 Task: Find connections with filter location Bad Essen with filter topic #jobsearchwith filter profile language English with filter current company HPCL-Mittal Energy Limited with filter school COEP Technological University with filter industry Funds and Trusts with filter service category NotaryOnline Research with filter keywords title Line Cook
Action: Mouse moved to (597, 82)
Screenshot: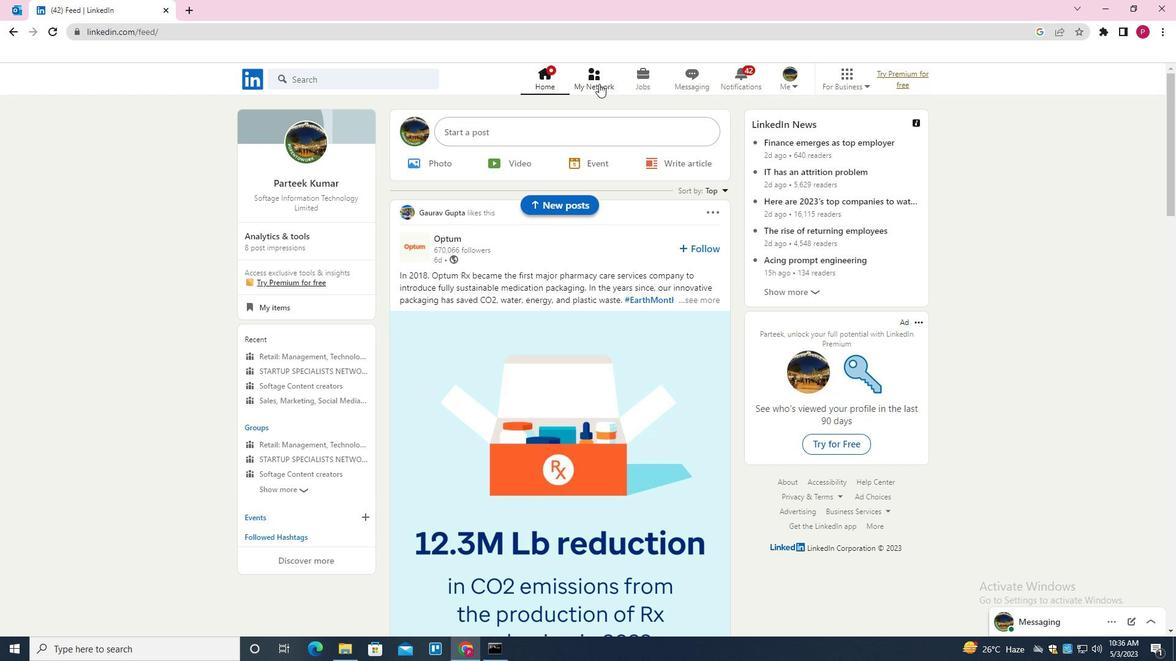 
Action: Mouse pressed left at (597, 82)
Screenshot: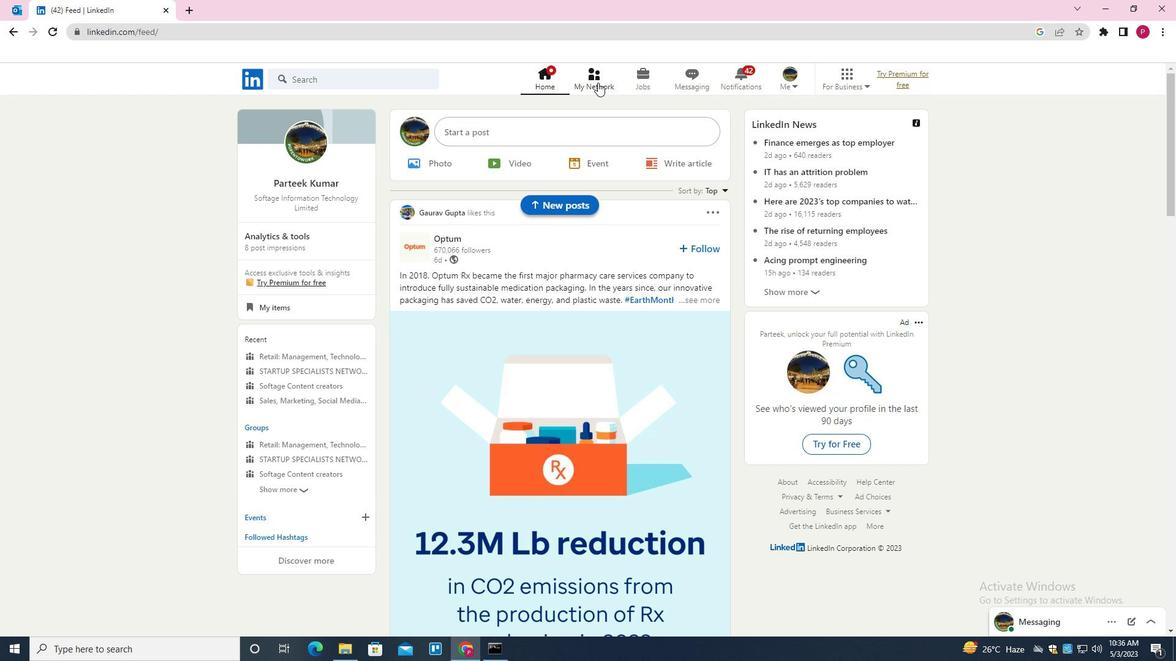 
Action: Mouse moved to (393, 142)
Screenshot: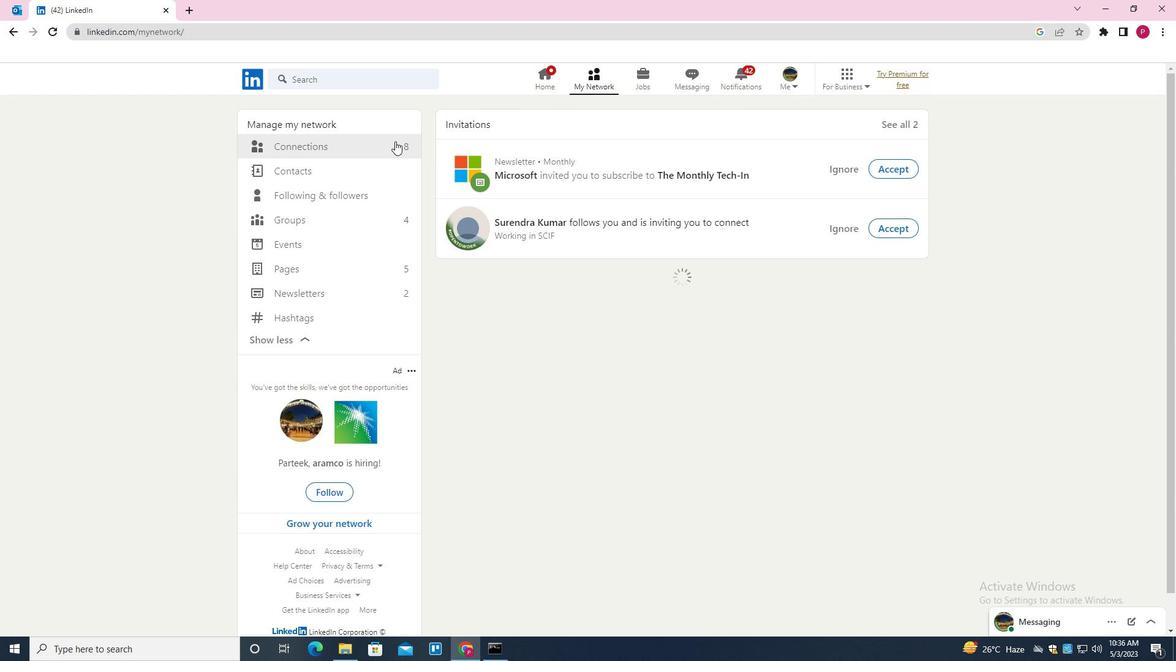 
Action: Mouse pressed left at (393, 142)
Screenshot: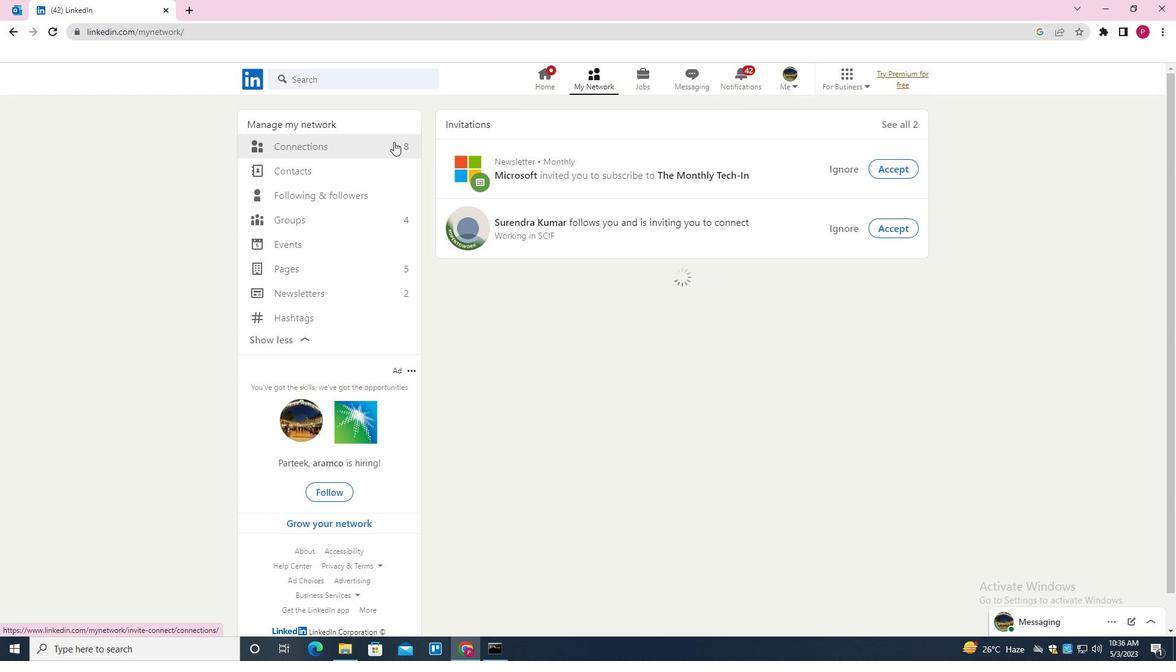 
Action: Mouse moved to (663, 145)
Screenshot: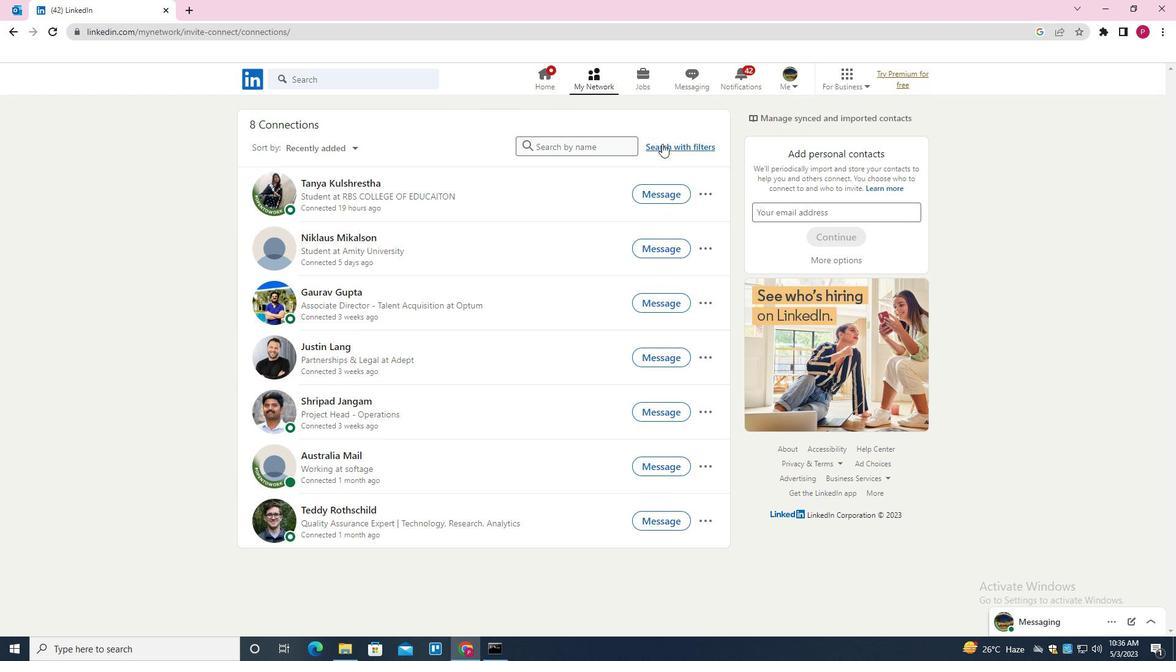 
Action: Mouse pressed left at (663, 145)
Screenshot: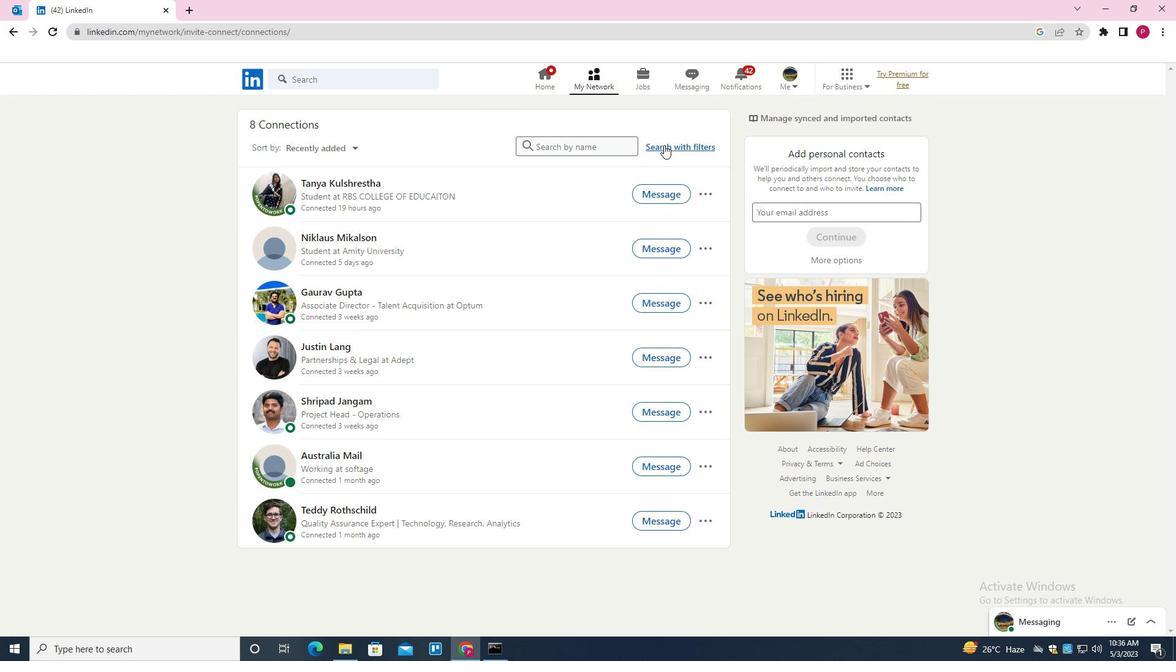 
Action: Mouse moved to (624, 116)
Screenshot: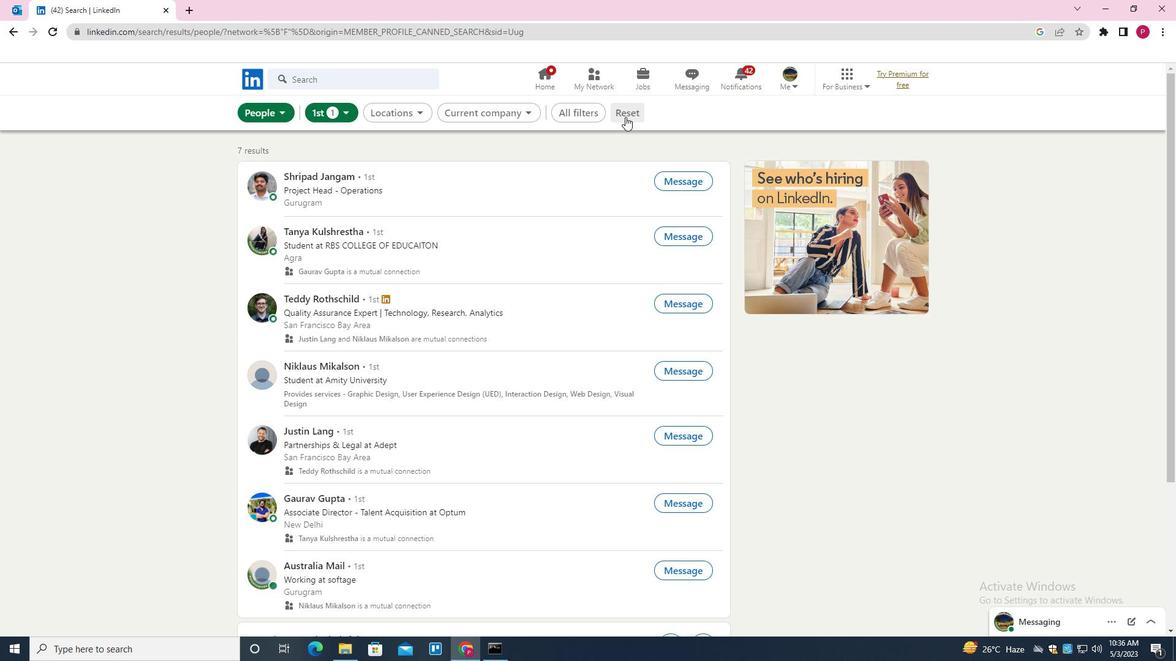 
Action: Mouse pressed left at (624, 116)
Screenshot: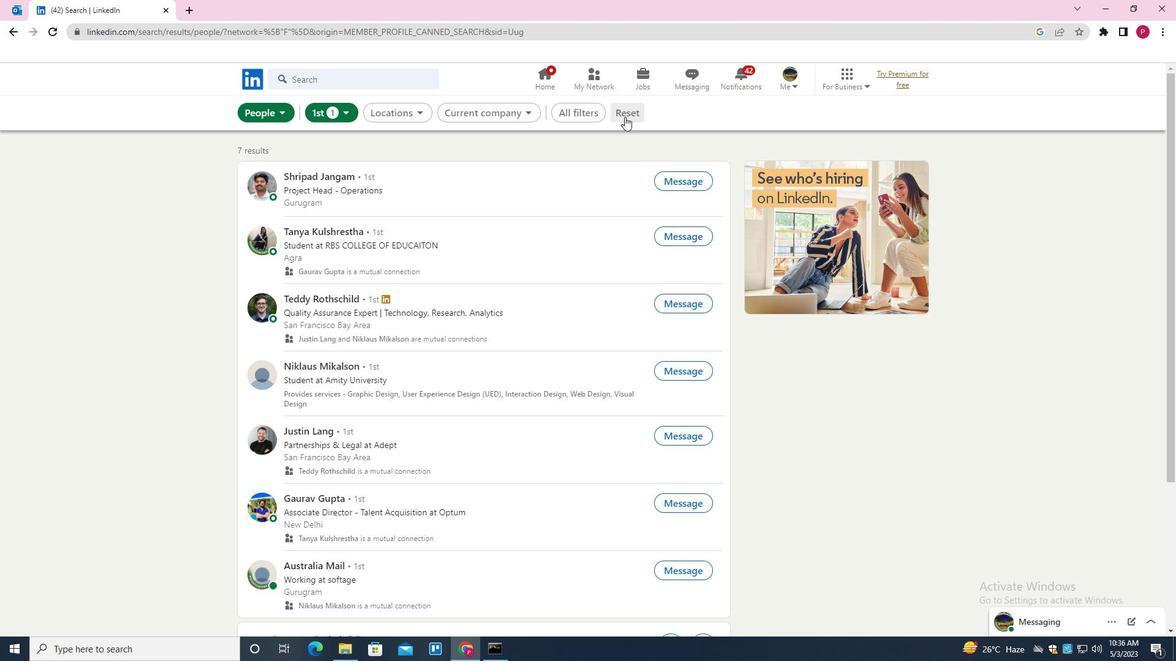 
Action: Mouse moved to (612, 112)
Screenshot: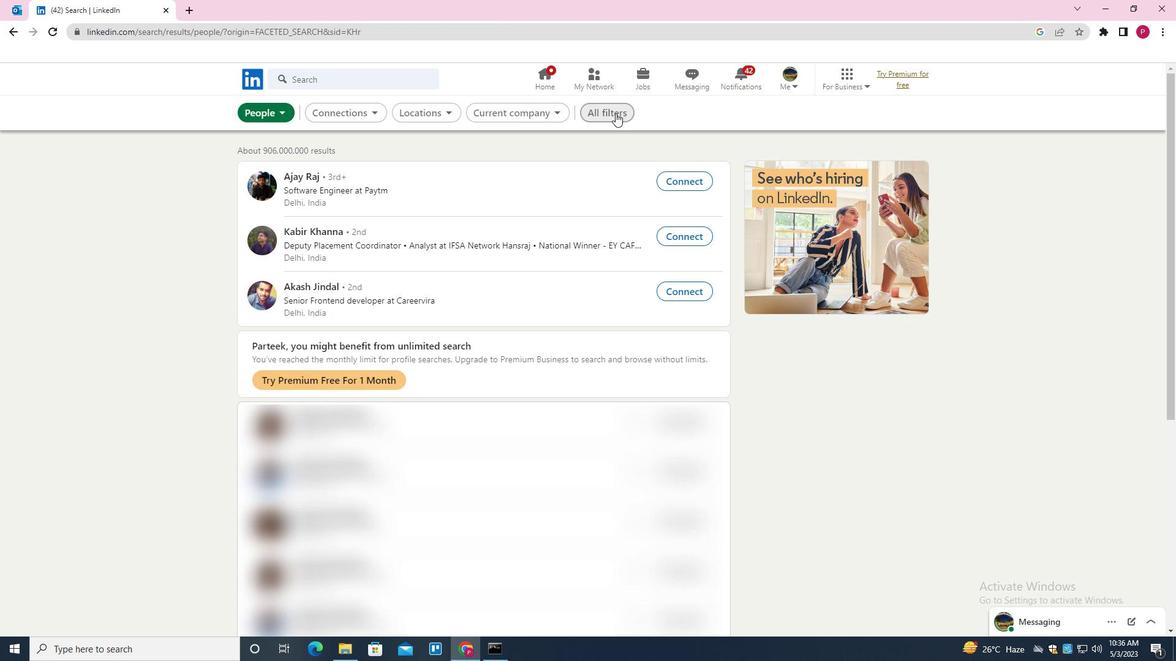 
Action: Mouse pressed left at (612, 112)
Screenshot: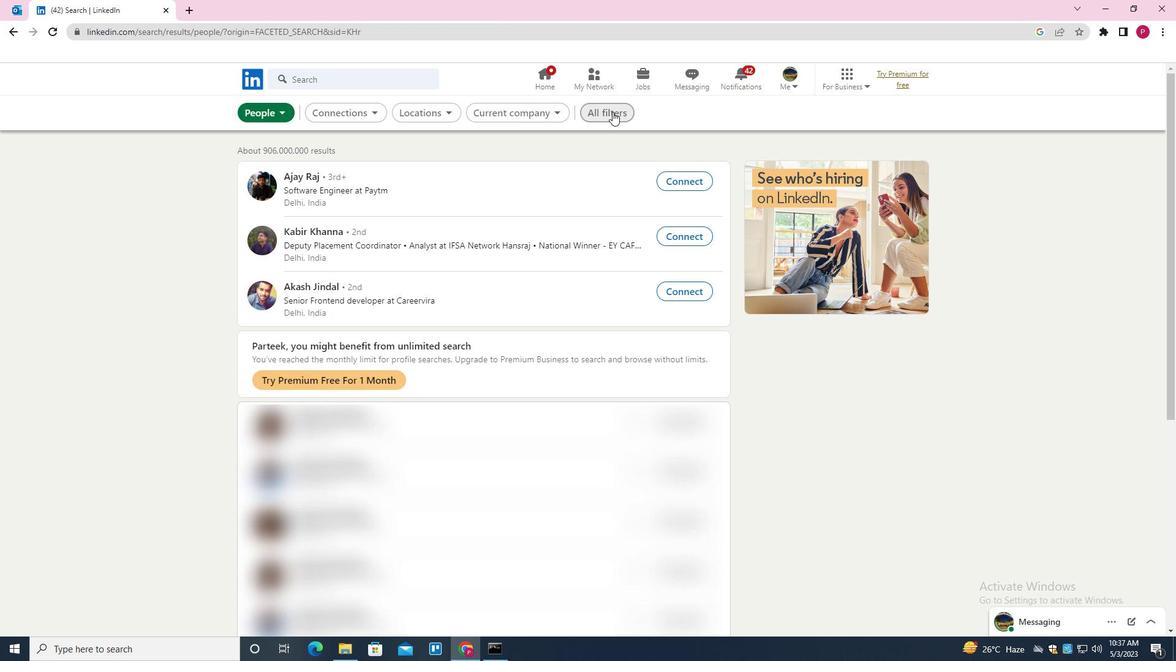 
Action: Mouse moved to (943, 278)
Screenshot: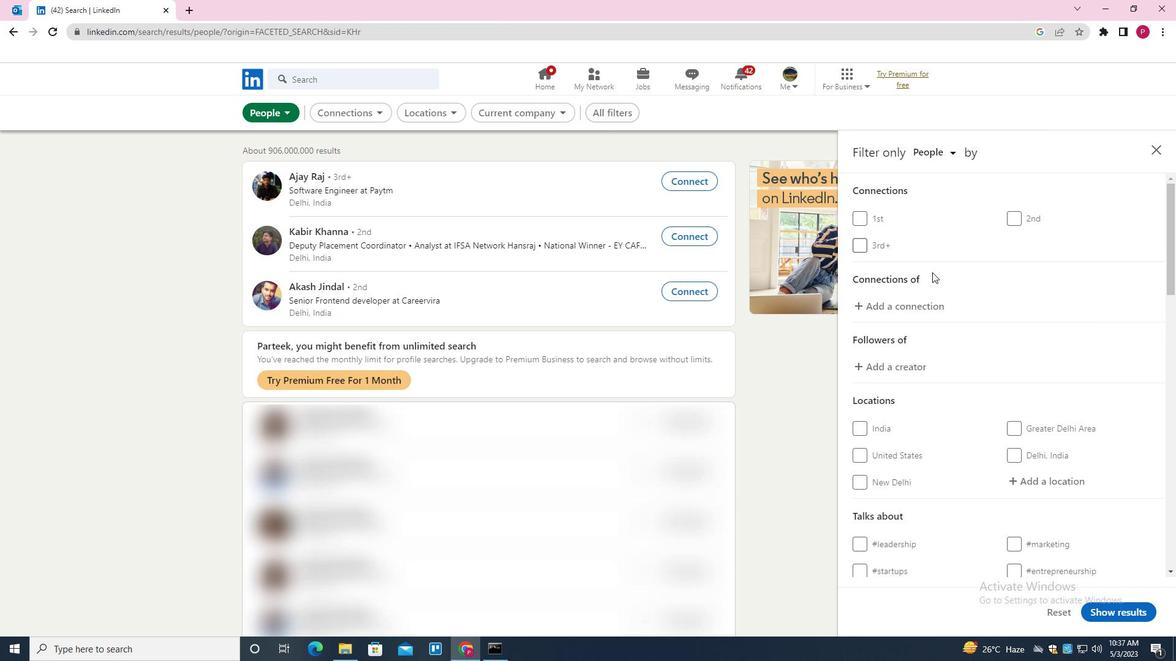 
Action: Mouse scrolled (943, 277) with delta (0, 0)
Screenshot: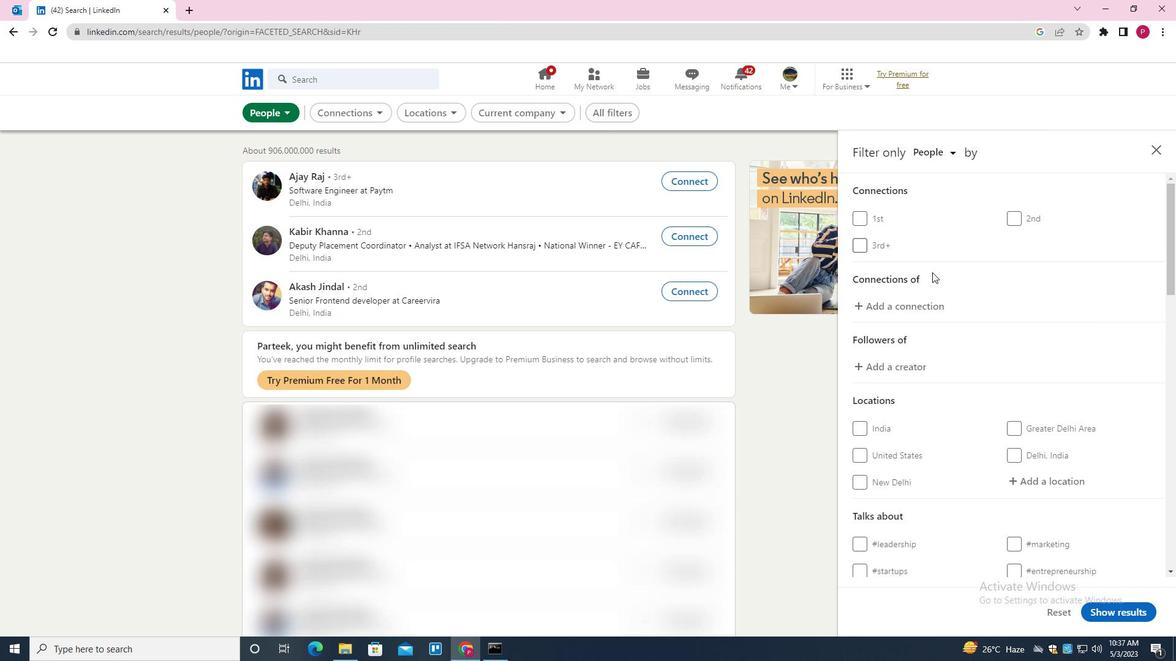
Action: Mouse moved to (944, 279)
Screenshot: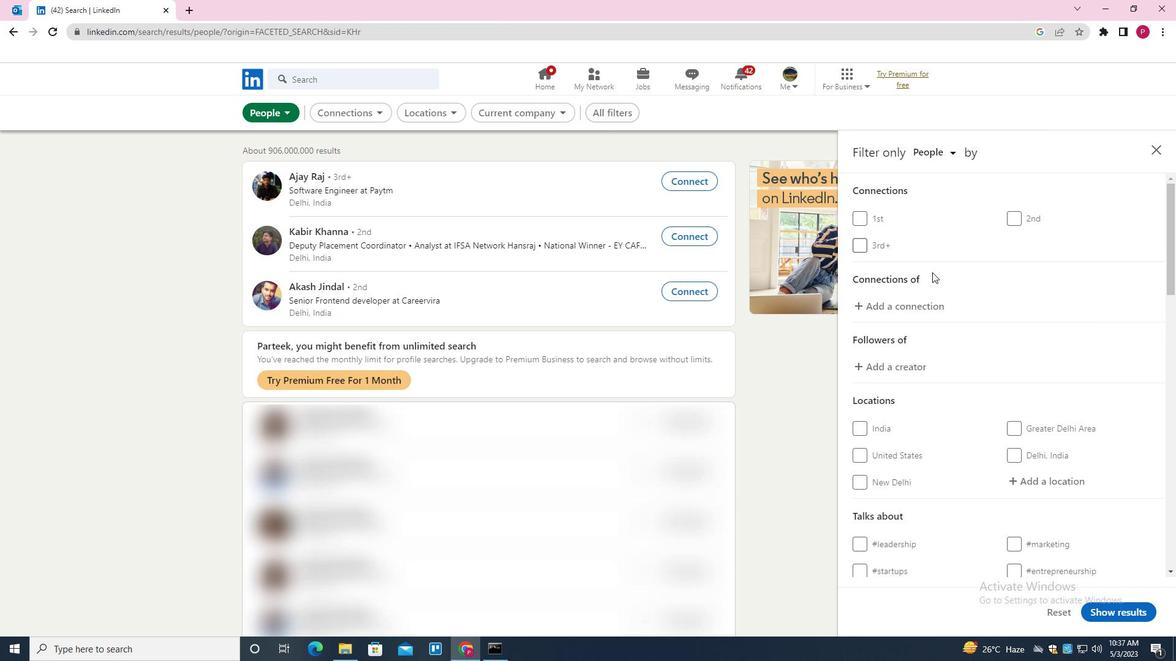 
Action: Mouse scrolled (944, 278) with delta (0, 0)
Screenshot: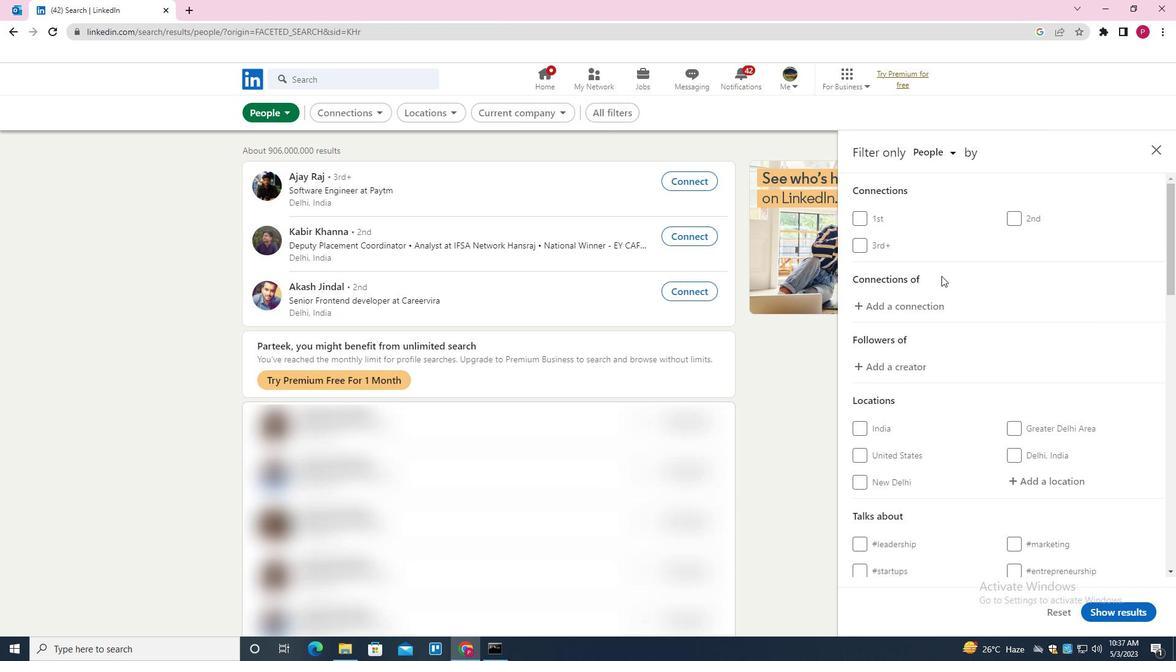 
Action: Mouse moved to (945, 279)
Screenshot: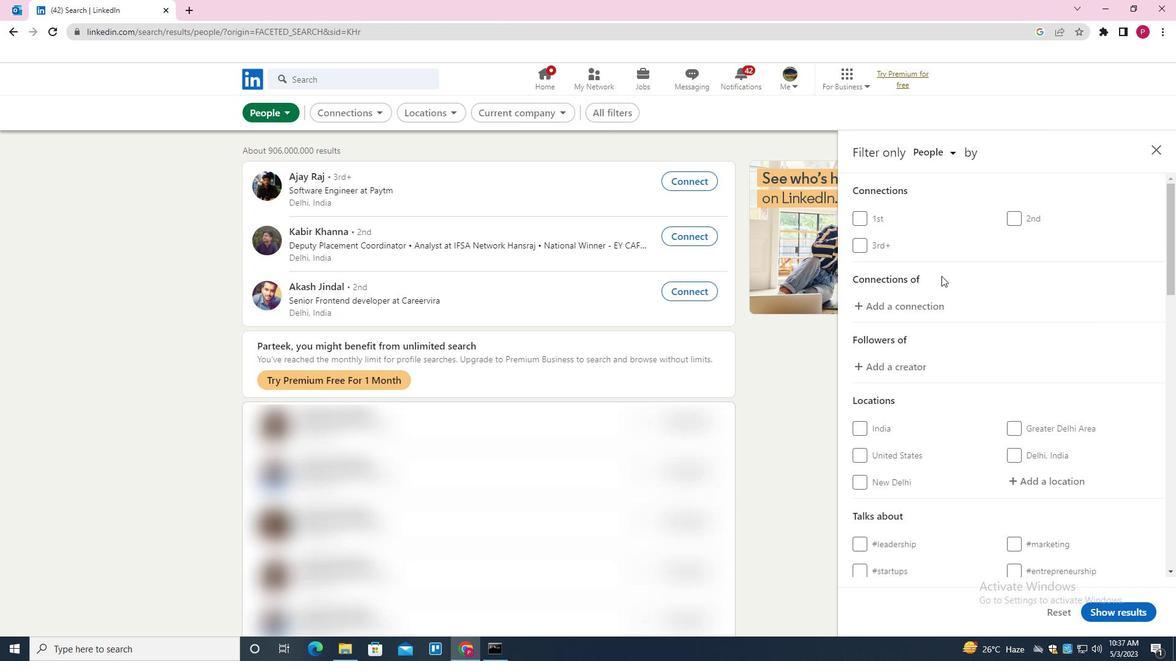 
Action: Mouse scrolled (945, 279) with delta (0, 0)
Screenshot: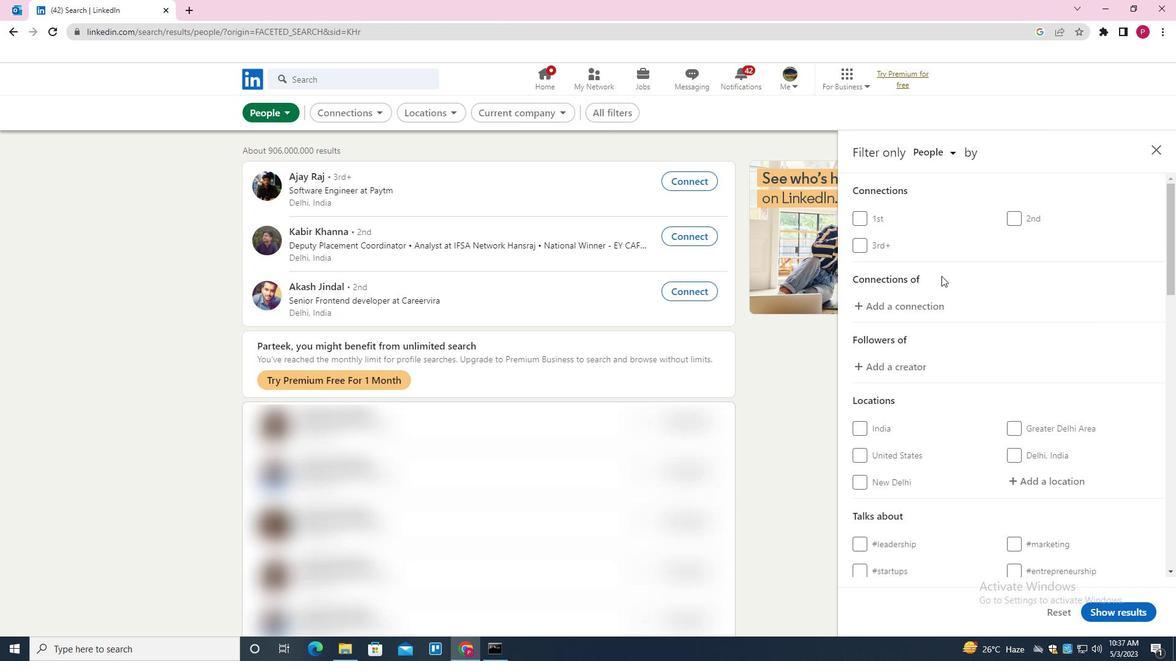 
Action: Mouse moved to (1033, 292)
Screenshot: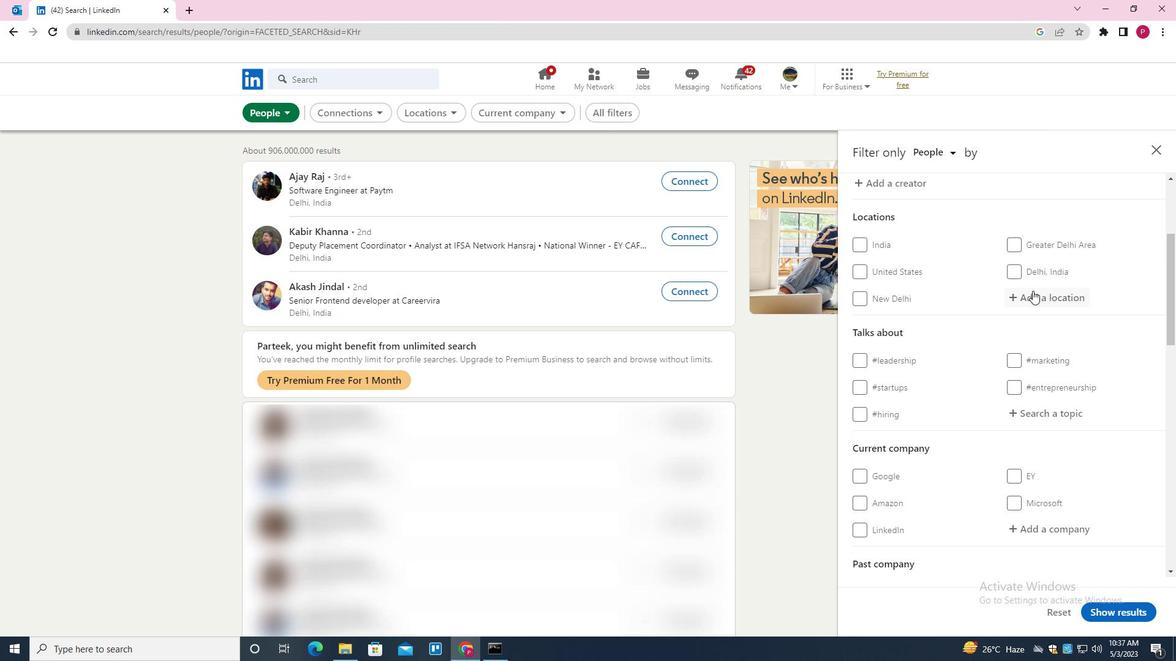 
Action: Mouse pressed left at (1033, 292)
Screenshot: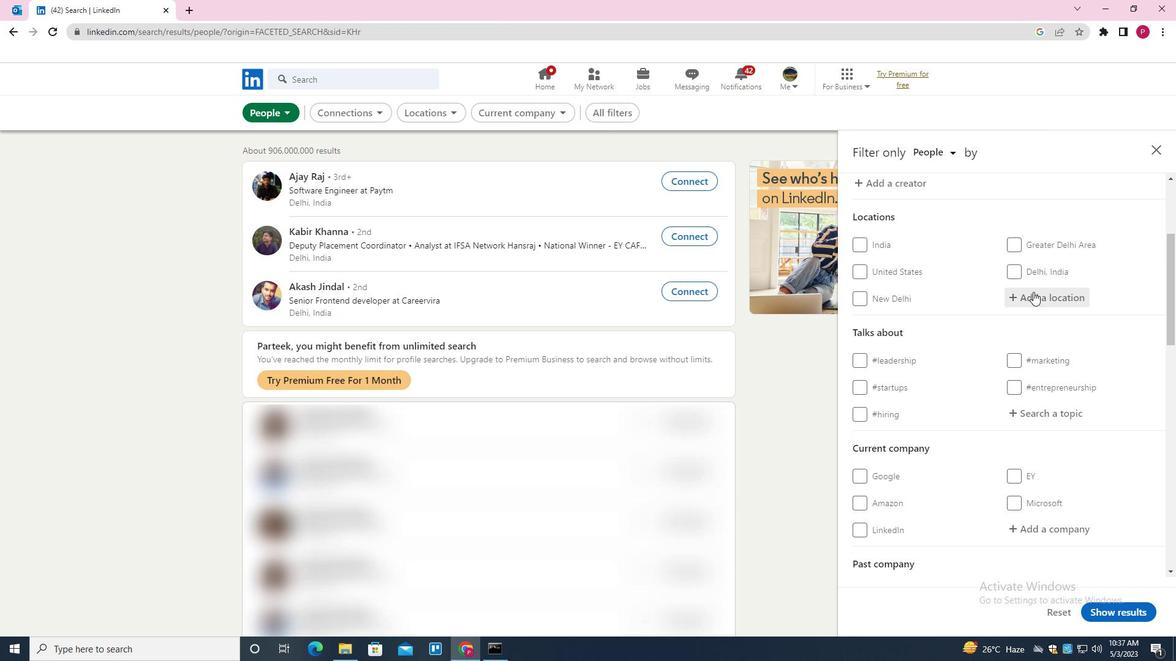 
Action: Key pressed <Key.shift>BAD<Key.space><Key.shift><Key.shift>ESSEN<Key.down><Key.enter>
Screenshot: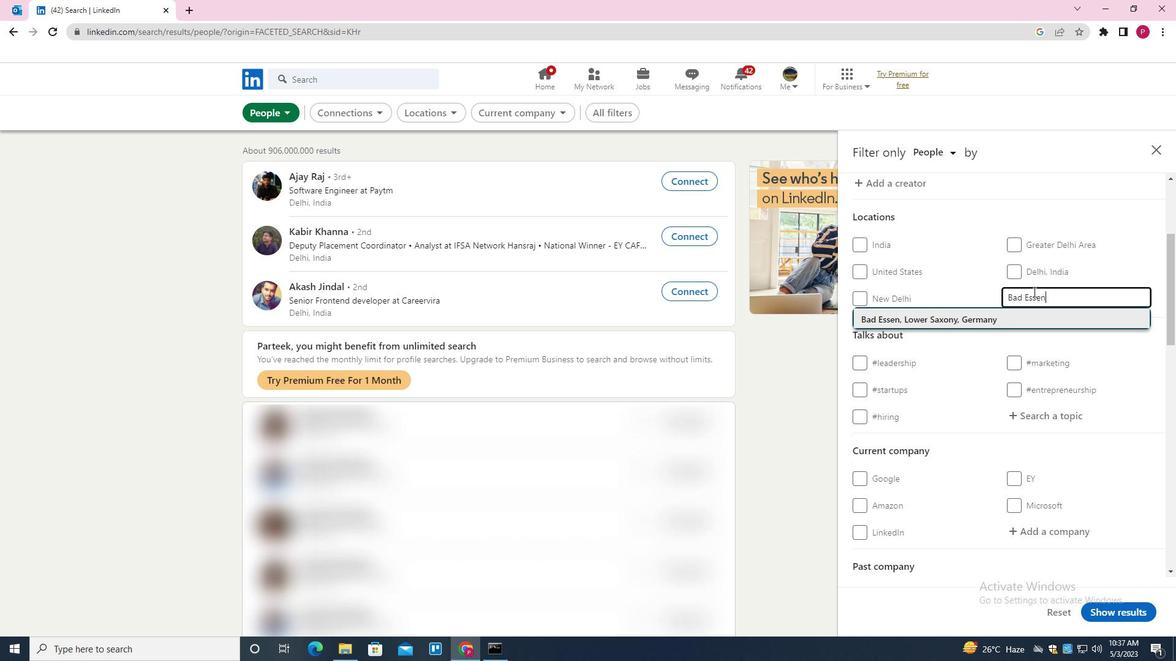 
Action: Mouse moved to (891, 286)
Screenshot: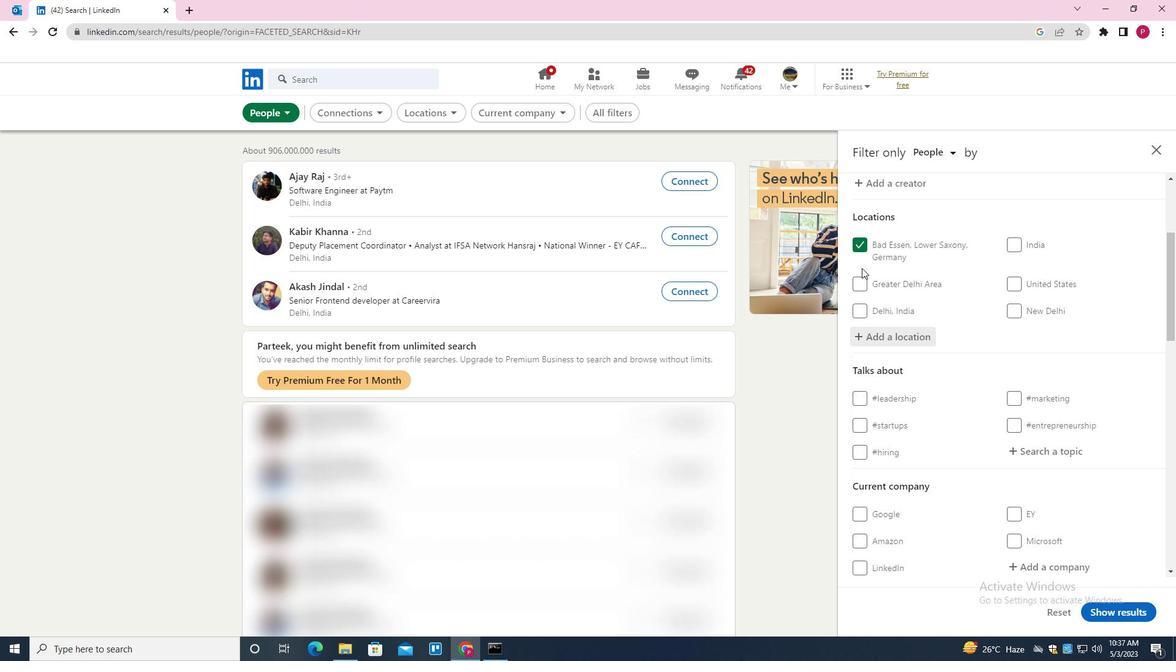 
Action: Mouse scrolled (891, 286) with delta (0, 0)
Screenshot: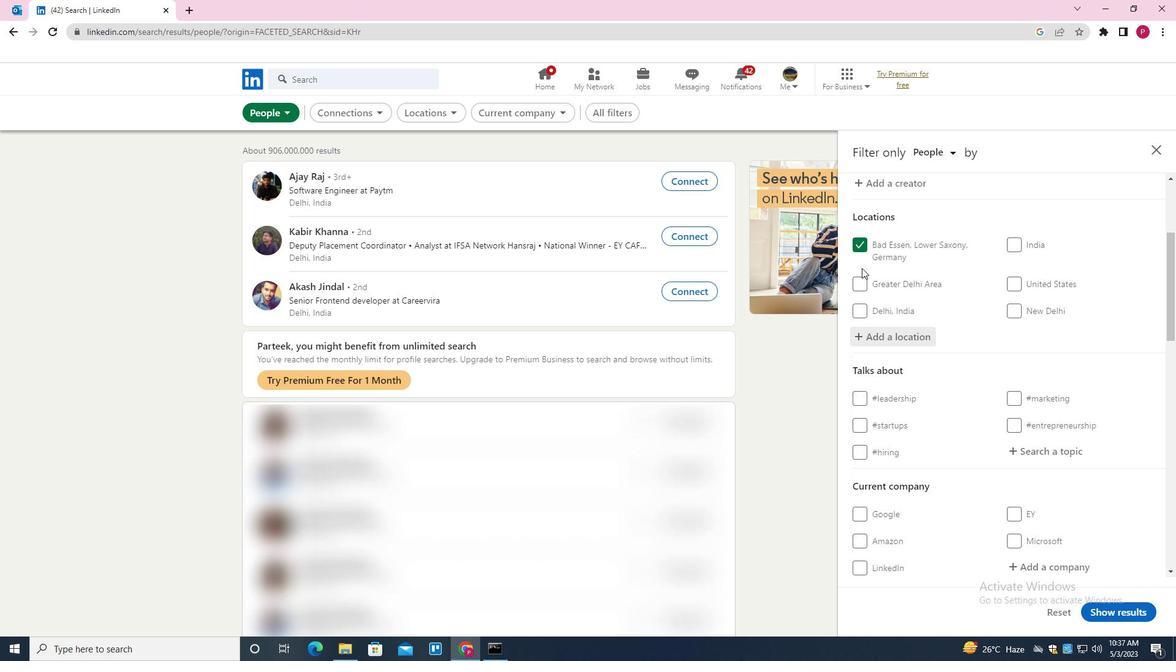 
Action: Mouse moved to (921, 301)
Screenshot: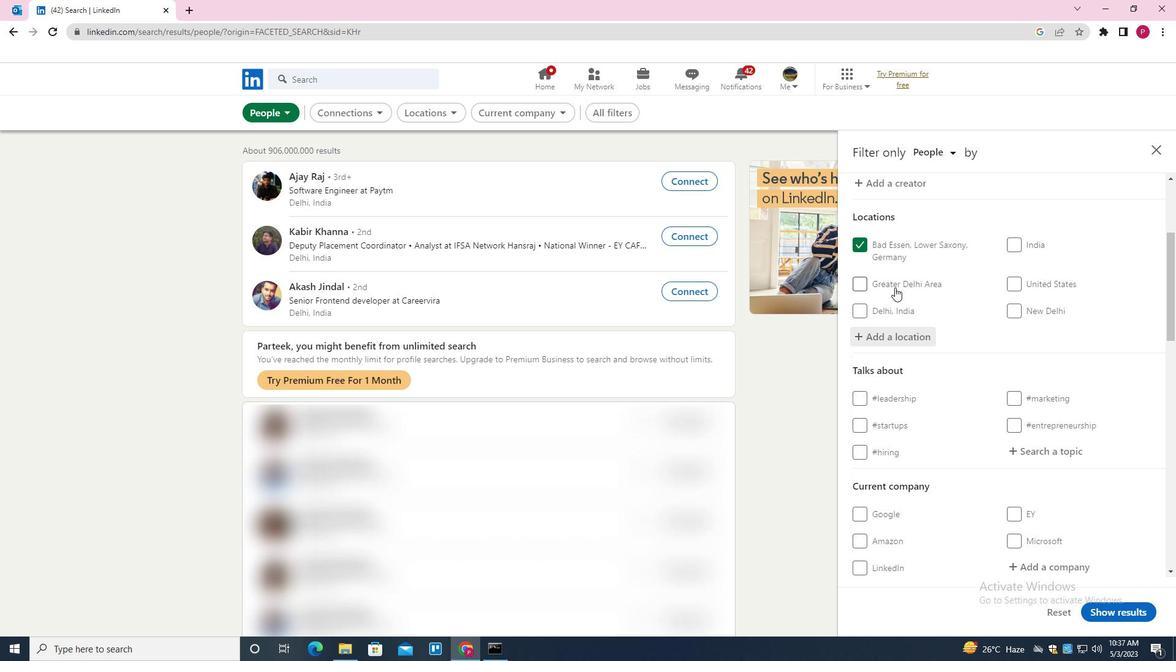 
Action: Mouse scrolled (921, 300) with delta (0, 0)
Screenshot: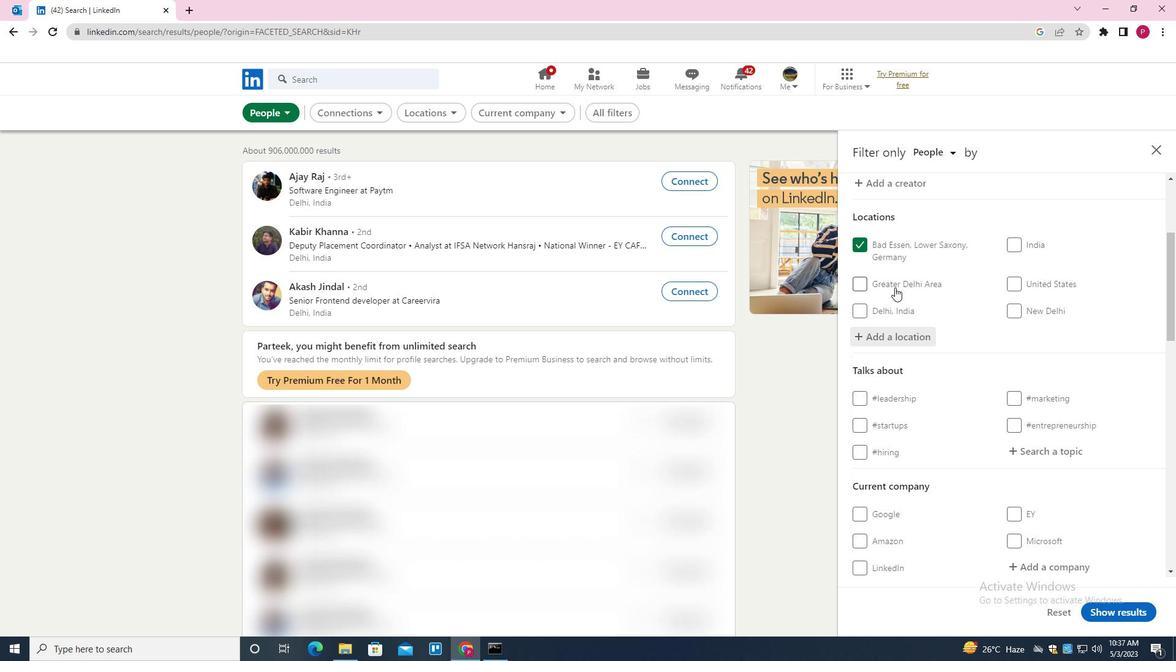
Action: Mouse moved to (930, 304)
Screenshot: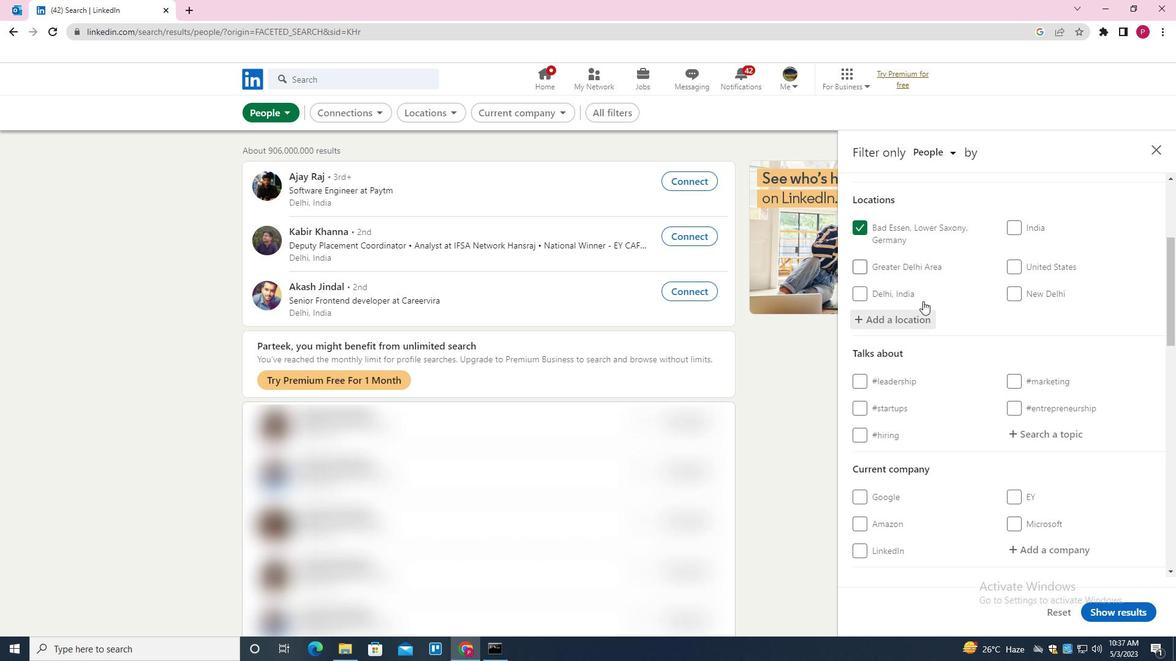 
Action: Mouse scrolled (930, 303) with delta (0, 0)
Screenshot: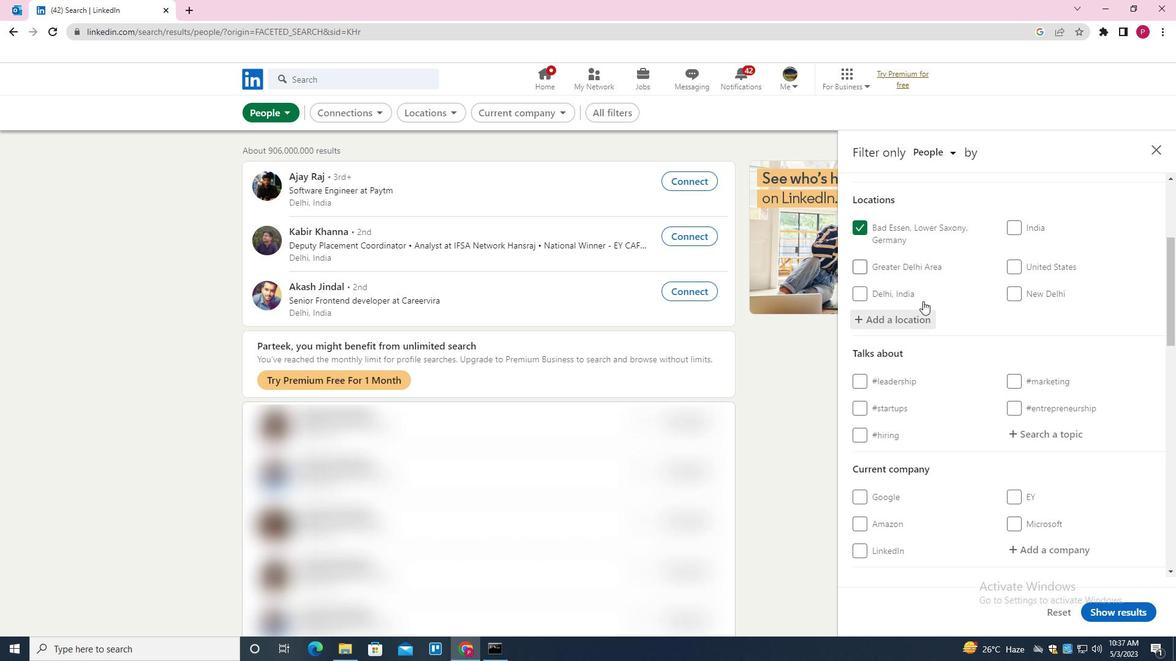 
Action: Mouse moved to (1048, 268)
Screenshot: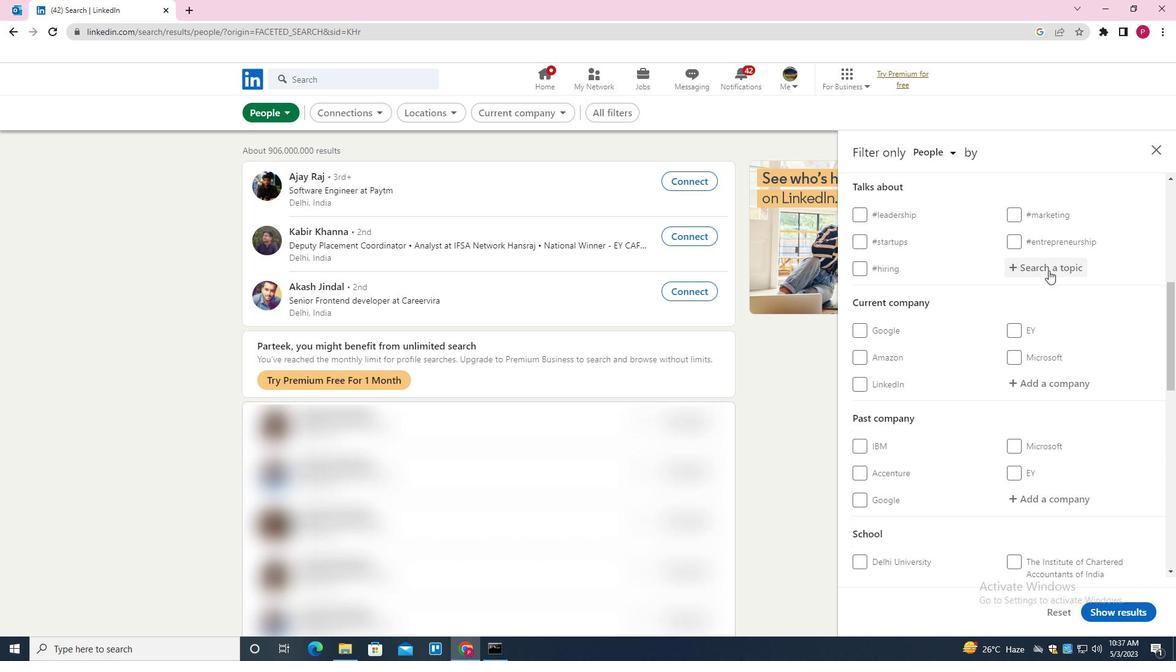 
Action: Mouse pressed left at (1048, 268)
Screenshot: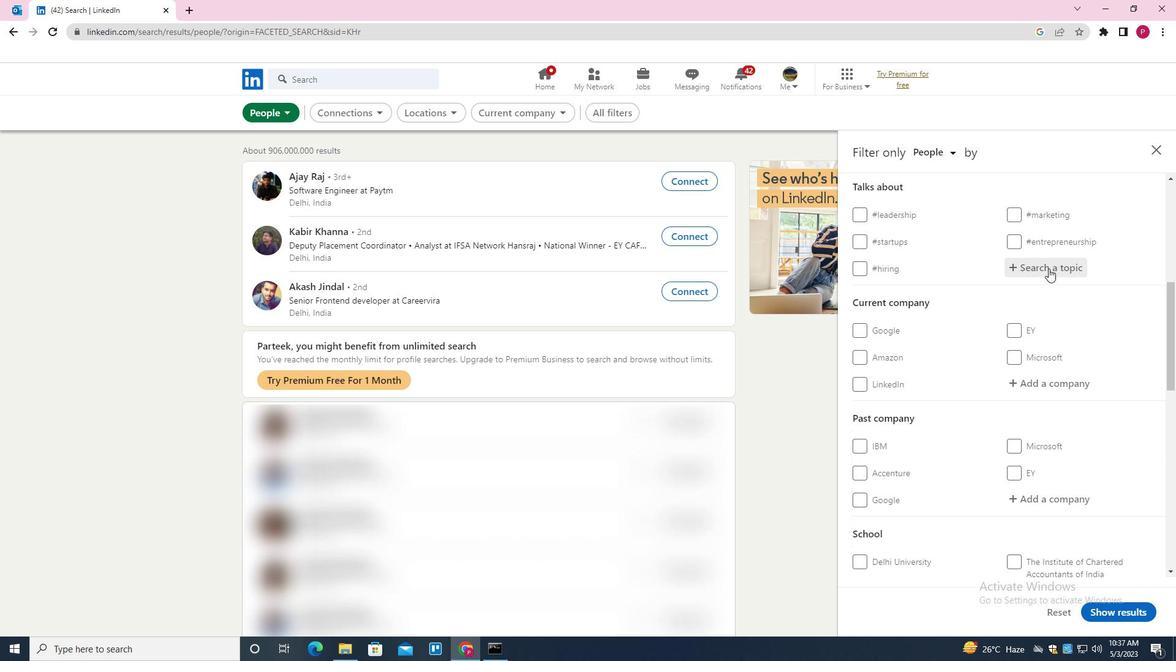 
Action: Key pressed <Key.shift><Key.shift><Key.shift><Key.shift><Key.shift><Key.shift><Key.shift><Key.shift><Key.shift>JOBSEARCH<Key.down><Key.enter>
Screenshot: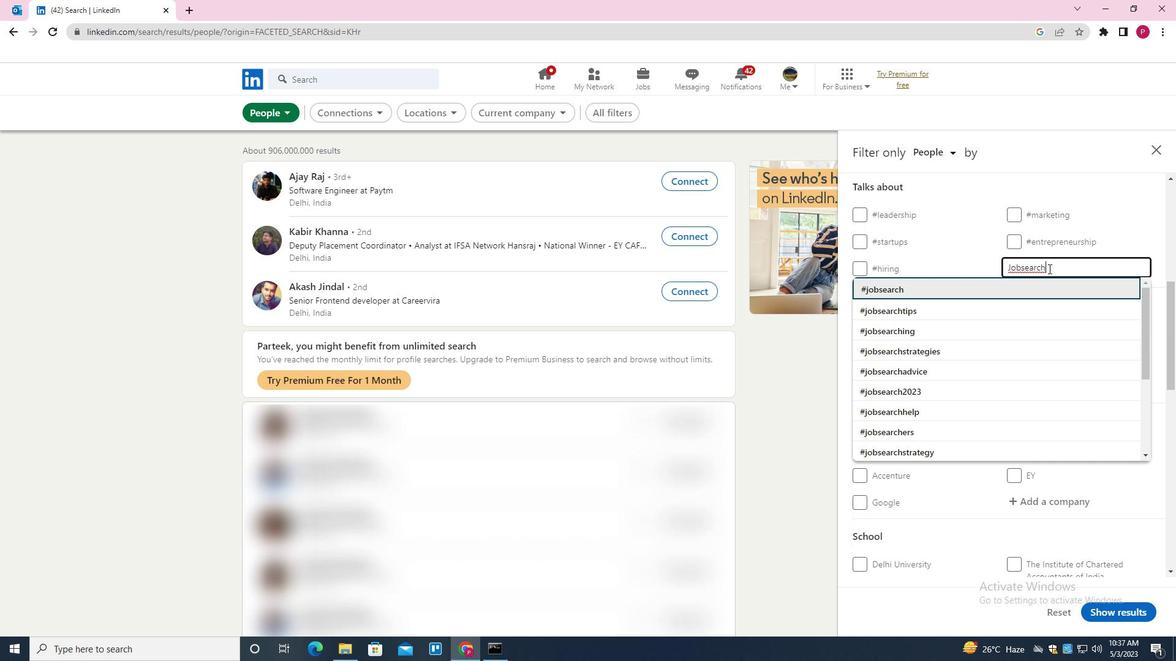
Action: Mouse moved to (937, 282)
Screenshot: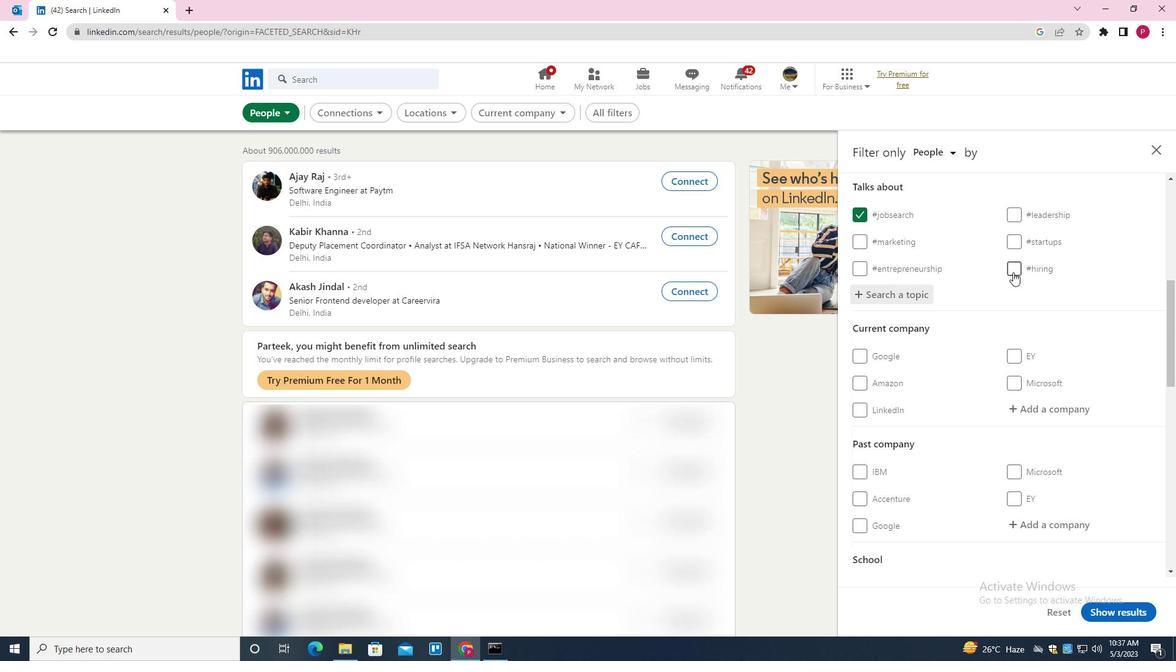 
Action: Mouse scrolled (937, 282) with delta (0, 0)
Screenshot: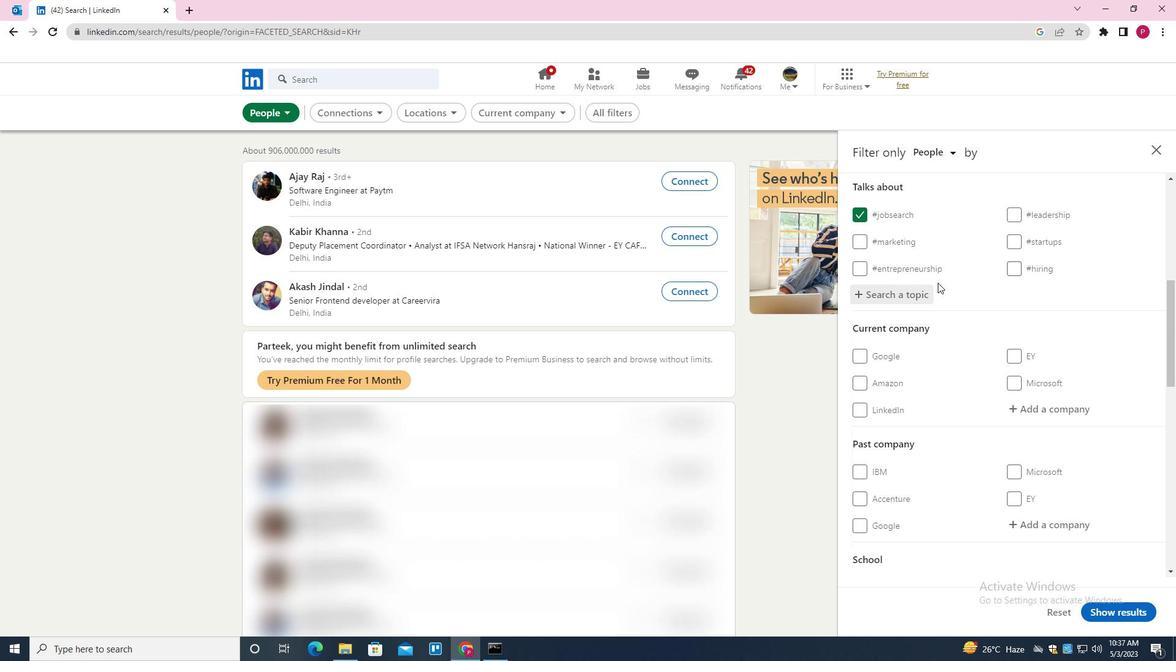 
Action: Mouse moved to (937, 284)
Screenshot: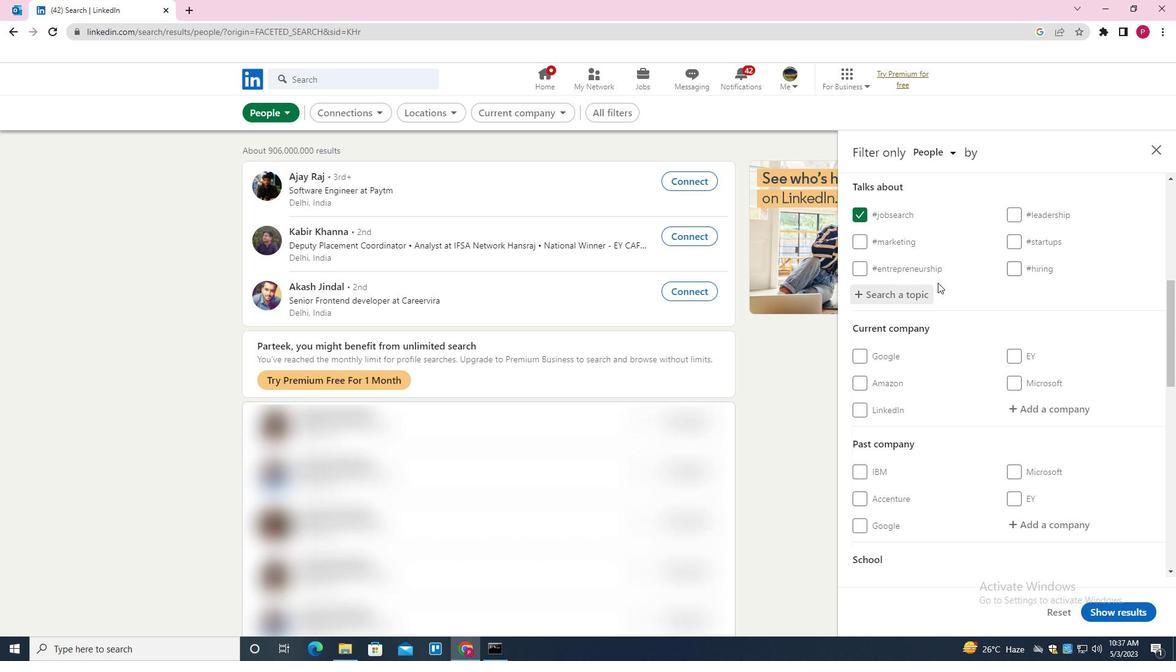 
Action: Mouse scrolled (937, 283) with delta (0, 0)
Screenshot: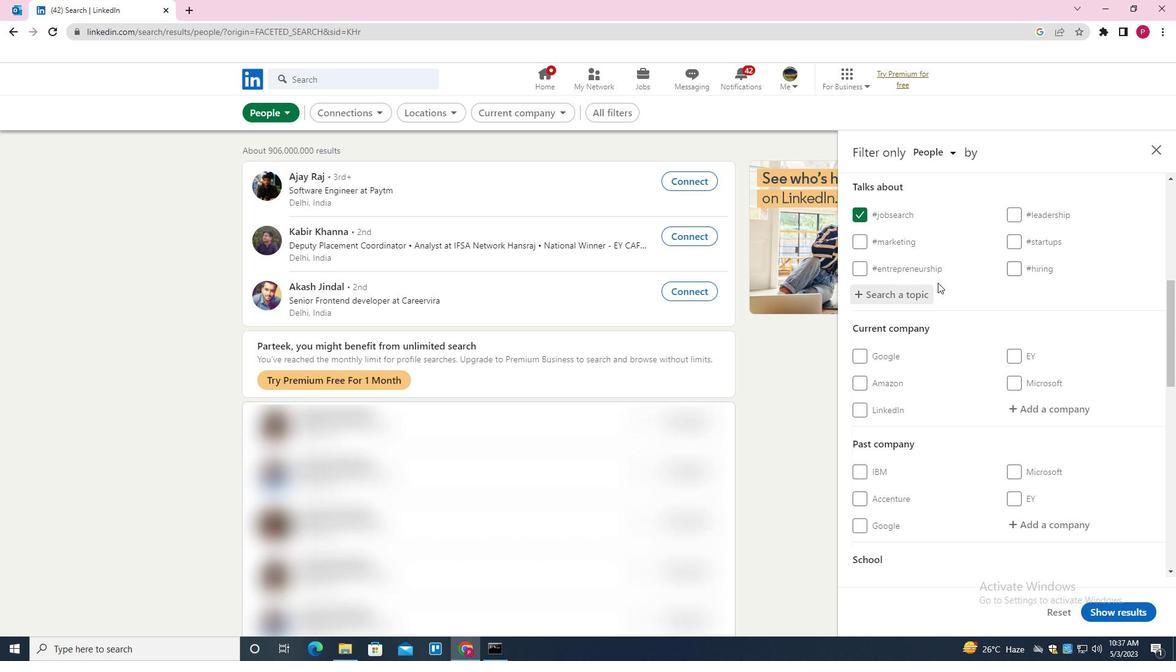 
Action: Mouse scrolled (937, 283) with delta (0, 0)
Screenshot: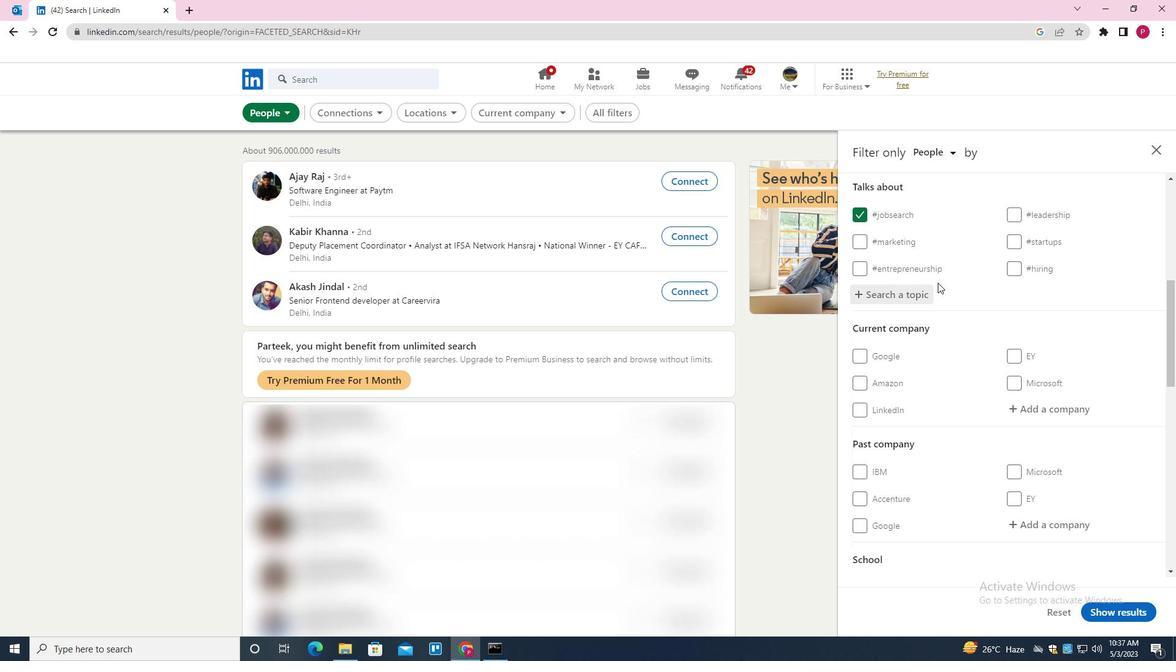 
Action: Mouse scrolled (937, 283) with delta (0, 0)
Screenshot: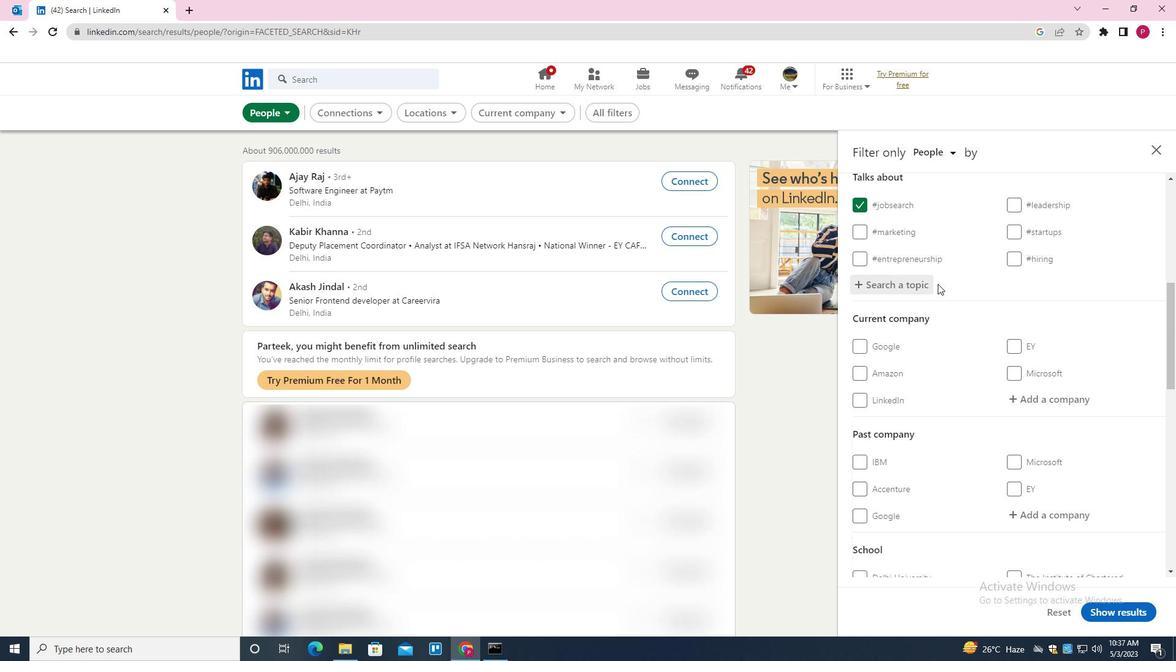 
Action: Mouse scrolled (937, 283) with delta (0, 0)
Screenshot: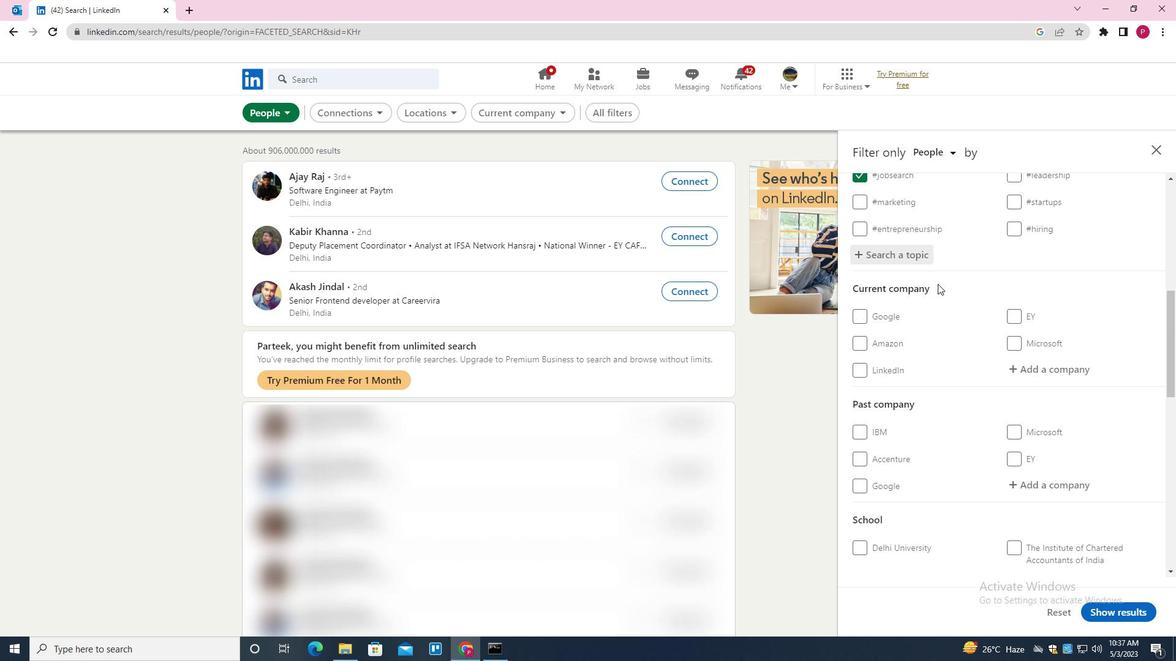 
Action: Mouse scrolled (937, 283) with delta (0, 0)
Screenshot: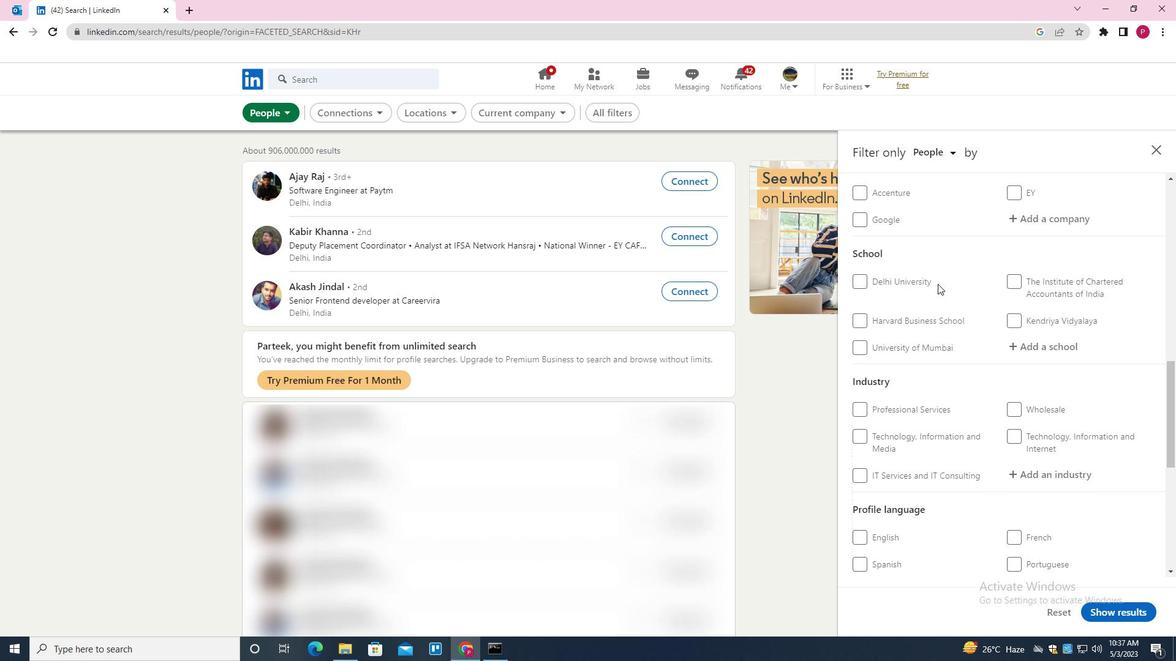 
Action: Mouse scrolled (937, 283) with delta (0, 0)
Screenshot: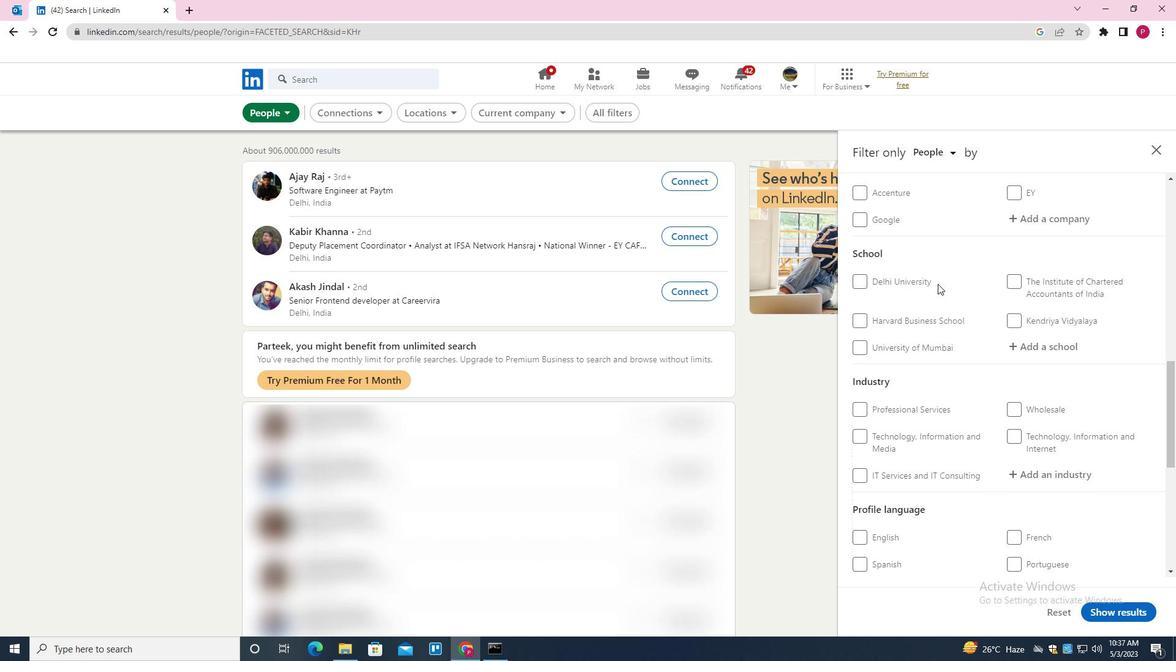 
Action: Mouse scrolled (937, 283) with delta (0, 0)
Screenshot: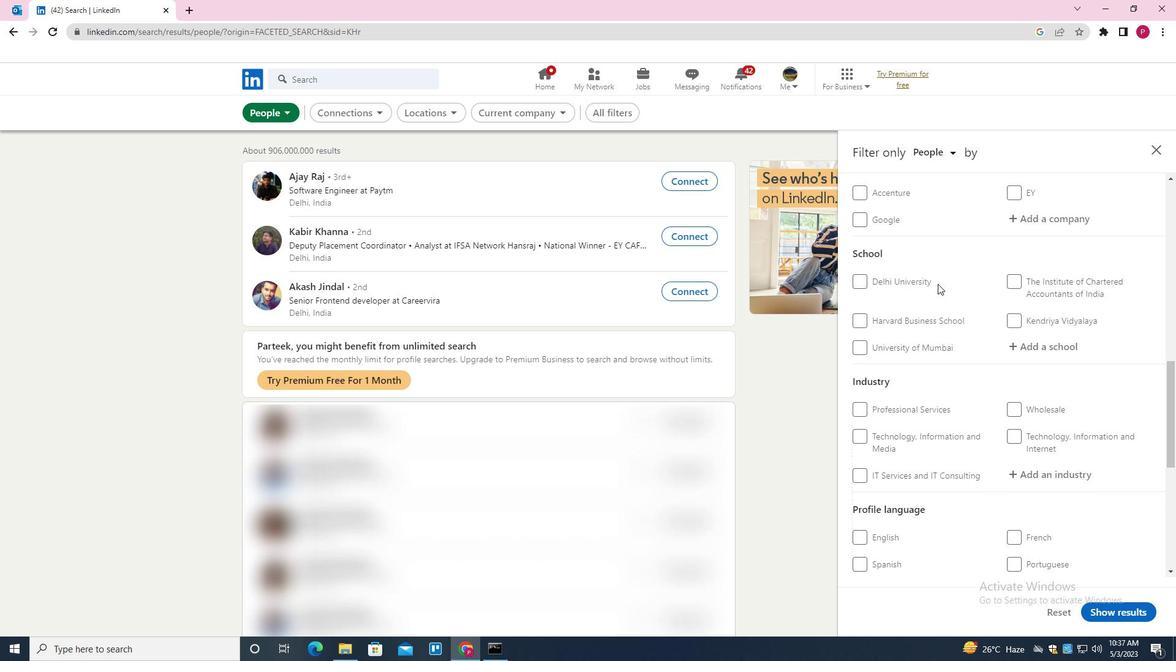 
Action: Mouse scrolled (937, 283) with delta (0, 0)
Screenshot: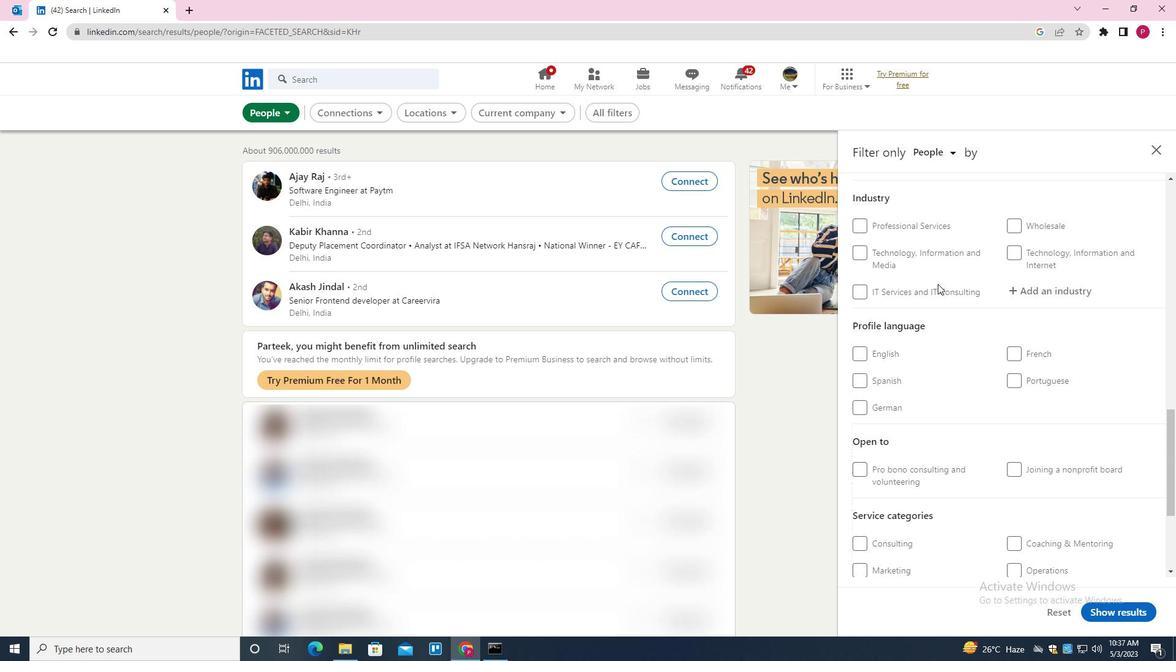 
Action: Mouse scrolled (937, 283) with delta (0, 0)
Screenshot: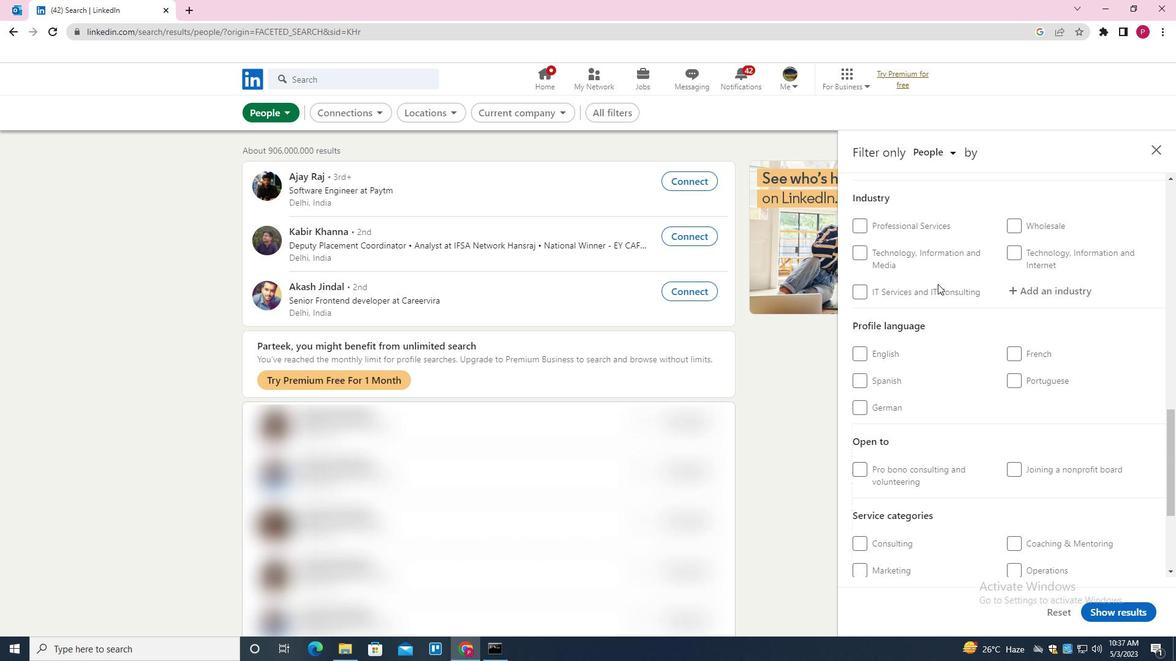 
Action: Mouse moved to (861, 239)
Screenshot: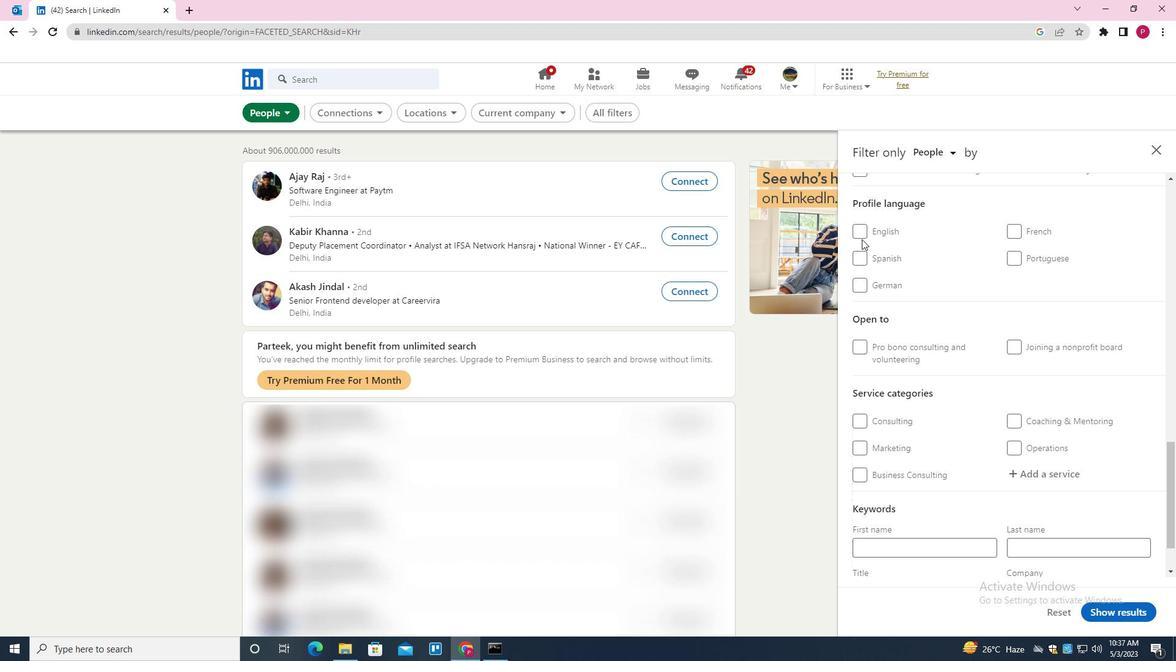 
Action: Mouse pressed left at (861, 239)
Screenshot: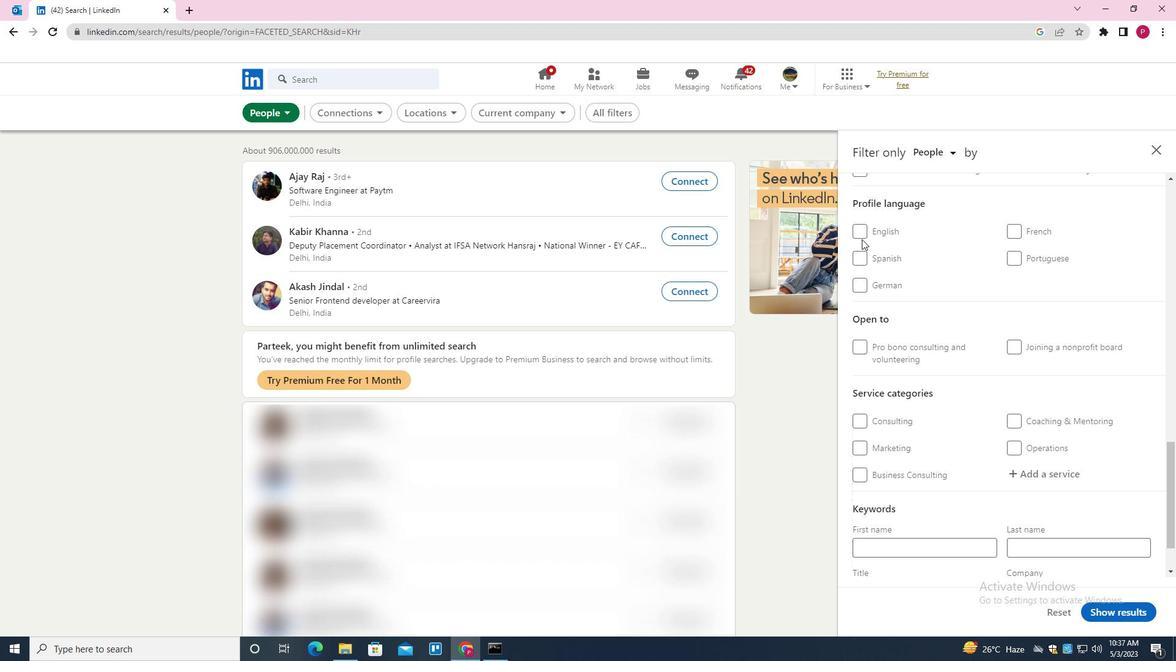 
Action: Mouse moved to (861, 233)
Screenshot: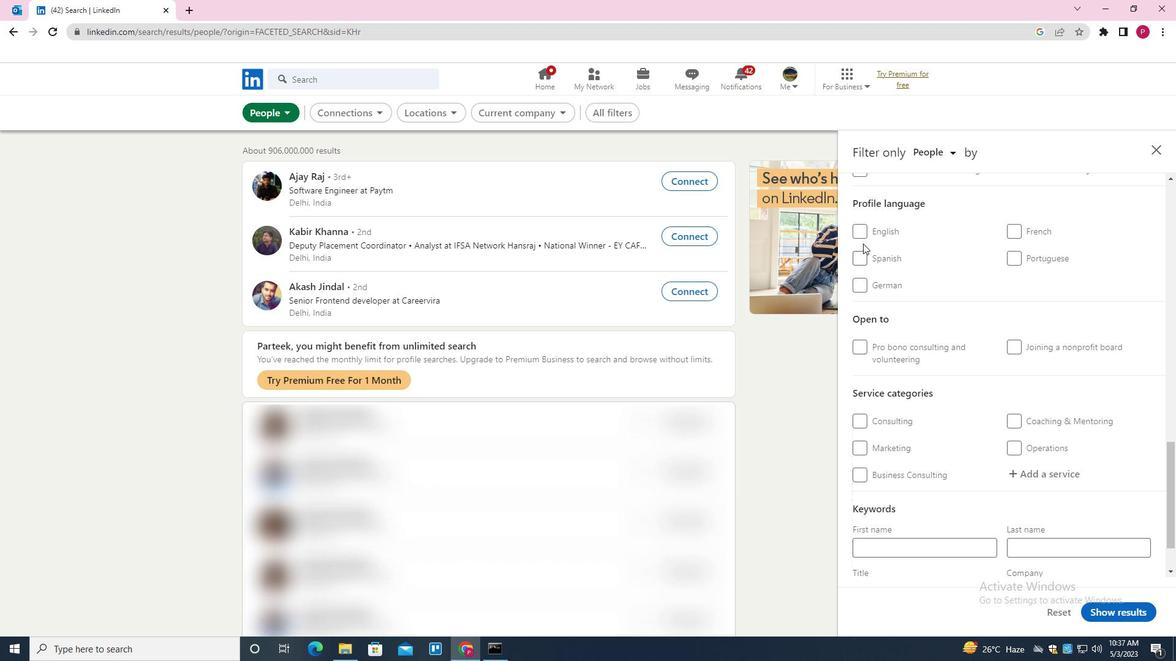 
Action: Mouse pressed left at (861, 233)
Screenshot: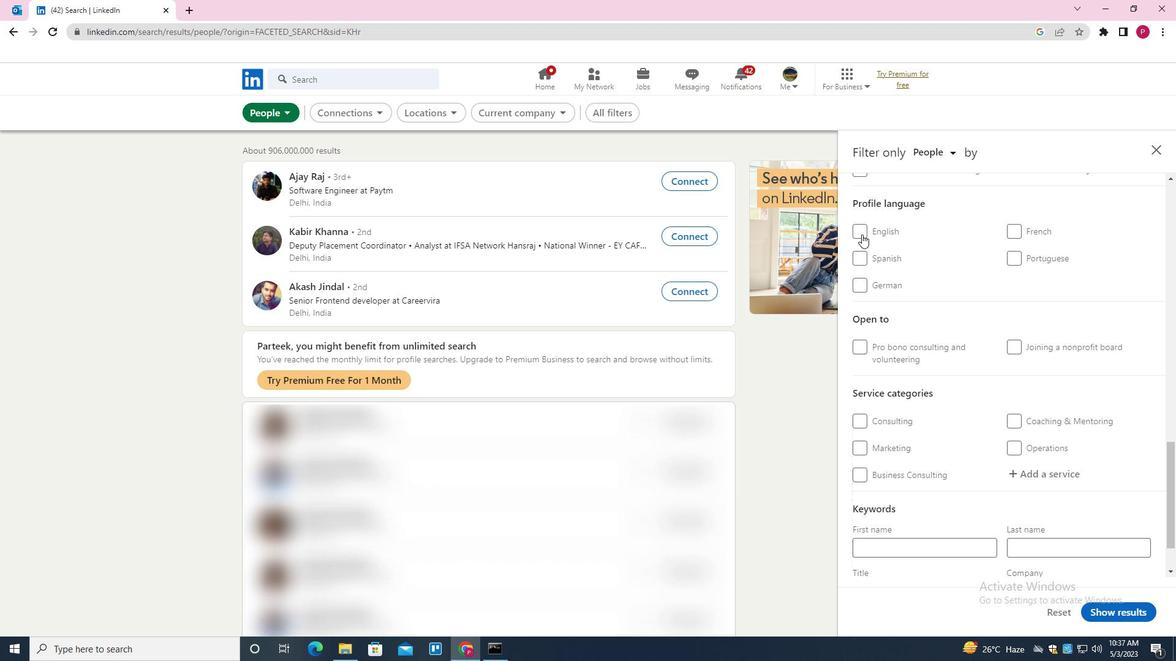 
Action: Mouse moved to (916, 270)
Screenshot: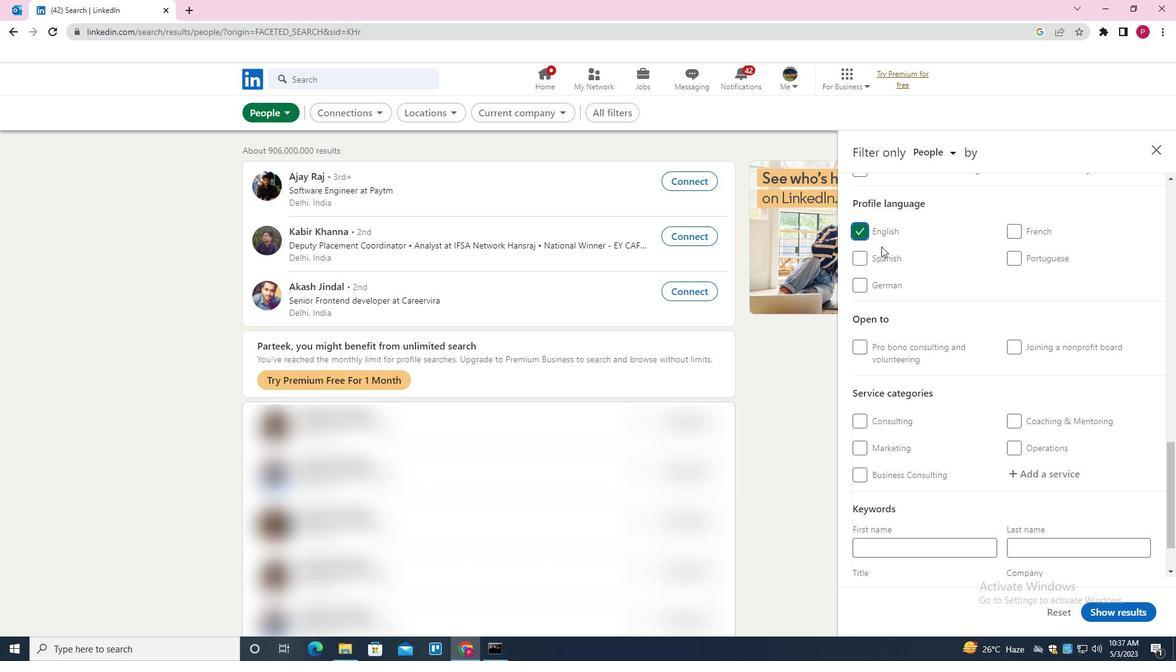 
Action: Mouse scrolled (916, 270) with delta (0, 0)
Screenshot: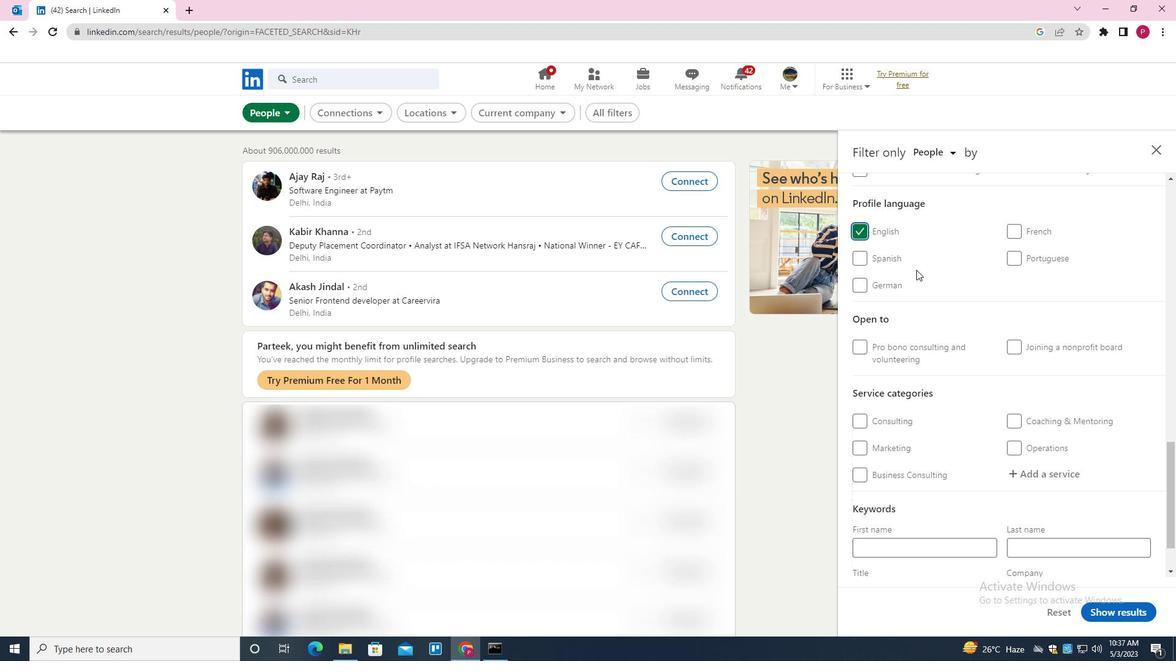 
Action: Mouse scrolled (916, 270) with delta (0, 0)
Screenshot: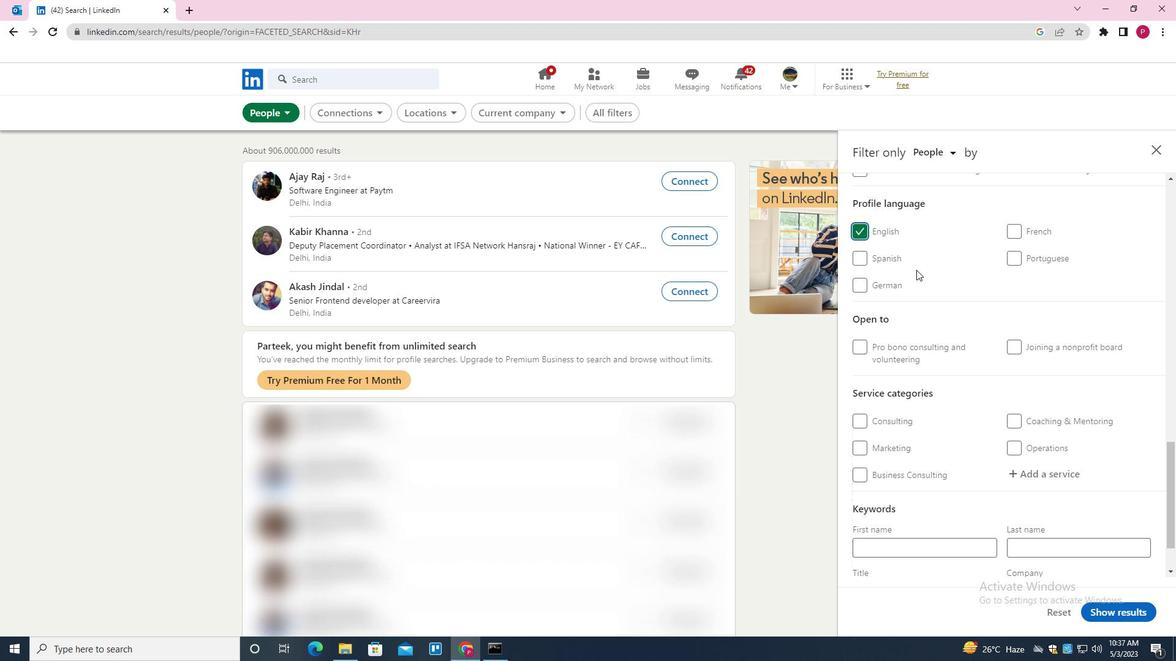 
Action: Mouse scrolled (916, 270) with delta (0, 0)
Screenshot: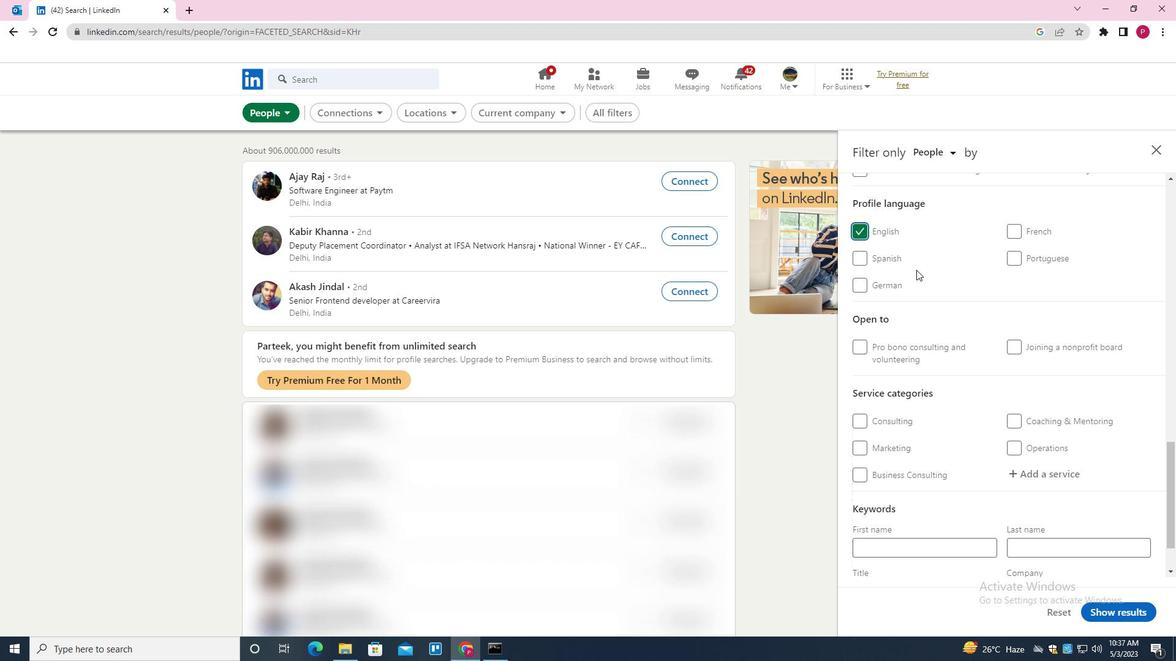 
Action: Mouse scrolled (916, 270) with delta (0, 0)
Screenshot: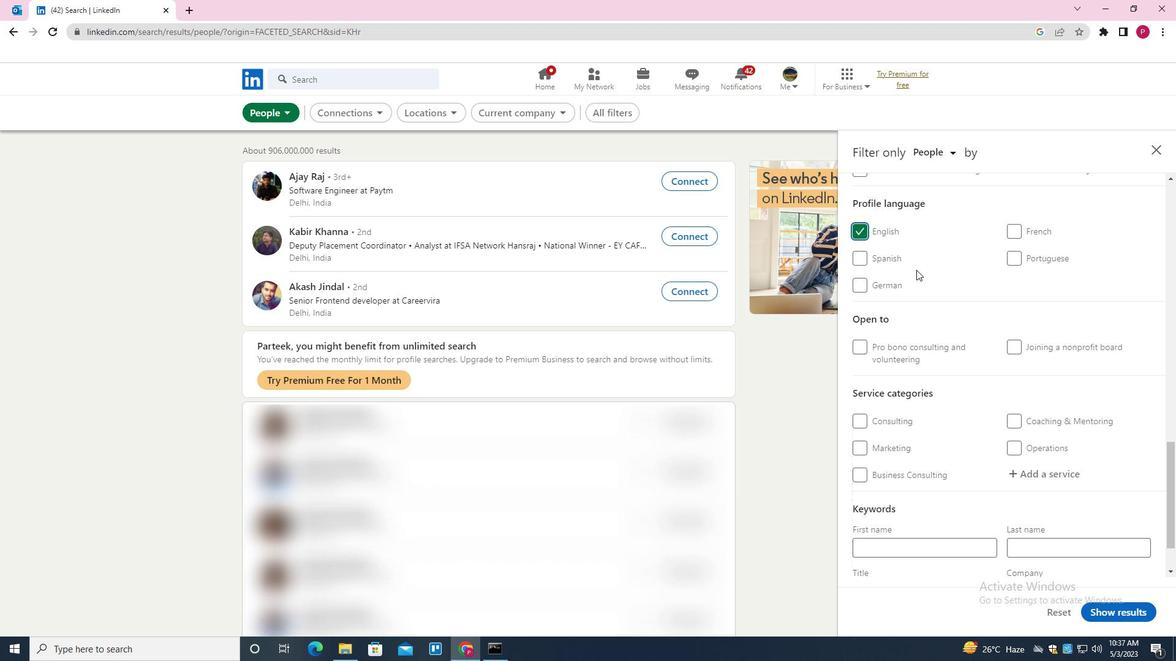 
Action: Mouse scrolled (916, 270) with delta (0, 0)
Screenshot: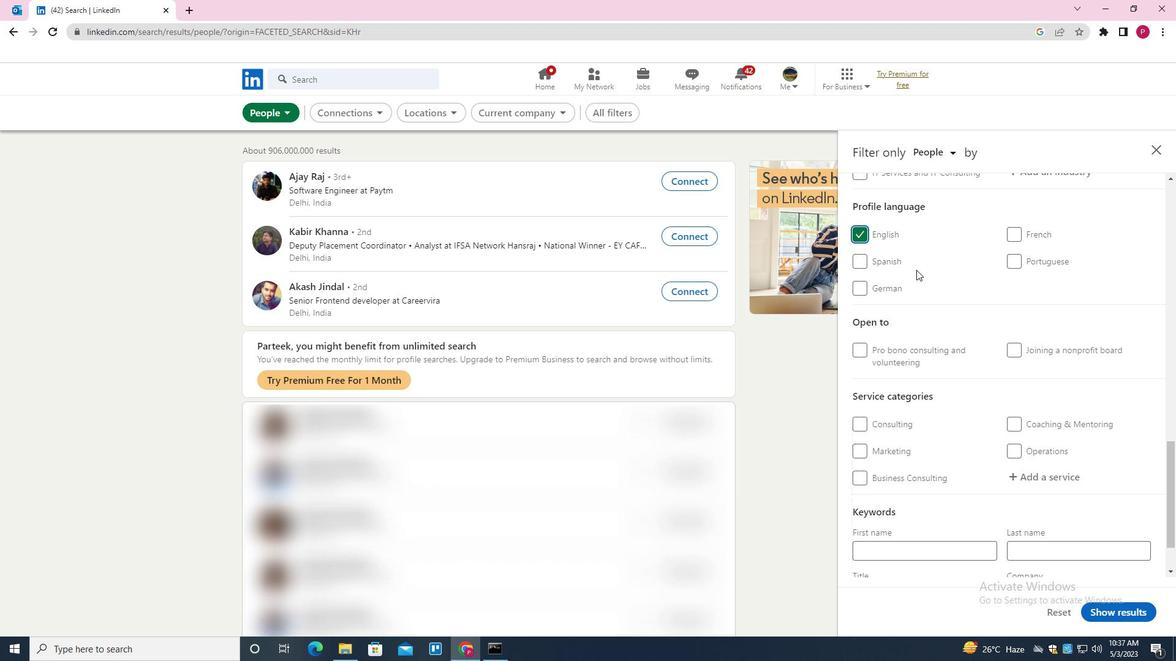 
Action: Mouse scrolled (916, 270) with delta (0, 0)
Screenshot: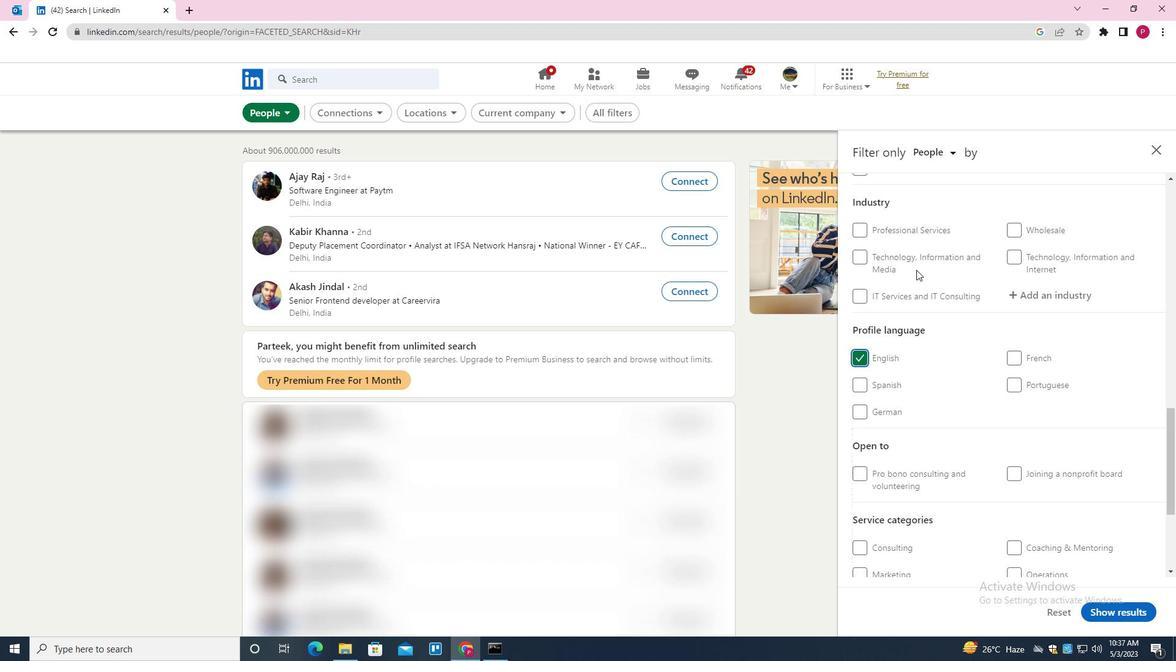 
Action: Mouse moved to (920, 279)
Screenshot: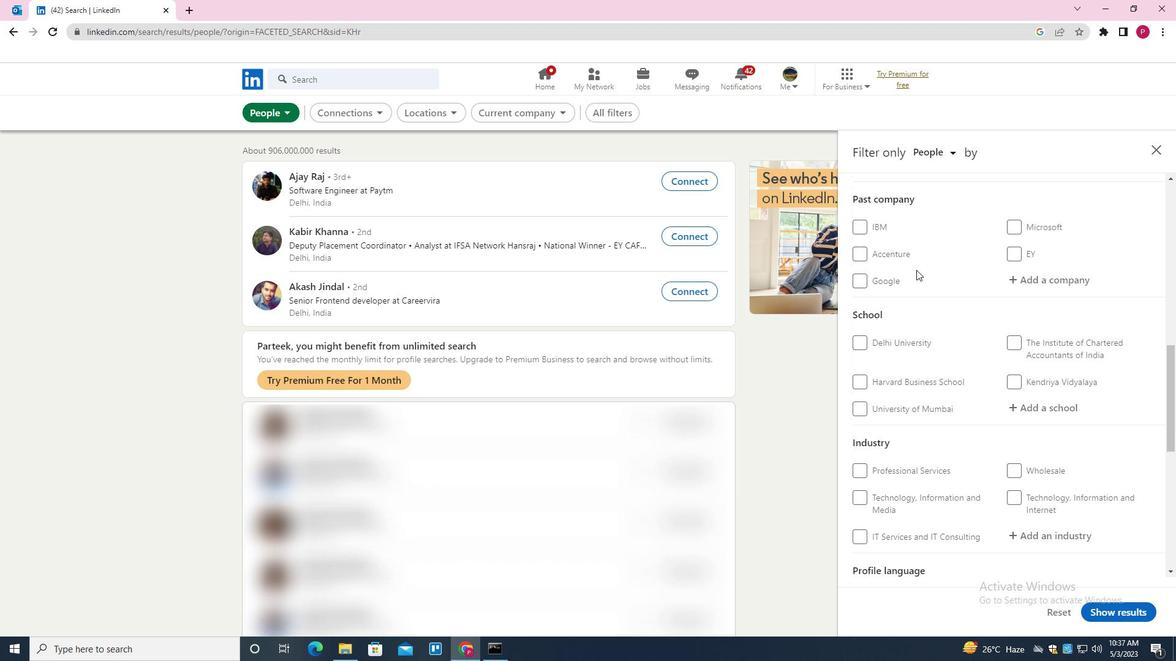 
Action: Mouse scrolled (920, 280) with delta (0, 0)
Screenshot: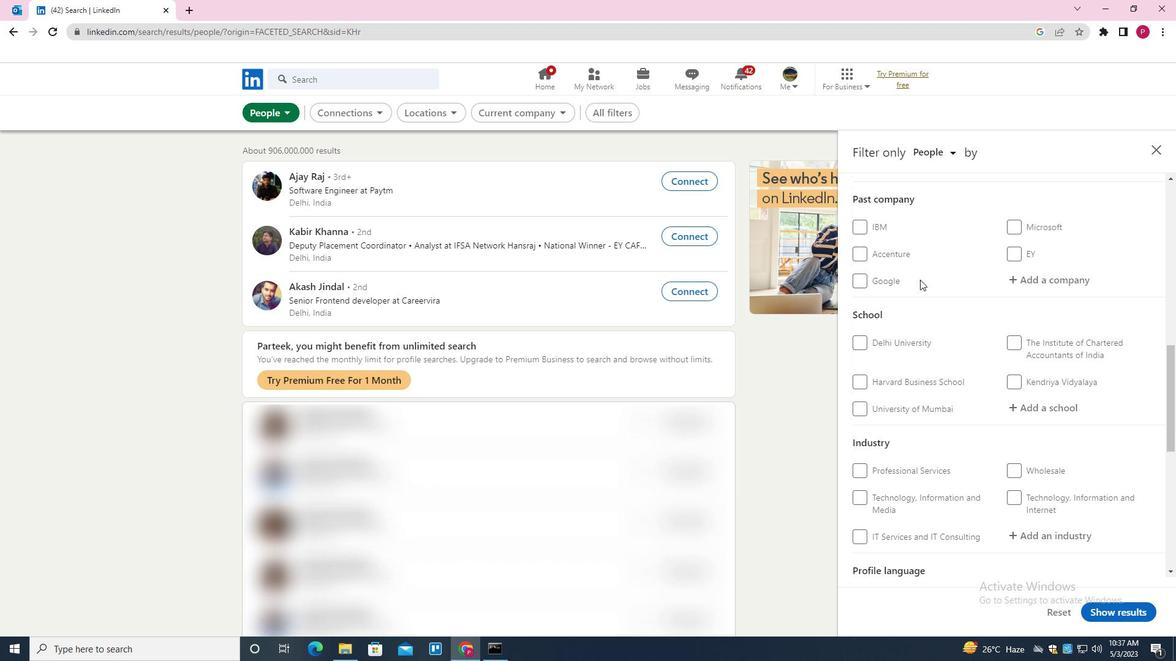 
Action: Mouse scrolled (920, 280) with delta (0, 0)
Screenshot: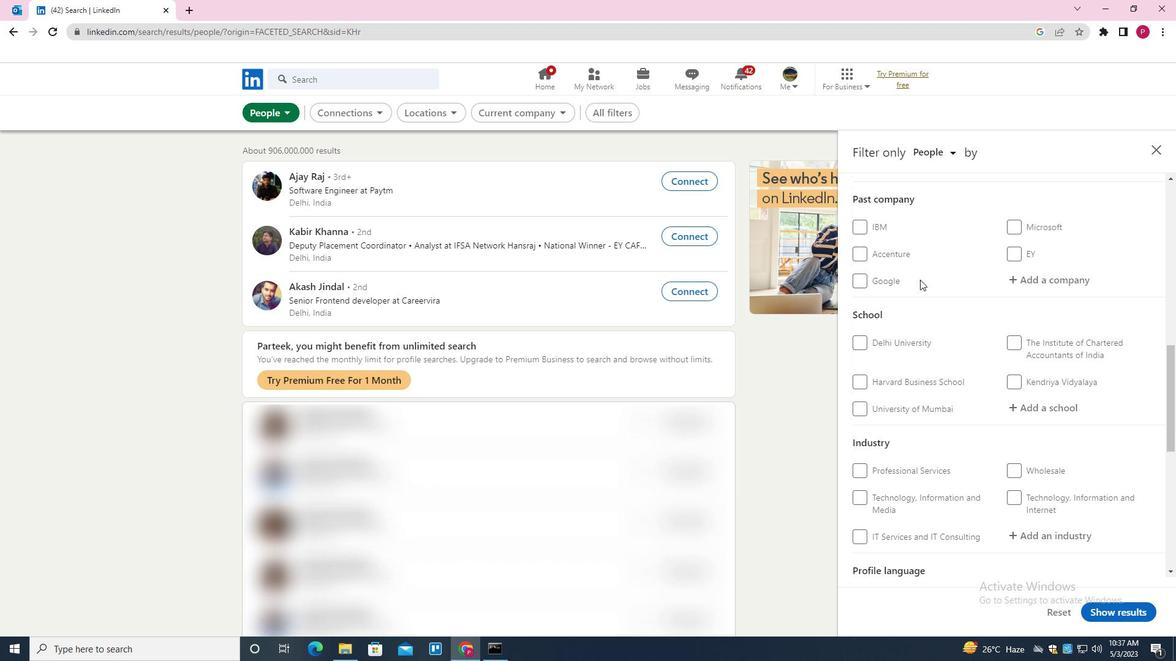 
Action: Mouse moved to (1043, 285)
Screenshot: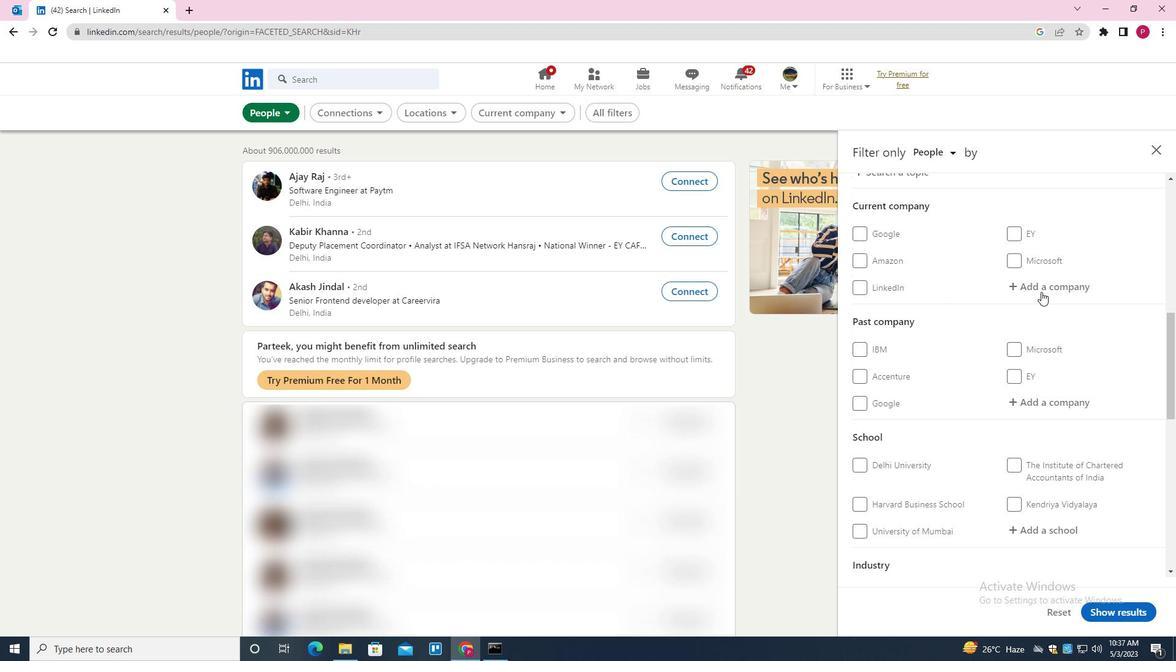 
Action: Mouse pressed left at (1043, 285)
Screenshot: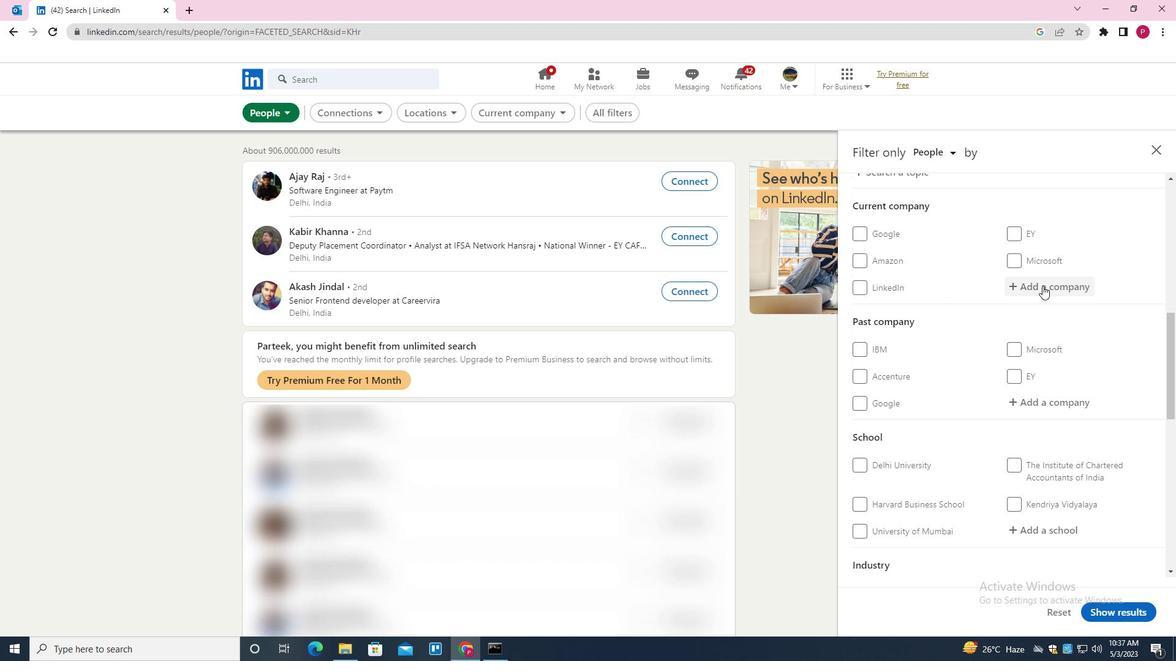 
Action: Key pressed <Key.shift><Key.shift><Key.shift><Key.shift><Key.shift><Key.shift><Key.shift><Key.shift><Key.shift><Key.shift><Key.shift><Key.shift><Key.shift><Key.shift><Key.shift><Key.shift><Key.shift><Key.shift><Key.shift><Key.shift><Key.shift><Key.shift><Key.shift><Key.shift><Key.shift><Key.shift><Key.shift><Key.shift><Key.shift><Key.shift><Key.shift>HPCL-<Key.shift>MITAL<Key.backspace><Key.backspace><Key.backspace>TTAL<Key.space><Key.shift><Key.shift><Key.shift><Key.shift><Key.shift><Key.shift>ENERGY<Key.space><Key.shift>LIMITED<Key.down><Key.enter>
Screenshot: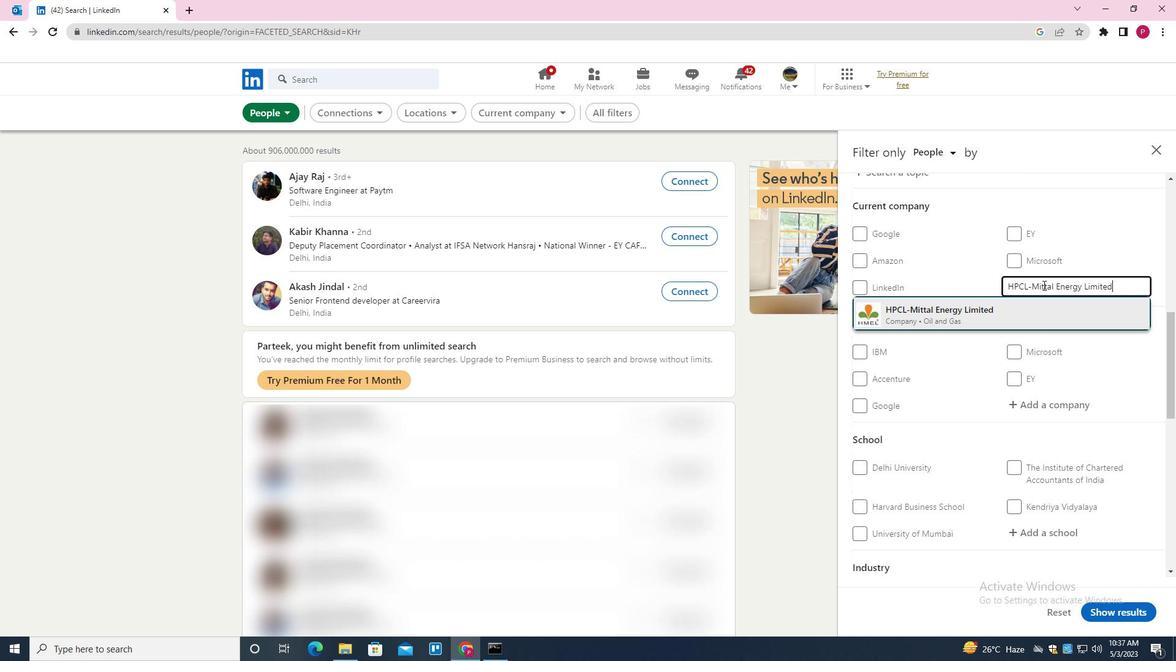 
Action: Mouse moved to (1054, 308)
Screenshot: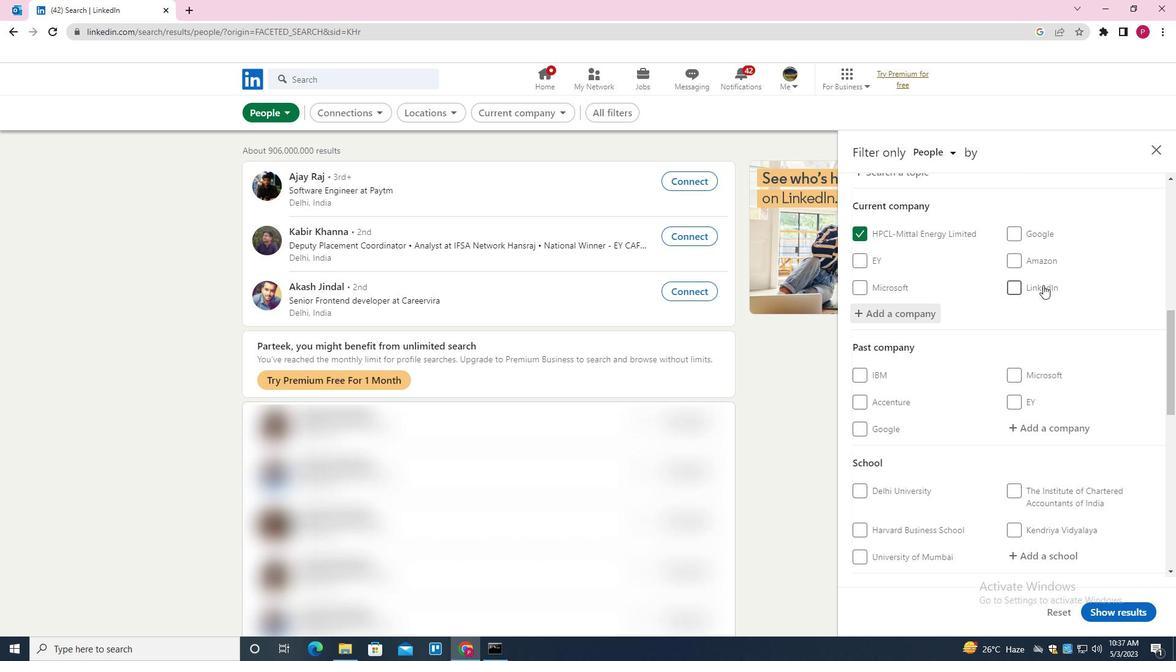 
Action: Mouse scrolled (1054, 308) with delta (0, 0)
Screenshot: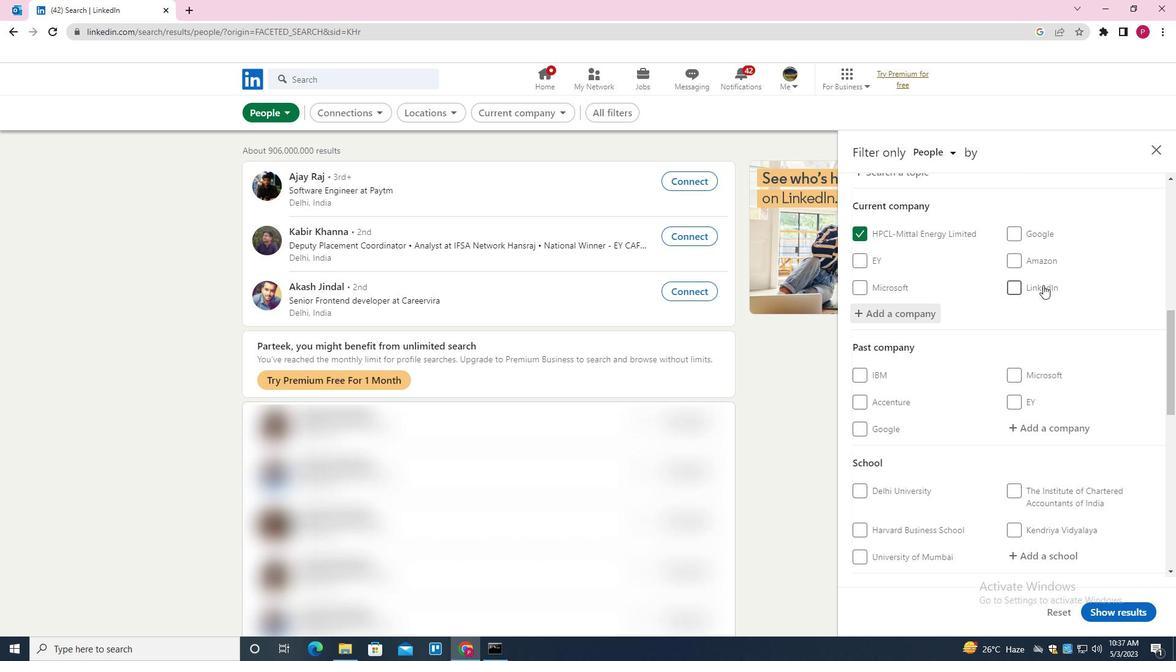 
Action: Mouse moved to (1054, 309)
Screenshot: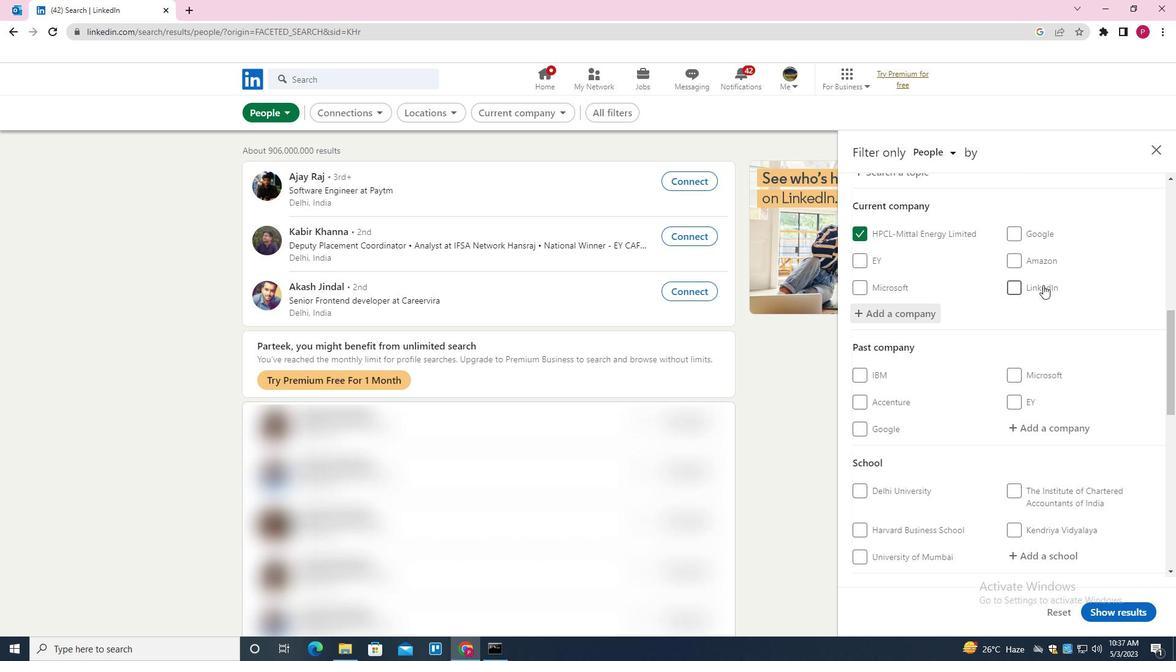 
Action: Mouse scrolled (1054, 308) with delta (0, 0)
Screenshot: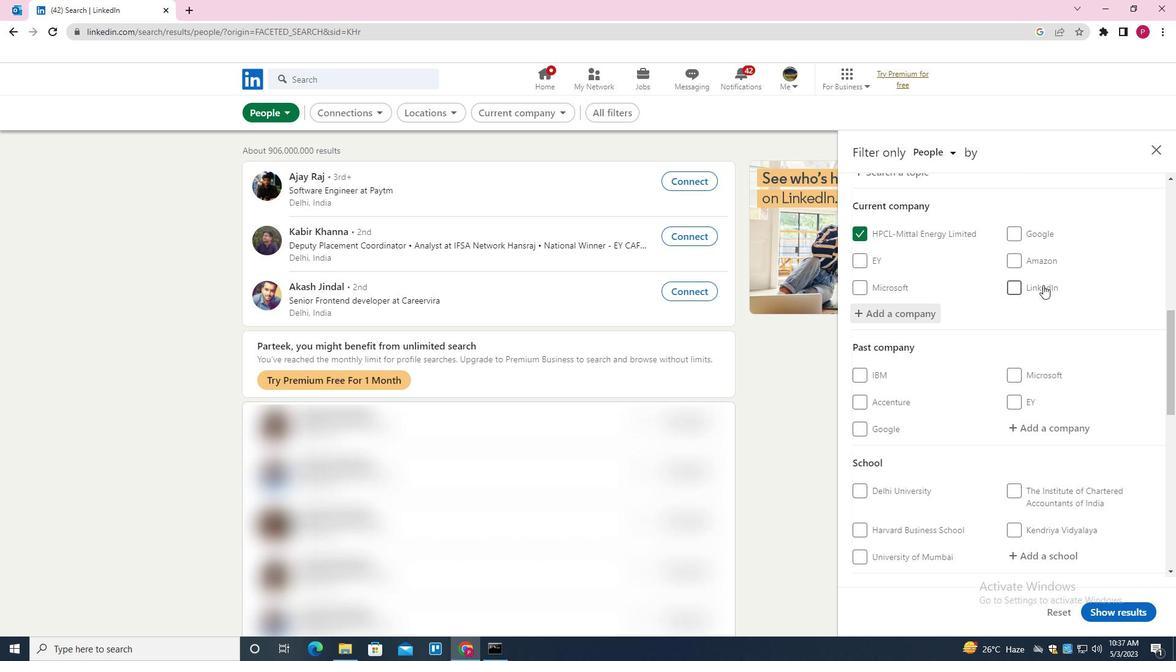 
Action: Mouse scrolled (1054, 308) with delta (0, 0)
Screenshot: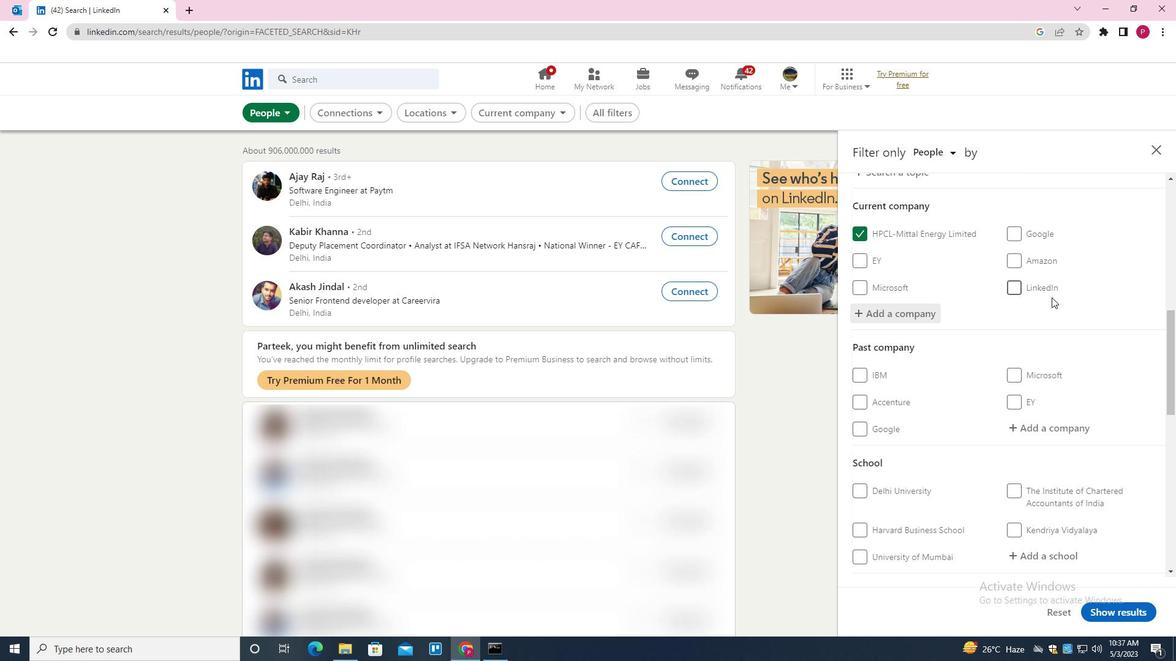 
Action: Mouse moved to (1054, 311)
Screenshot: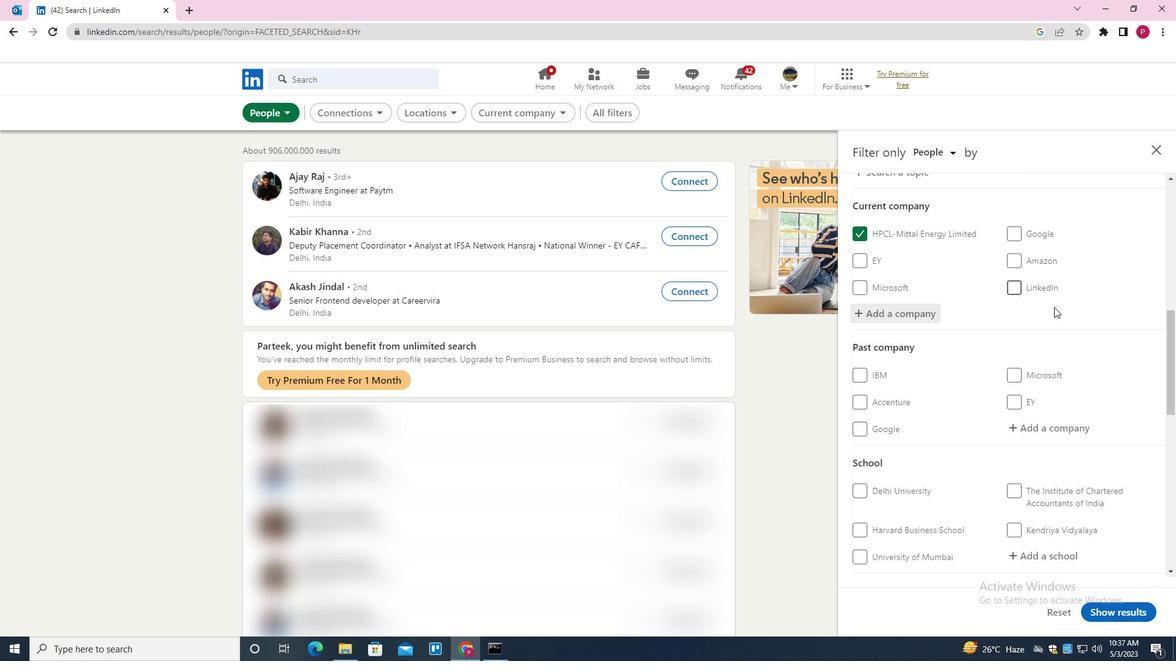 
Action: Mouse scrolled (1054, 311) with delta (0, 0)
Screenshot: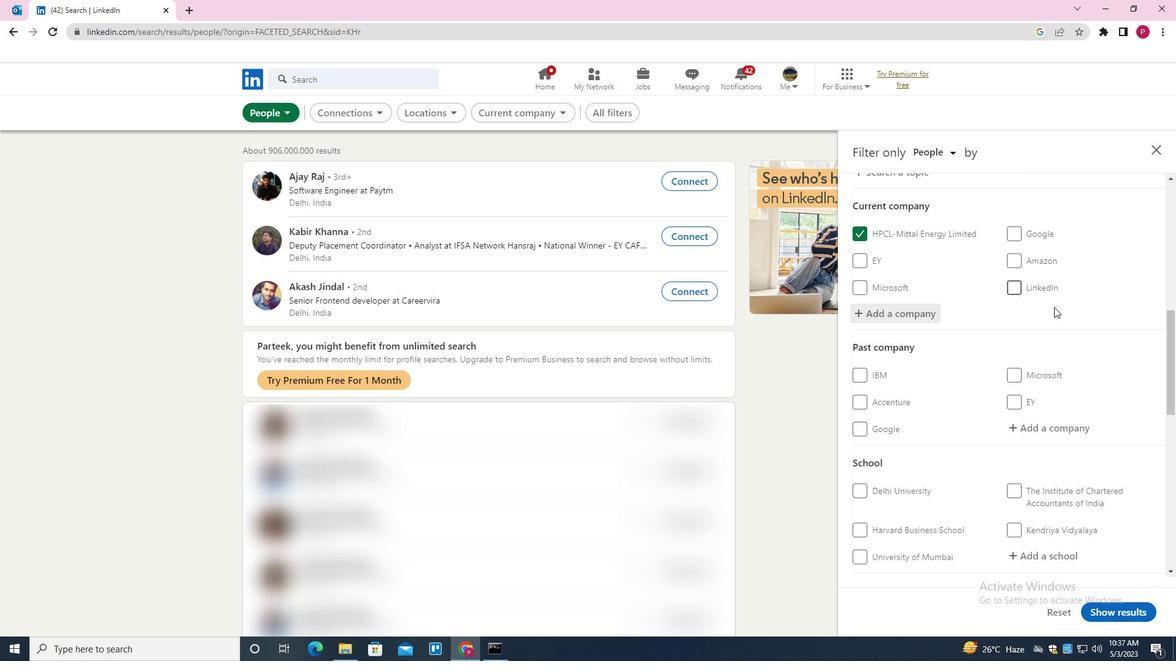 
Action: Mouse moved to (1032, 309)
Screenshot: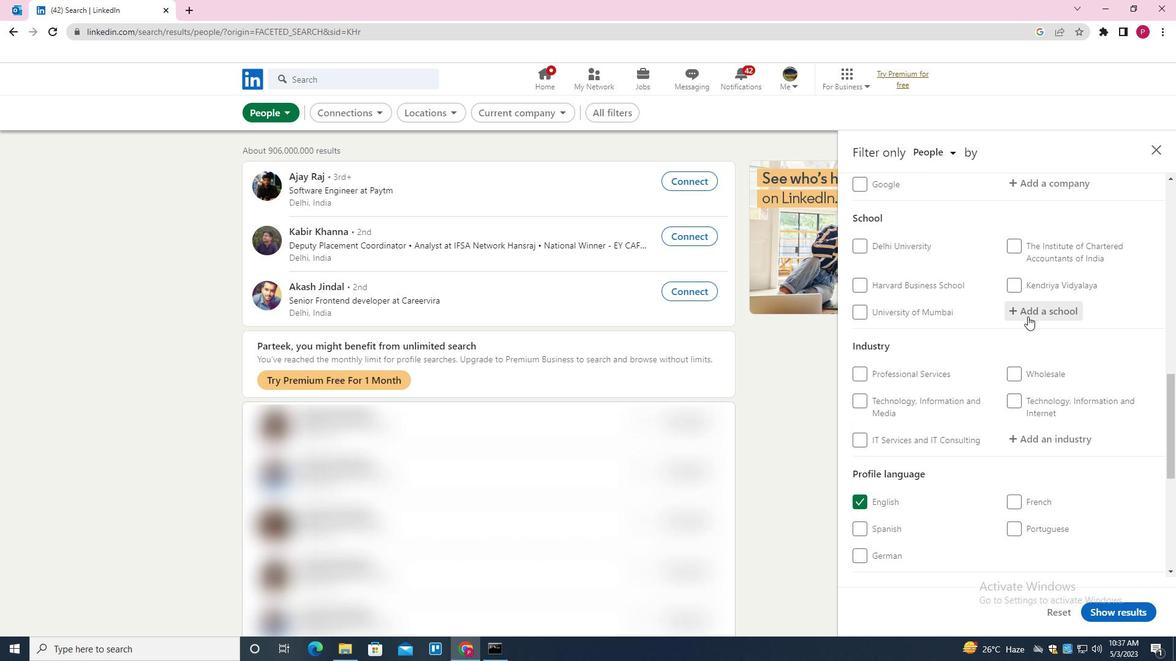
Action: Mouse pressed left at (1032, 309)
Screenshot: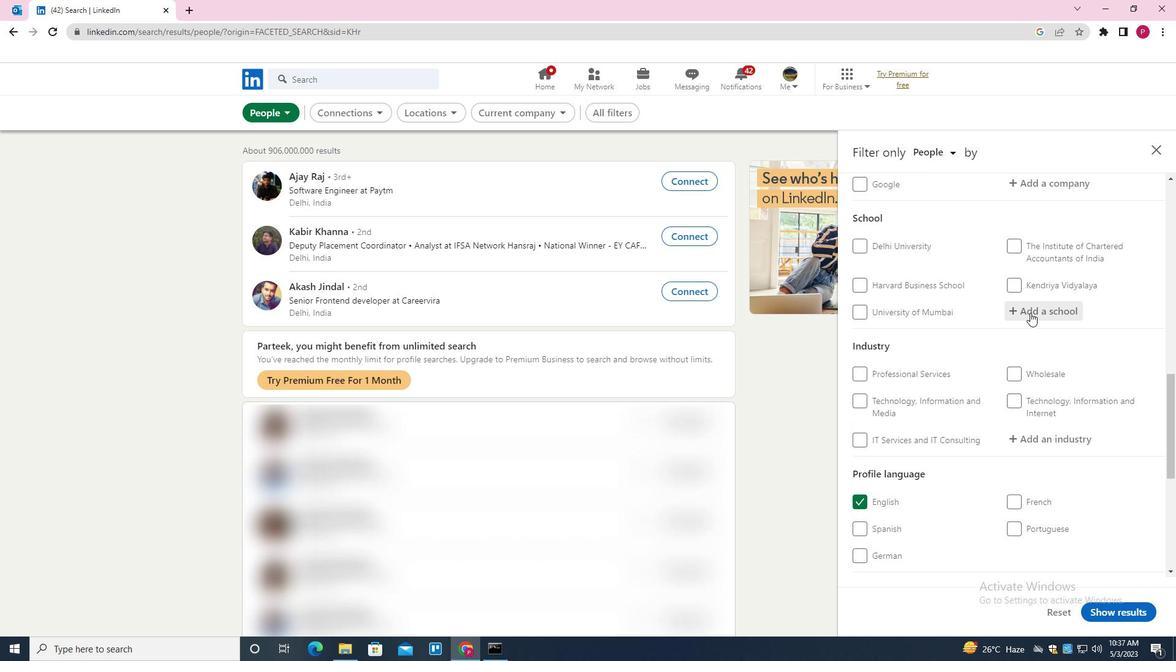 
Action: Key pressed <Key.shift><Key.shift><Key.shift><Key.shift><Key.shift><Key.shift><Key.shift><Key.shift><Key.shift><Key.shift><Key.shift><Key.shift><Key.shift><Key.shift><Key.shift><Key.shift><Key.shift><Key.shift><Key.shift><Key.shift><Key.shift><Key.shift>COEP<Key.space><Key.shift><Key.shift>TECHNOLOGIES<Key.space><Key.backspace><Key.backspace><Key.backspace><Key.backspace>ICAL<Key.space><Key.shift>UNIVERSITY<Key.down><Key.enter>
Screenshot: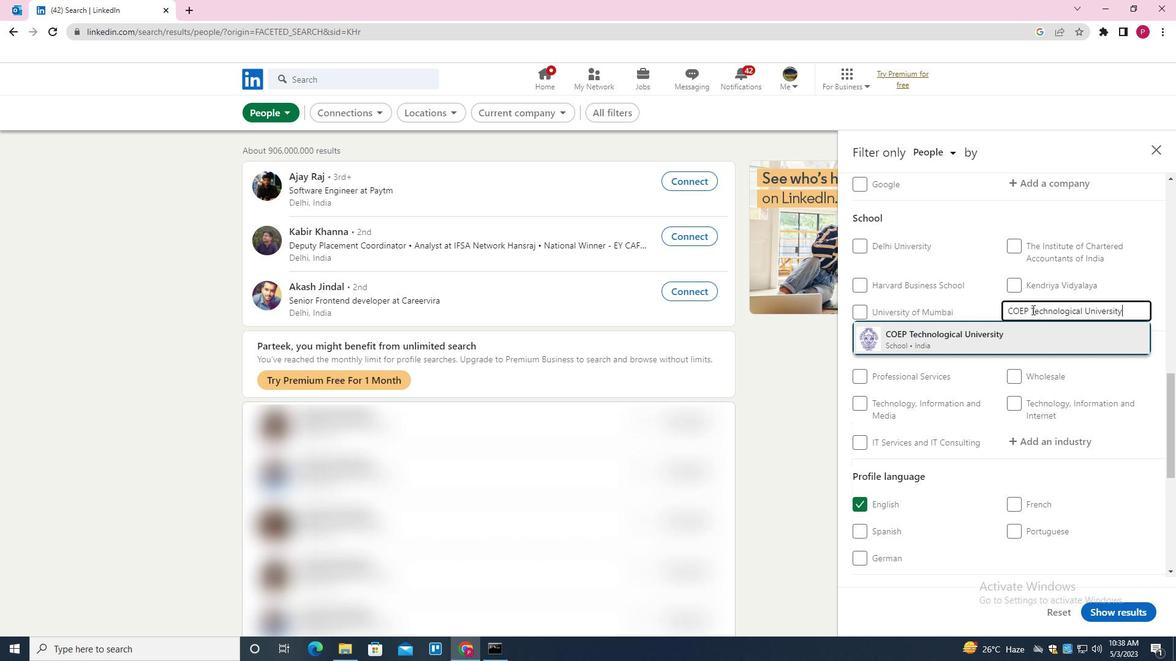 
Action: Mouse moved to (1032, 324)
Screenshot: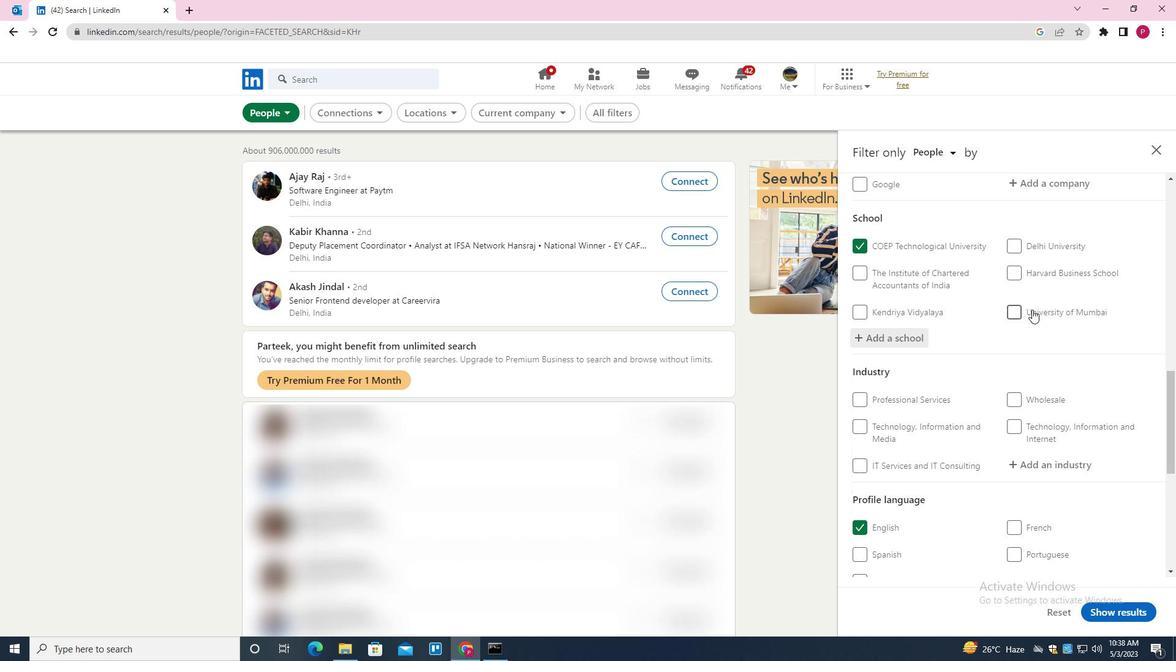 
Action: Mouse scrolled (1032, 323) with delta (0, 0)
Screenshot: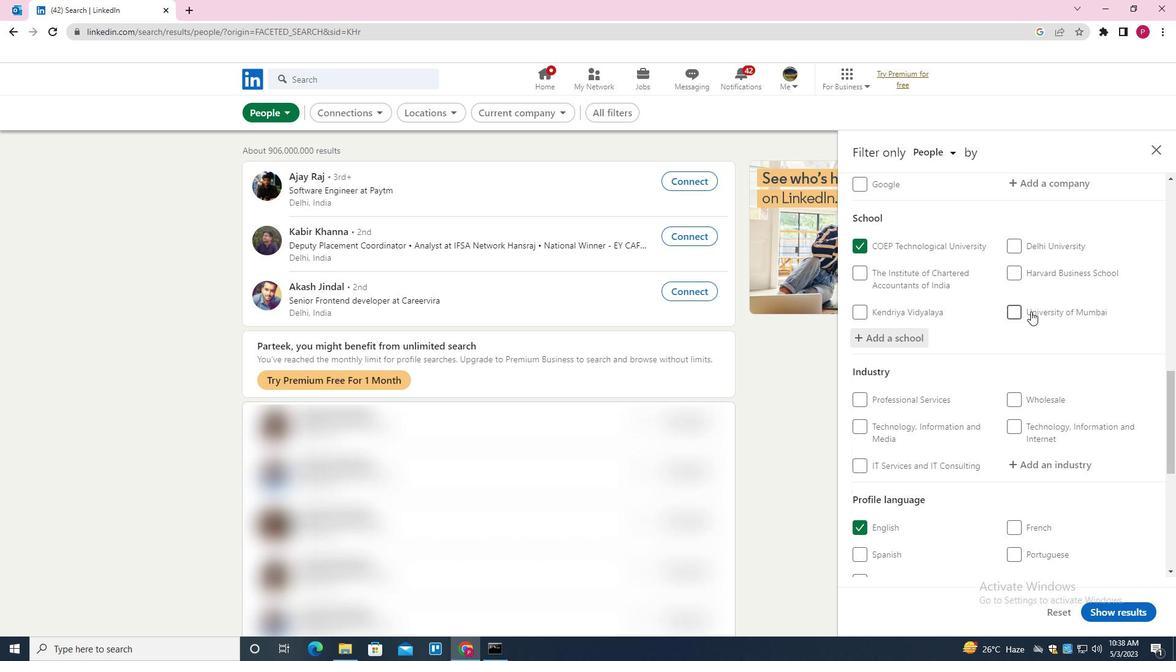 
Action: Mouse scrolled (1032, 323) with delta (0, 0)
Screenshot: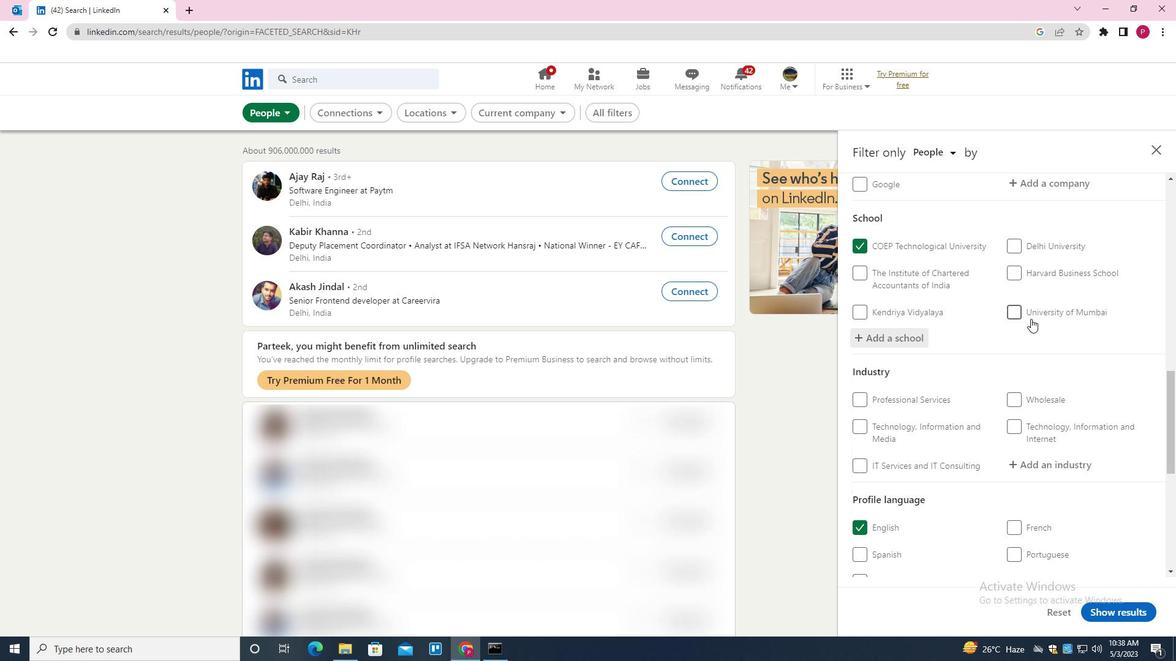 
Action: Mouse moved to (1032, 325)
Screenshot: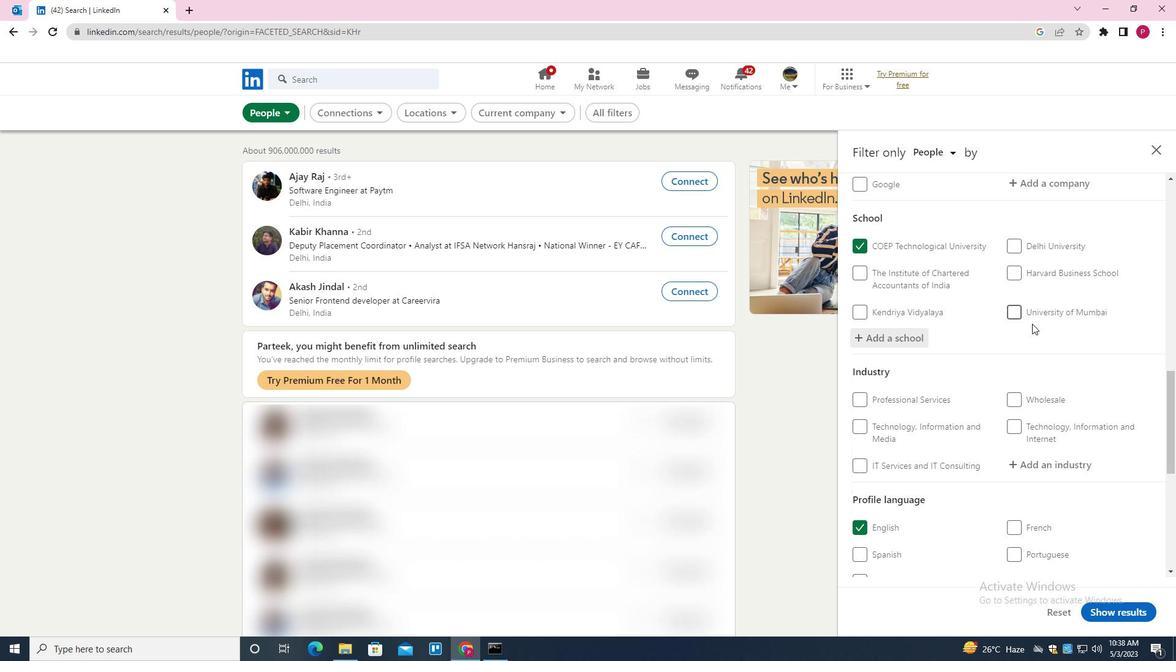 
Action: Mouse scrolled (1032, 325) with delta (0, 0)
Screenshot: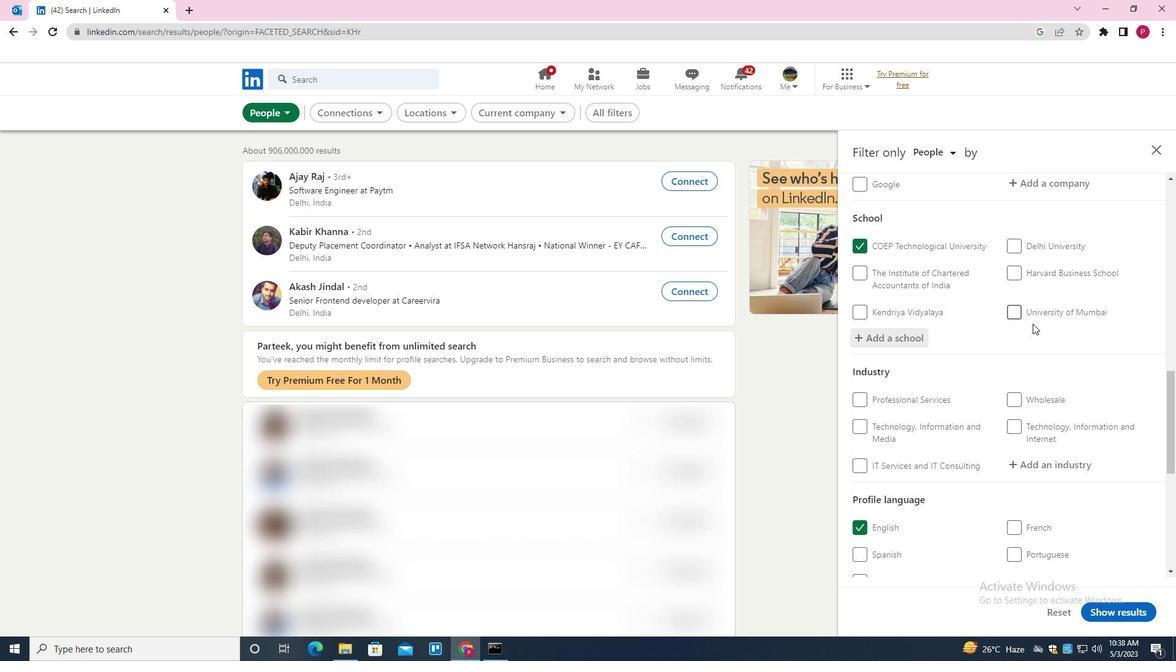 
Action: Mouse moved to (1054, 286)
Screenshot: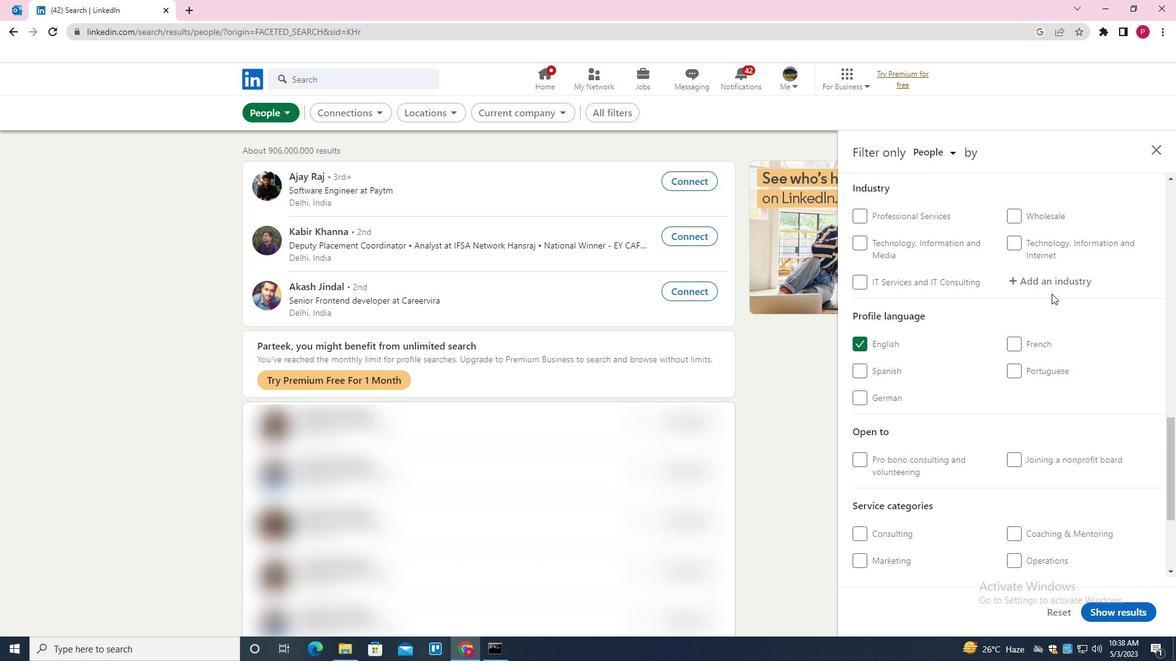 
Action: Mouse pressed left at (1054, 286)
Screenshot: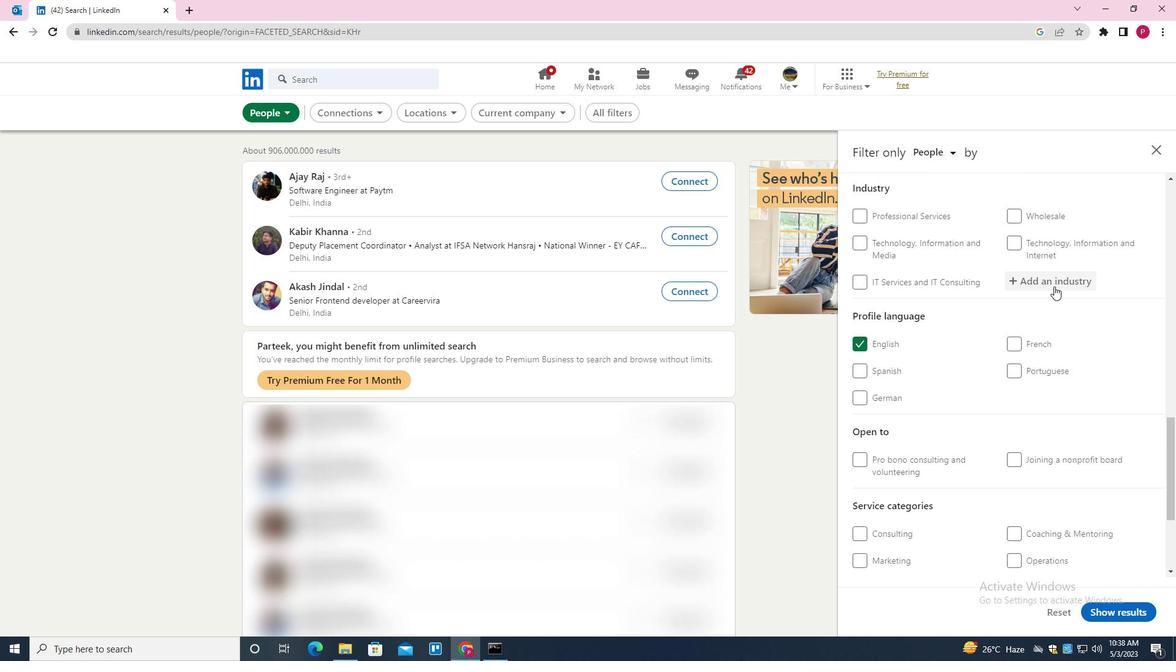
Action: Key pressed <Key.shift><Key.shift><Key.shift><Key.shift><Key.shift><Key.shift><Key.shift>FUNDS<Key.space>AND<Key.space><Key.shift><Key.shift><Key.shift><Key.shift>TRUSTS<Key.down><Key.enter>
Screenshot: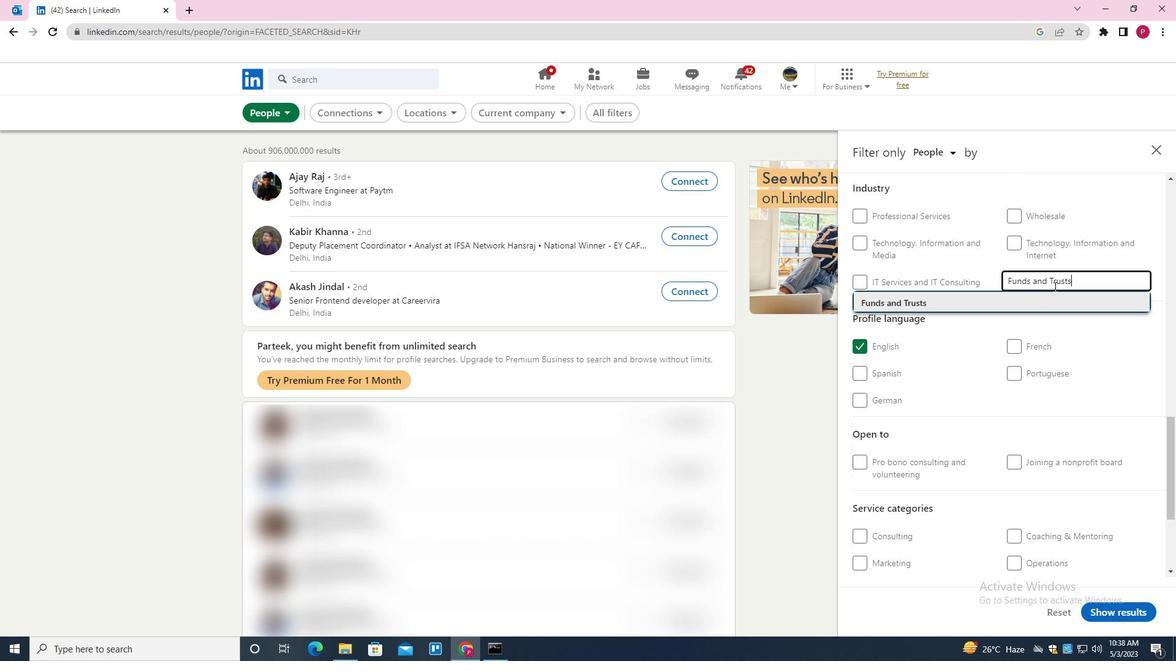 
Action: Mouse moved to (1059, 302)
Screenshot: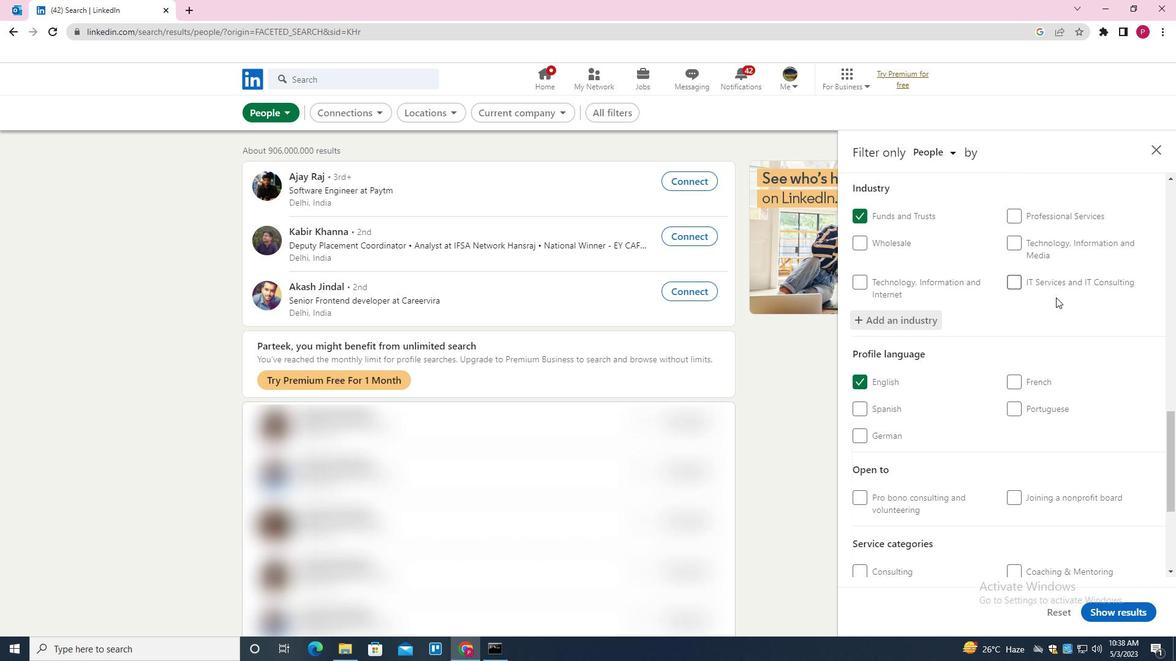 
Action: Mouse scrolled (1059, 301) with delta (0, 0)
Screenshot: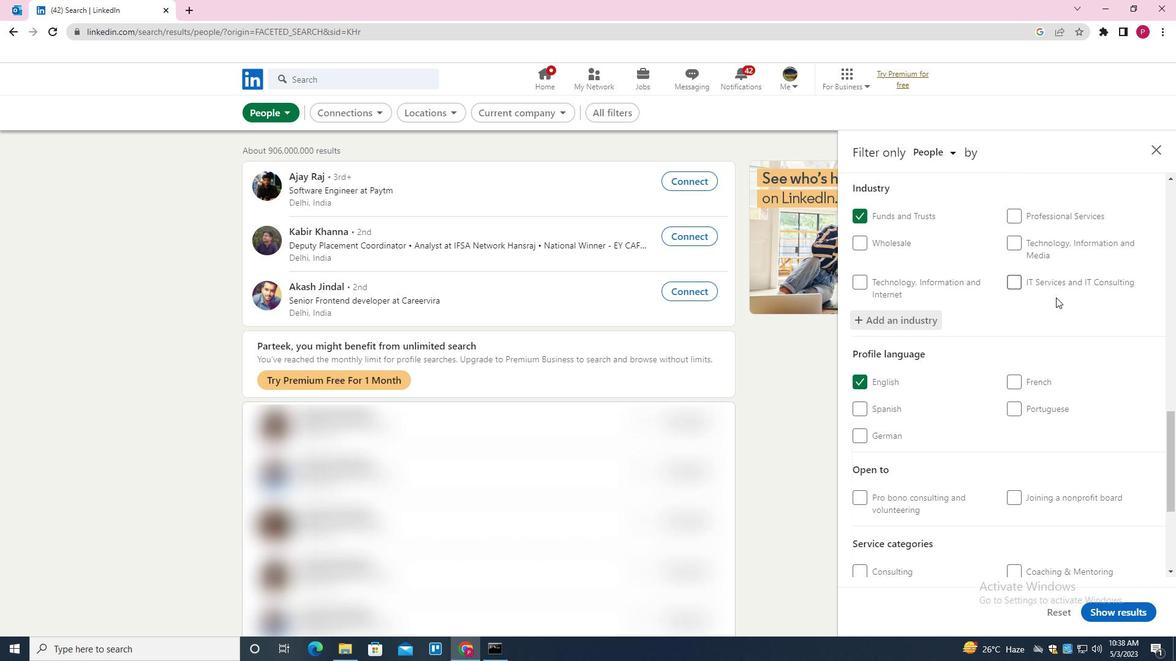 
Action: Mouse moved to (1059, 303)
Screenshot: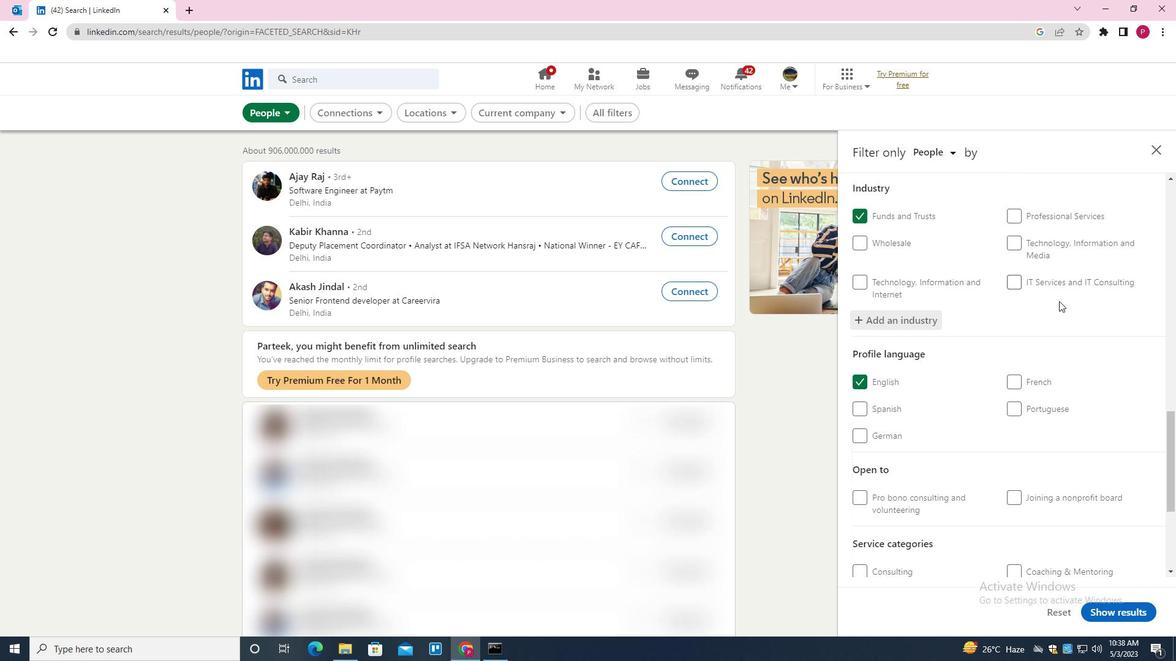 
Action: Mouse scrolled (1059, 303) with delta (0, 0)
Screenshot: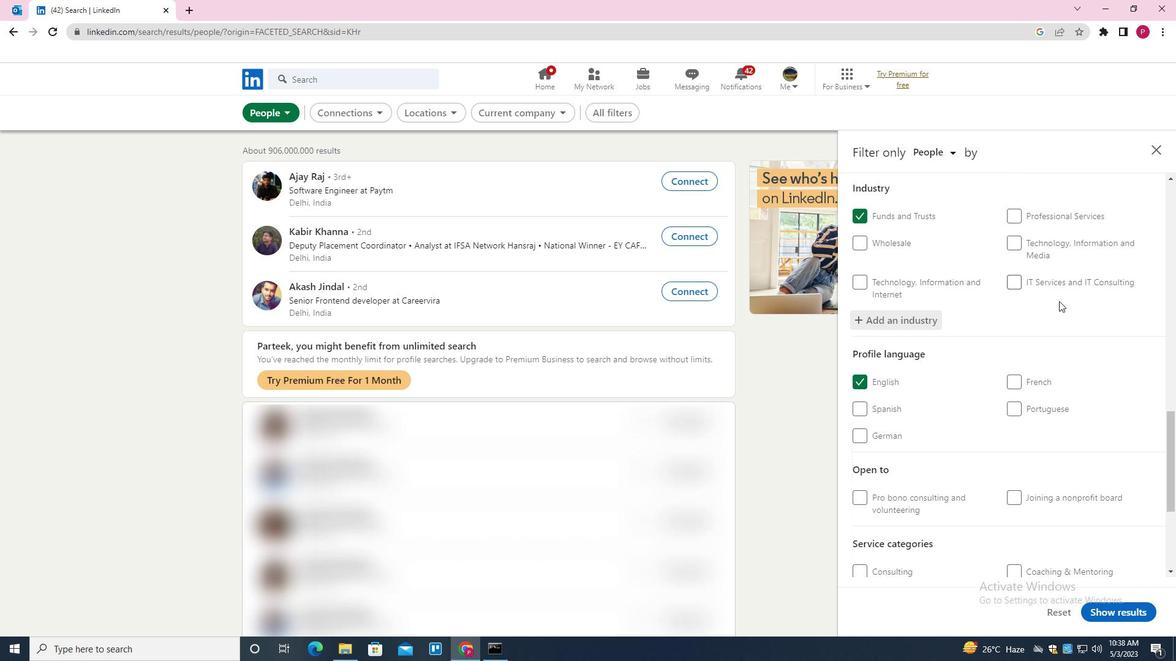 
Action: Mouse moved to (1059, 304)
Screenshot: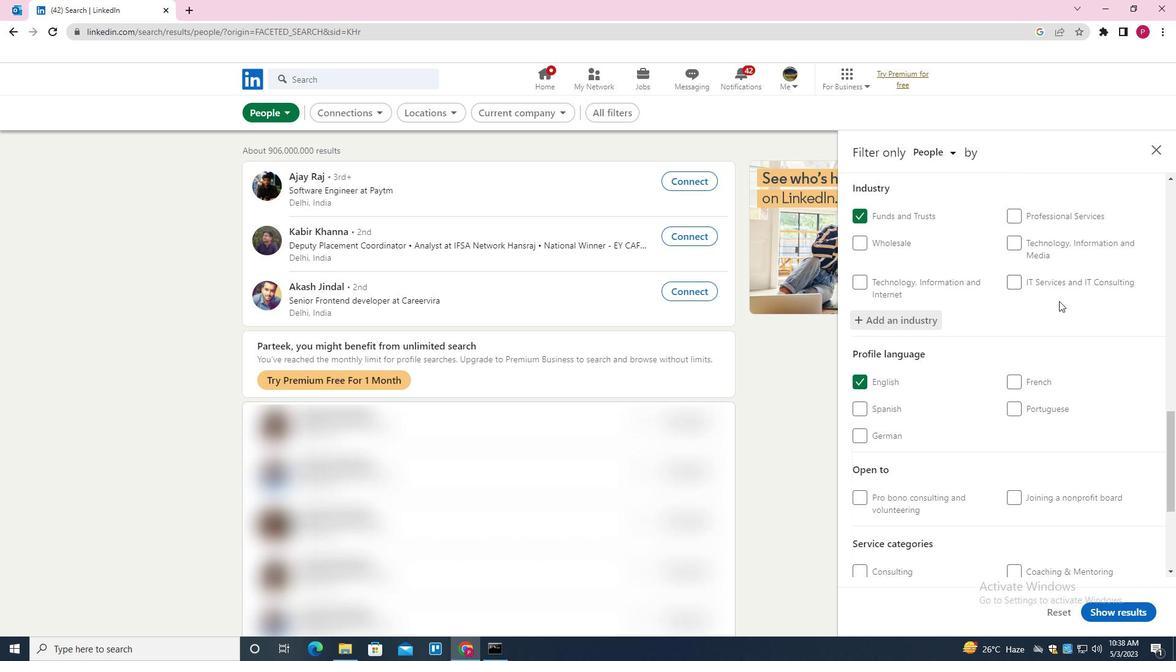 
Action: Mouse scrolled (1059, 303) with delta (0, 0)
Screenshot: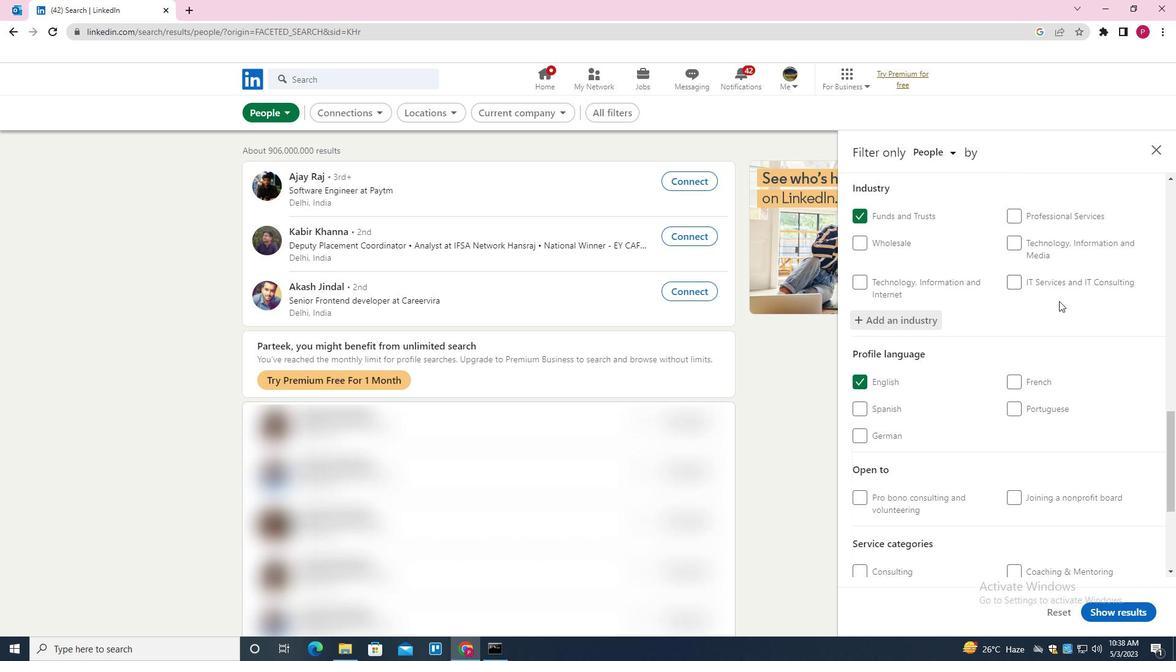 
Action: Mouse moved to (1059, 308)
Screenshot: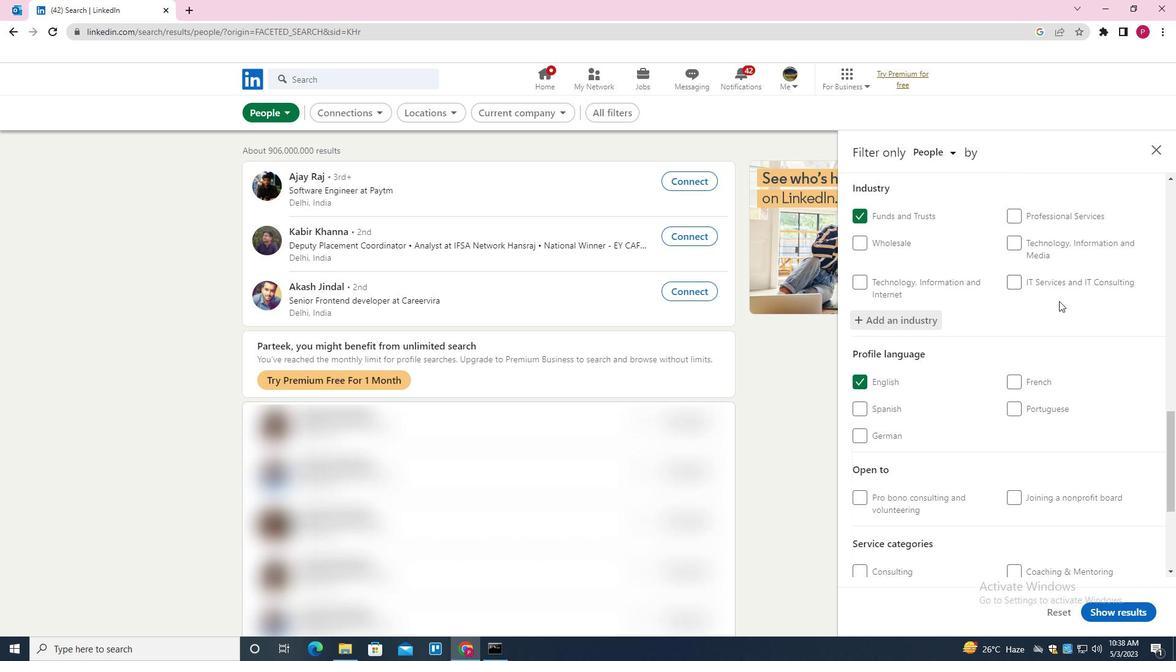 
Action: Mouse scrolled (1059, 307) with delta (0, 0)
Screenshot: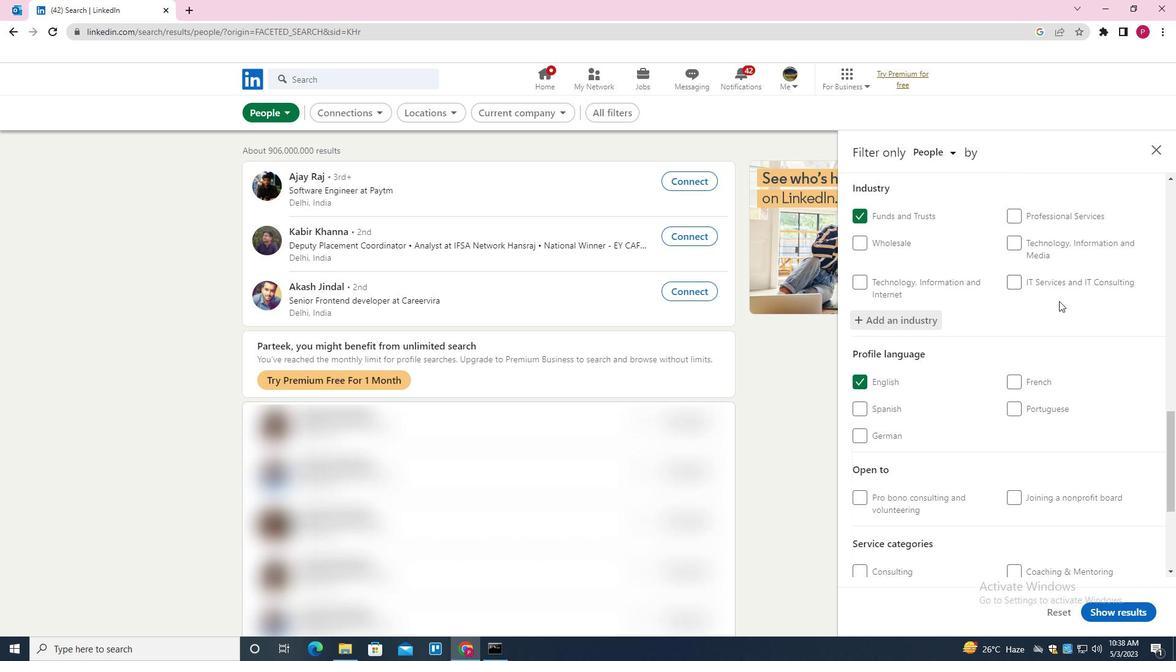 
Action: Mouse moved to (1047, 402)
Screenshot: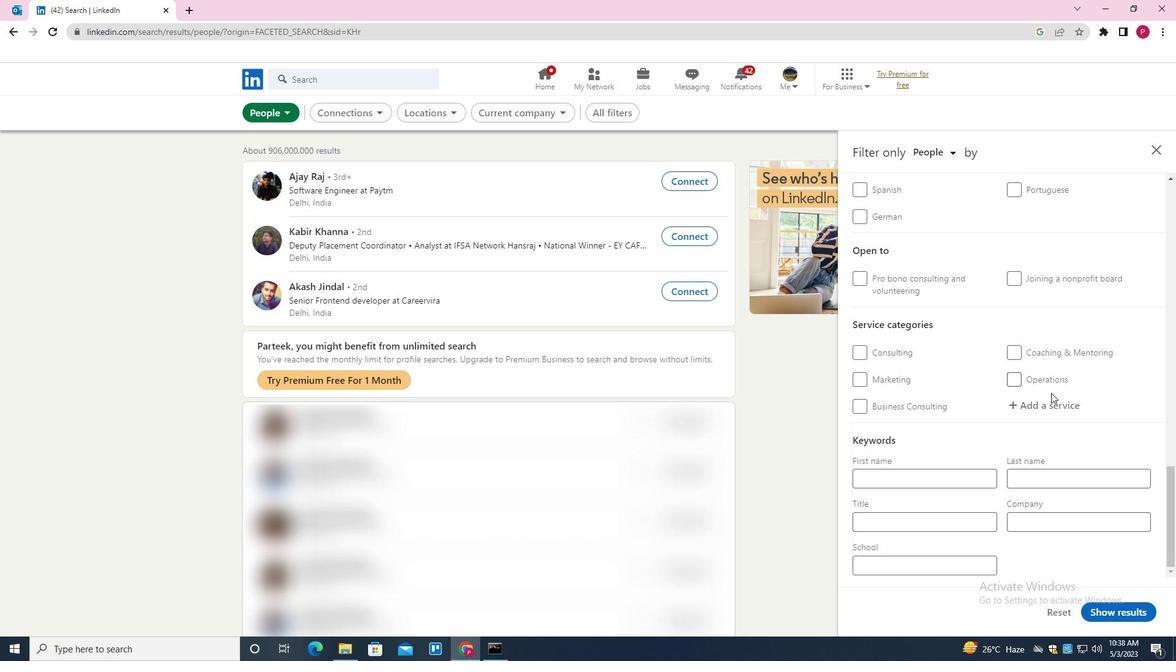 
Action: Mouse pressed left at (1047, 402)
Screenshot: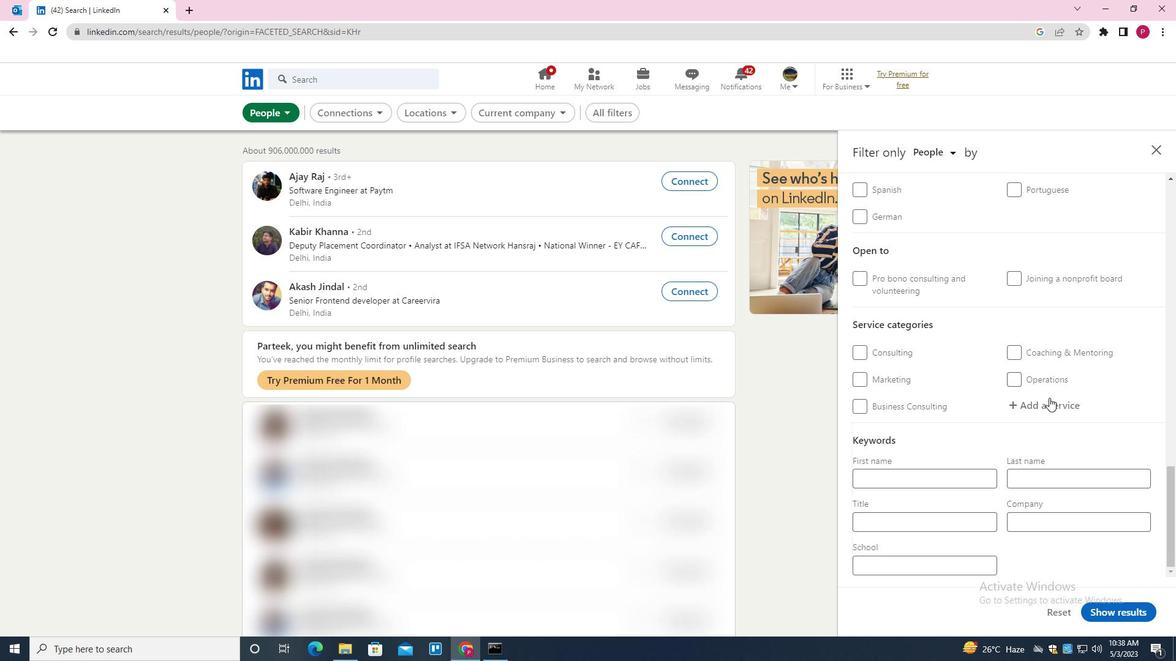 
Action: Key pressed <Key.shift><Key.shift><Key.shift><Key.shift><Key.shift><Key.shift><Key.shift><Key.shift><Key.shift><Key.shift><Key.shift><Key.shift><Key.shift><Key.shift><Key.shift><Key.shift><Key.shift><Key.shift><Key.shift><Key.shift><Key.shift><Key.shift><Key.shift><Key.shift><Key.shift><Key.shift><Key.shift><Key.shift><Key.shift><Key.shift><Key.shift><Key.shift><Key.shift><Key.shift><Key.shift><Key.shift><Key.shift><Key.shift>NOTARY<Key.down><Key.enter>
Screenshot: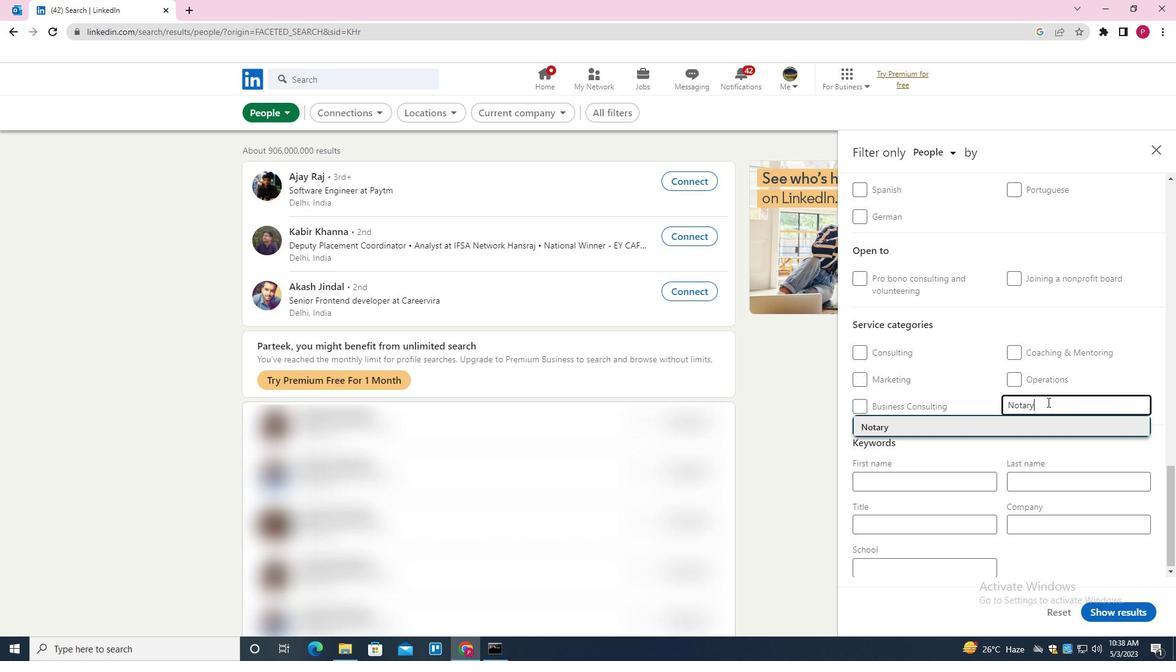 
Action: Mouse scrolled (1047, 401) with delta (0, 0)
Screenshot: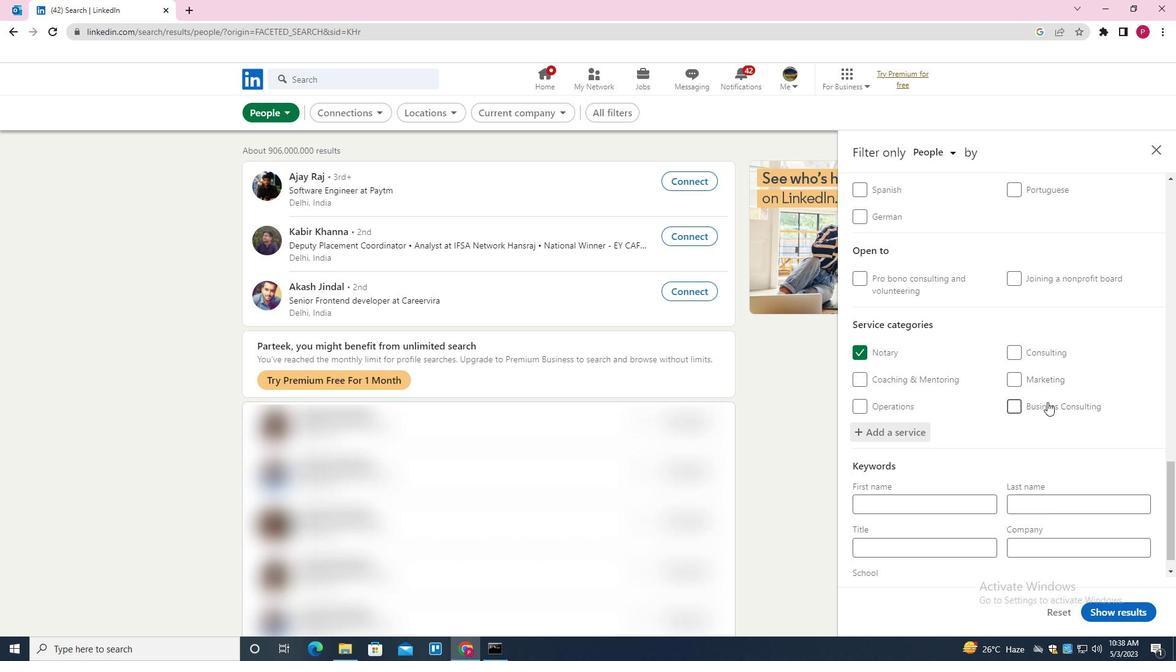 
Action: Mouse moved to (1046, 403)
Screenshot: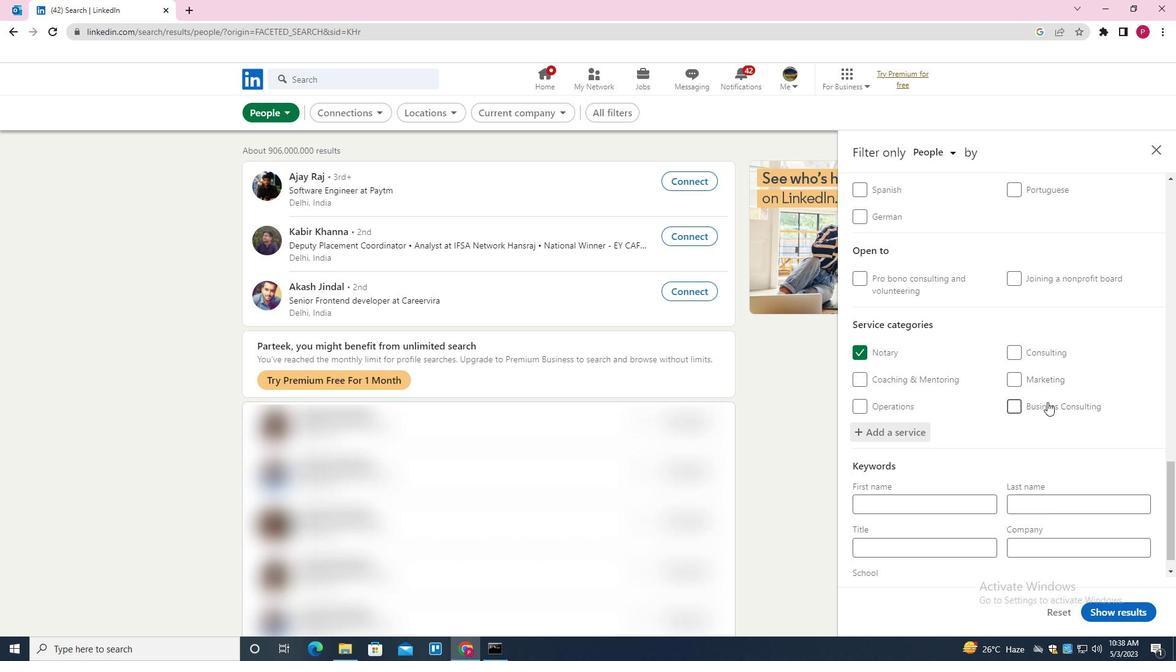 
Action: Mouse scrolled (1046, 402) with delta (0, 0)
Screenshot: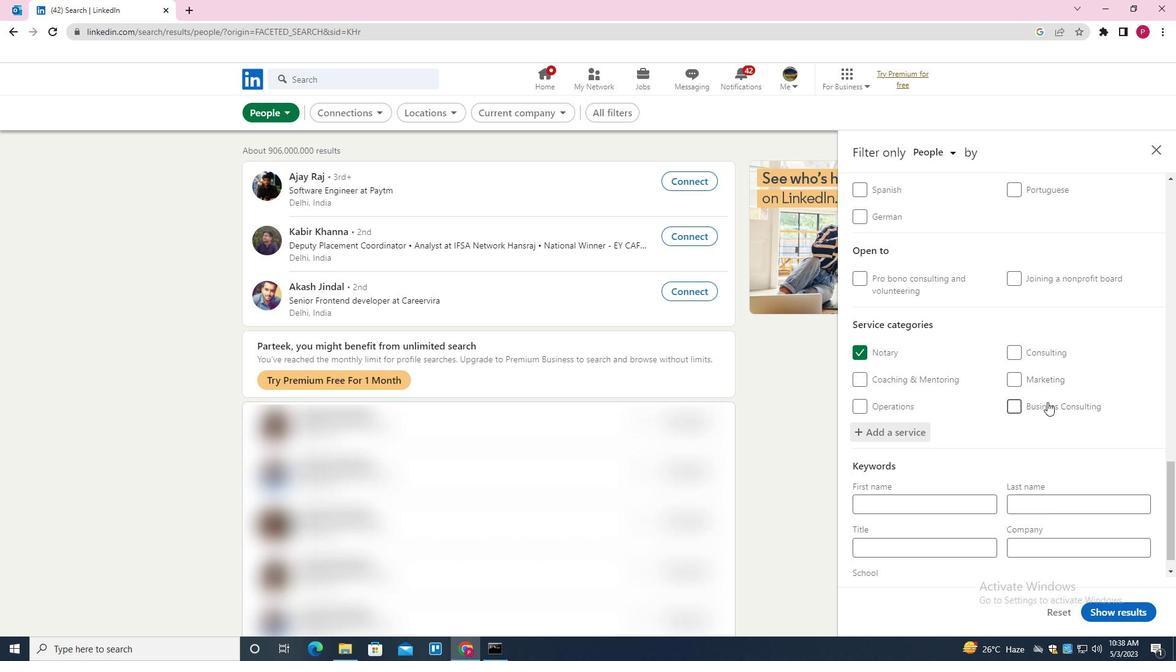 
Action: Mouse moved to (1040, 406)
Screenshot: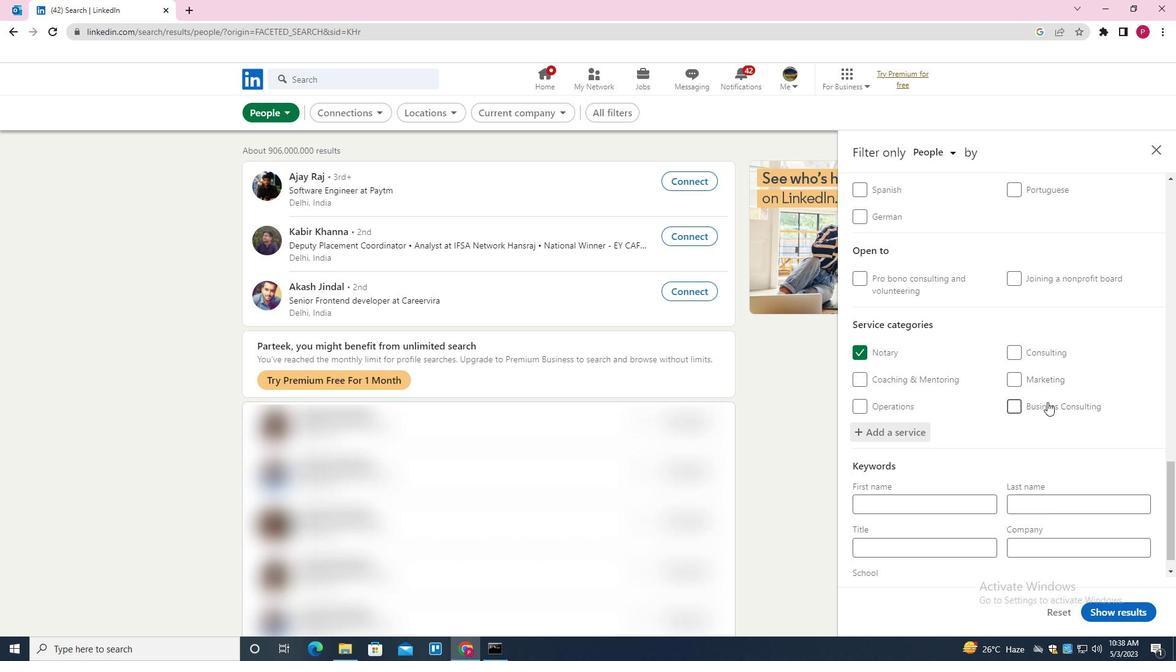 
Action: Mouse scrolled (1040, 405) with delta (0, 0)
Screenshot: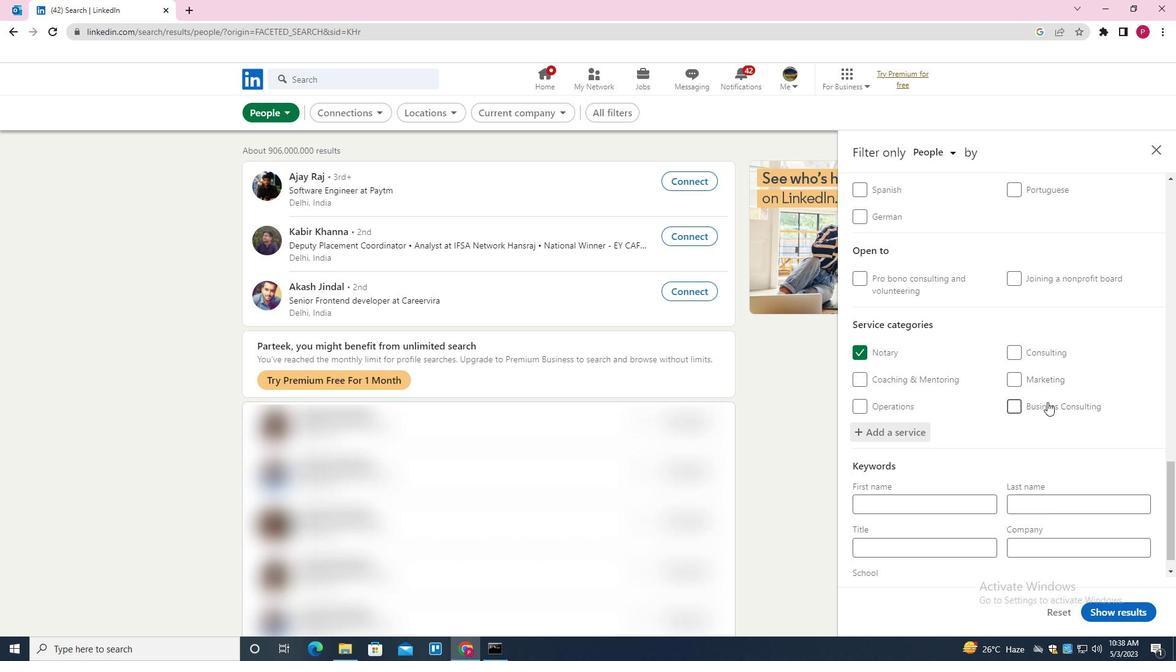 
Action: Mouse moved to (1033, 411)
Screenshot: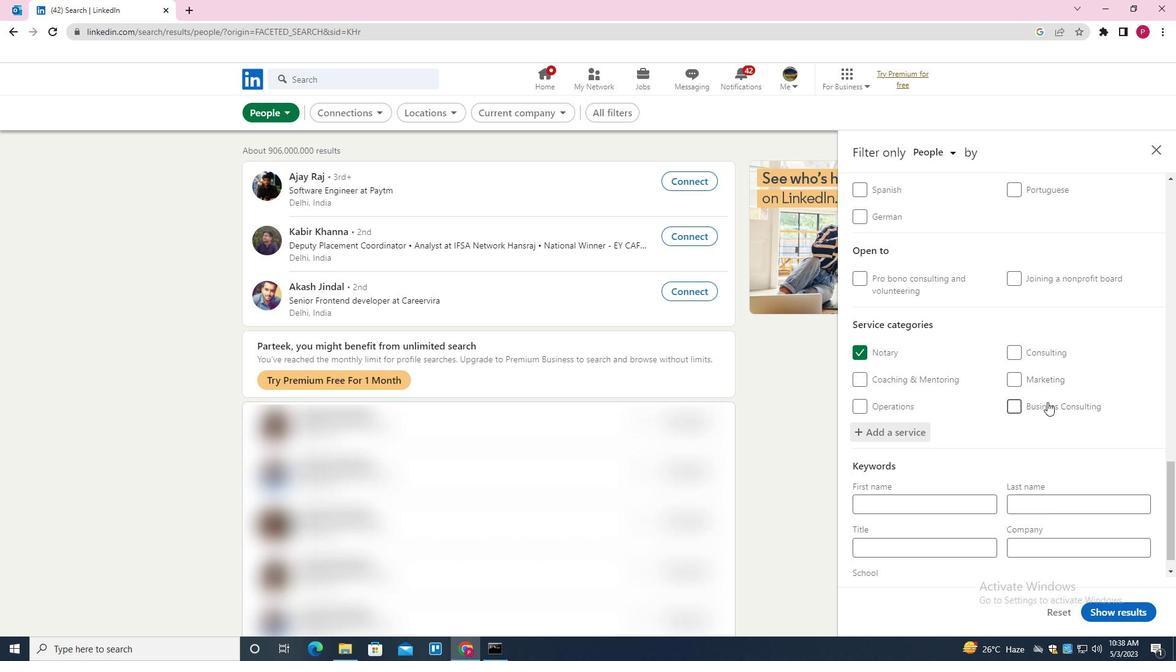 
Action: Mouse scrolled (1033, 411) with delta (0, 0)
Screenshot: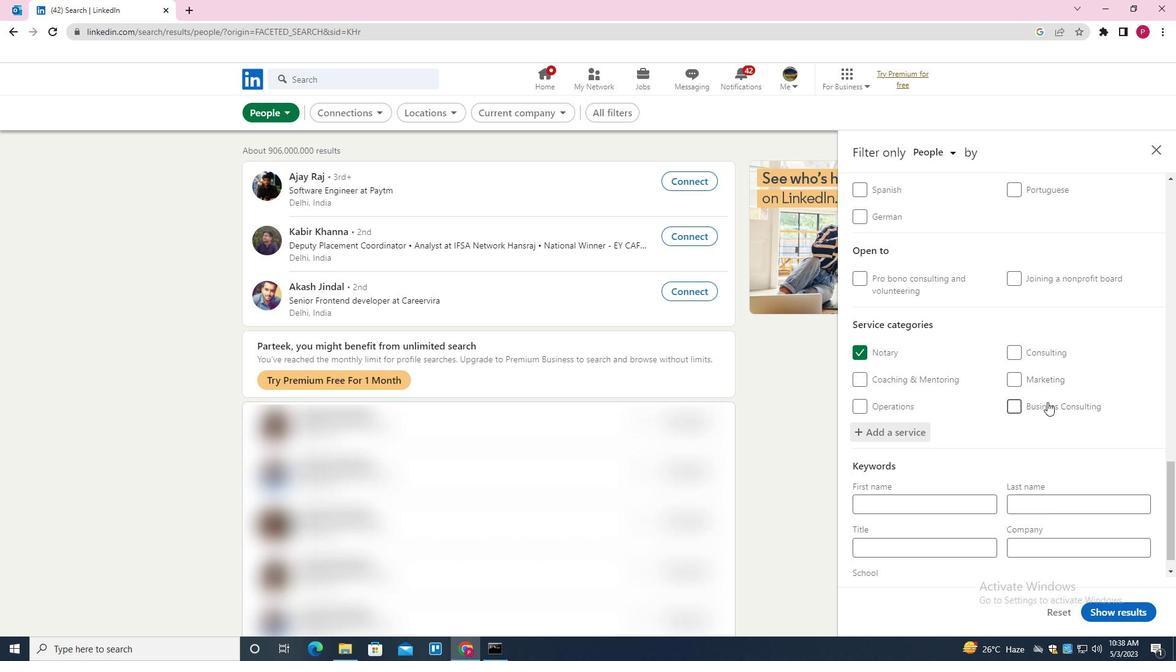 
Action: Mouse moved to (1024, 416)
Screenshot: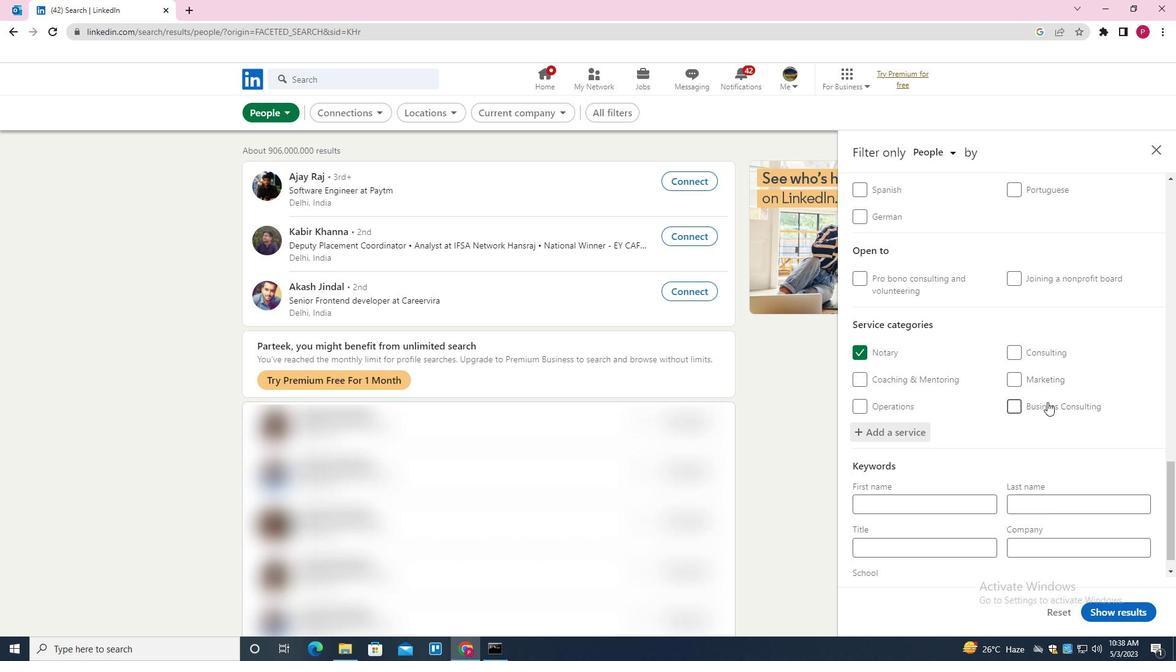 
Action: Mouse scrolled (1024, 415) with delta (0, 0)
Screenshot: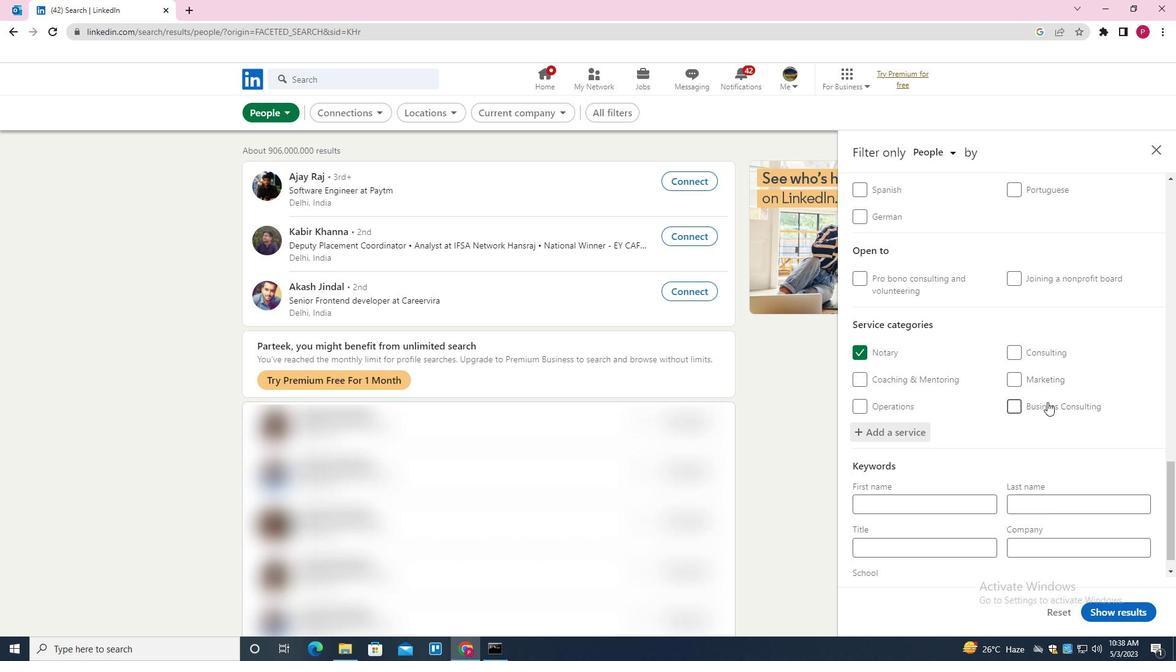 
Action: Mouse moved to (896, 523)
Screenshot: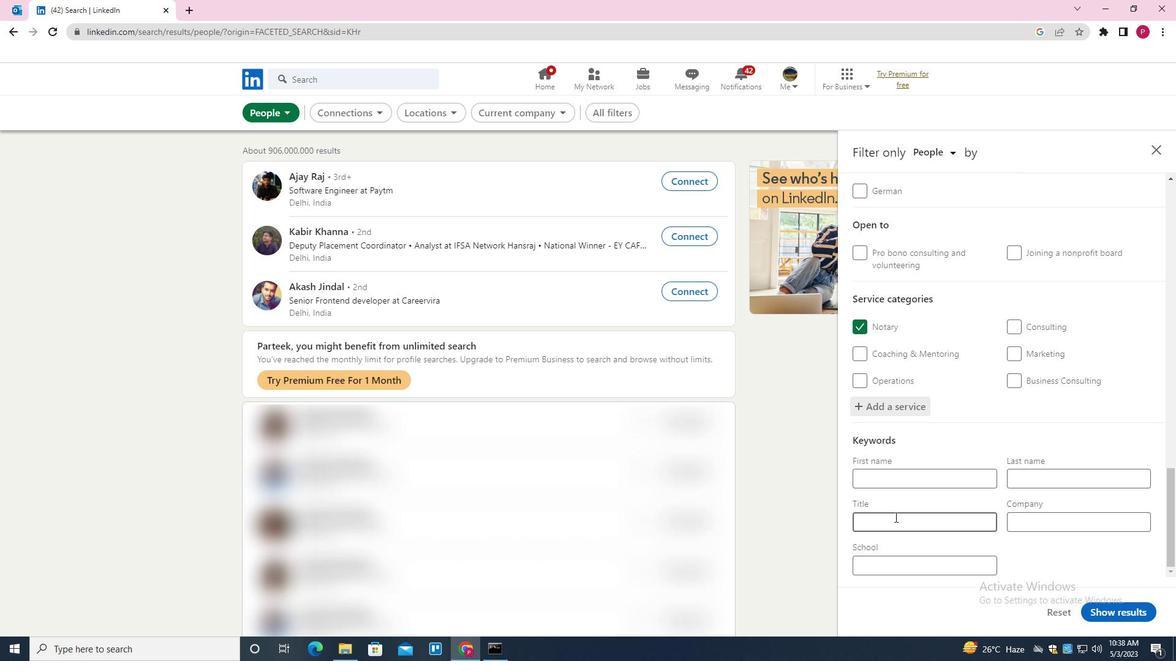 
Action: Mouse pressed left at (896, 523)
Screenshot: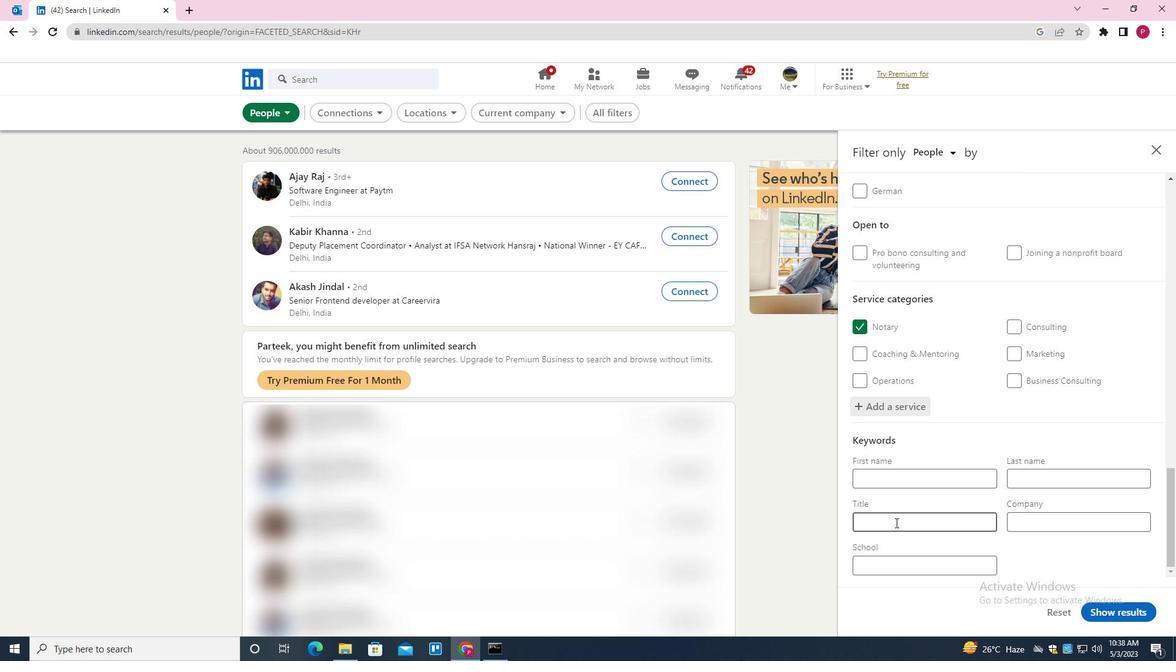 
Action: Mouse moved to (909, 512)
Screenshot: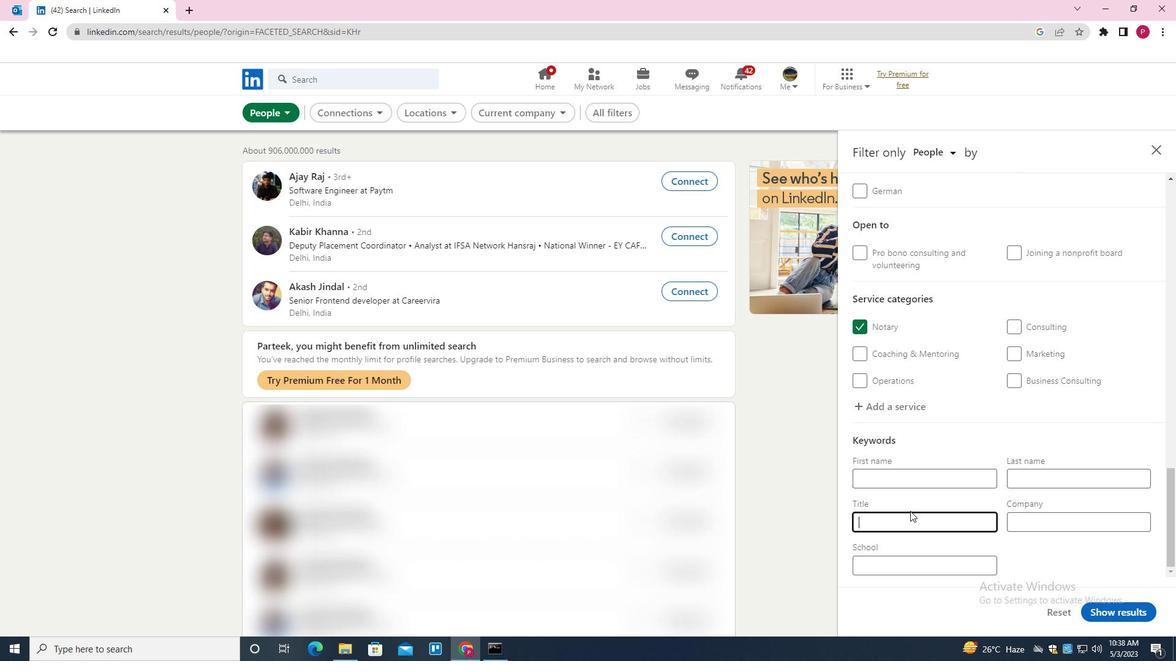 
Action: Key pressed <Key.shift><Key.shift><Key.shift><Key.shift><Key.shift><Key.shift><Key.shift><Key.shift><Key.shift><Key.shift><Key.shift><Key.shift><Key.shift><Key.shift><Key.shift><Key.shift><Key.shift><Key.shift><Key.shift><Key.shift><Key.shift><Key.shift><Key.shift><Key.shift>LINE<Key.space><Key.shift>COOK
Screenshot: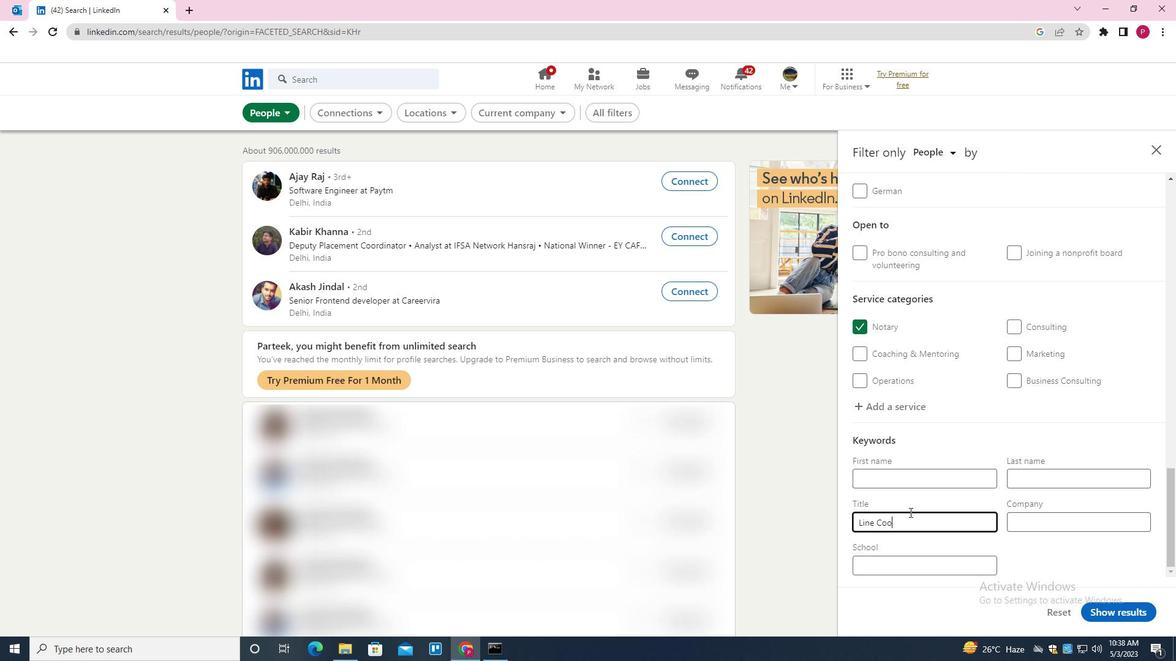 
Action: Mouse moved to (1125, 613)
Screenshot: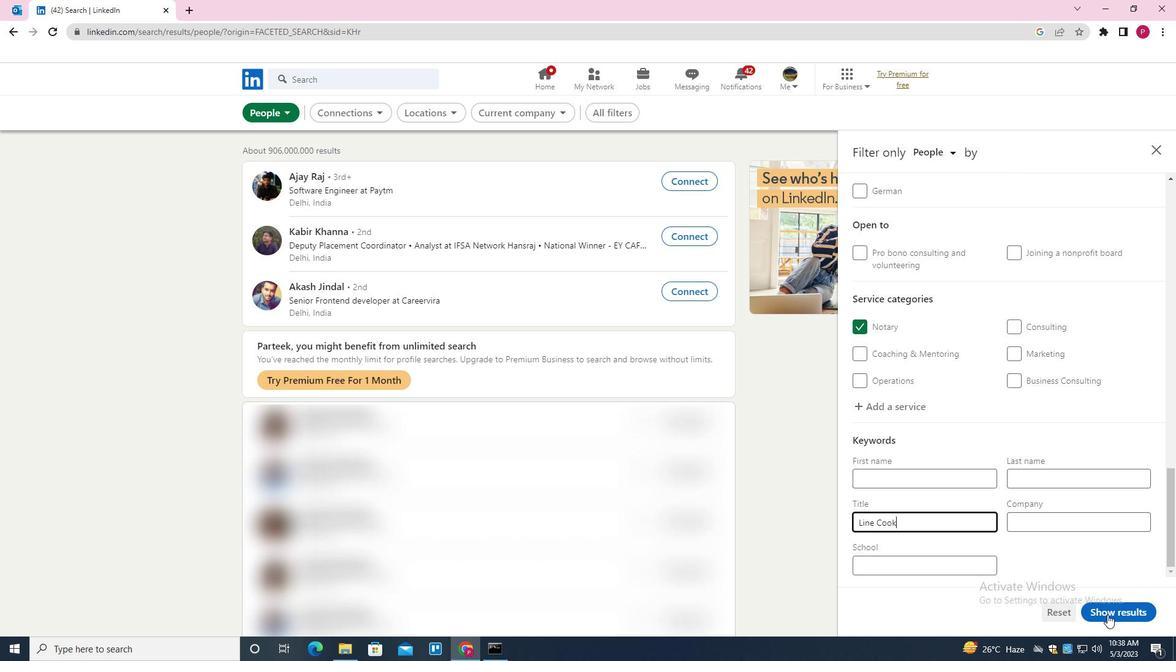 
Action: Mouse pressed left at (1125, 613)
Screenshot: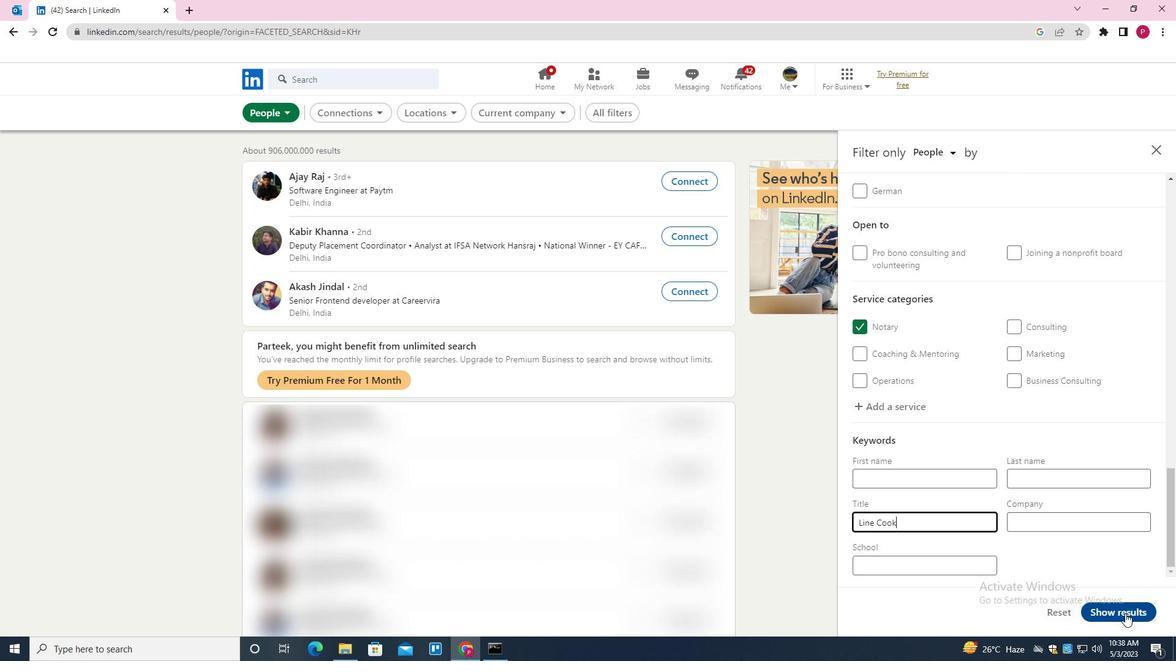 
Action: Mouse moved to (588, 300)
Screenshot: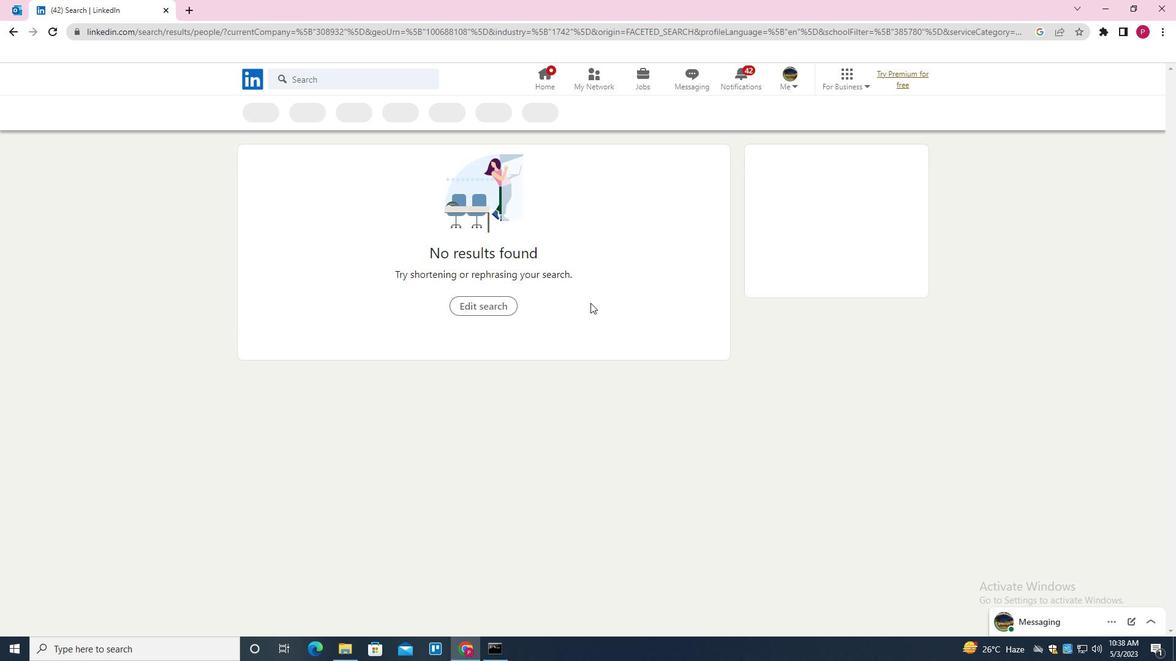 
